 Task: Explore Airbnb accommodation in Showot, Uzbekistan from 12th December, 2023 to 16th December, 2023 for 8 adults. Place can be private room with 8 bedrooms having 8 beds and 8 bathrooms. Property type can be hotel. Amenities needed are: wifi, TV, free parkinig on premises, gym, breakfast.
Action: Mouse moved to (526, 99)
Screenshot: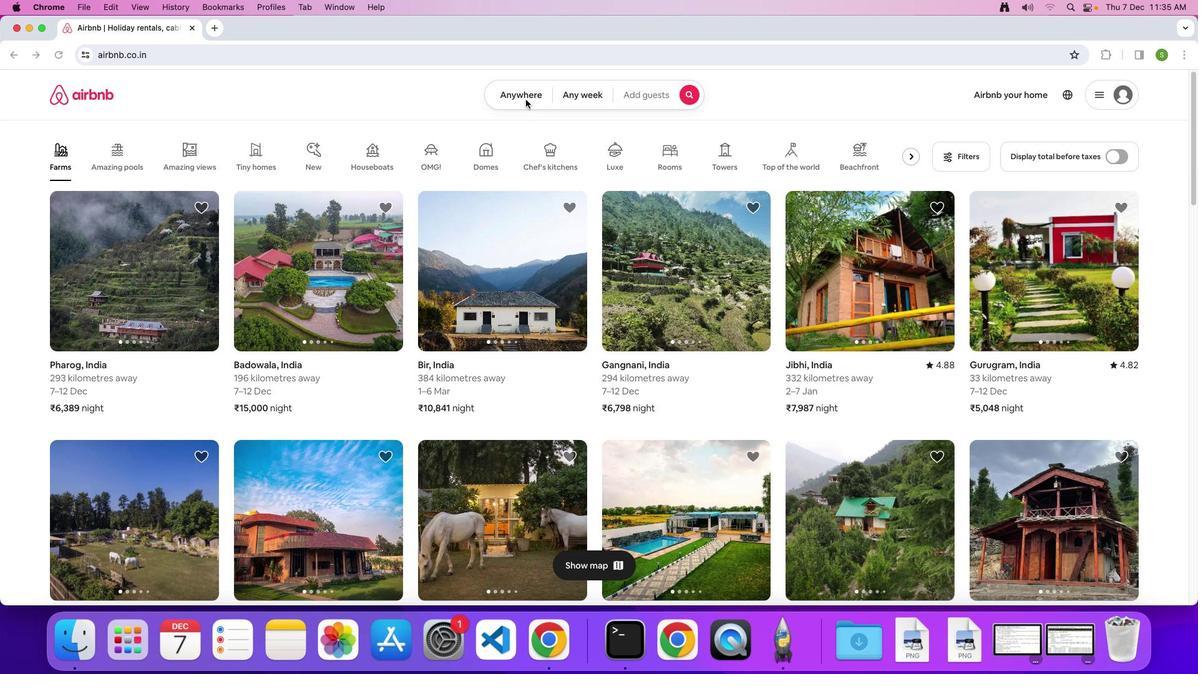 
Action: Mouse pressed left at (526, 99)
Screenshot: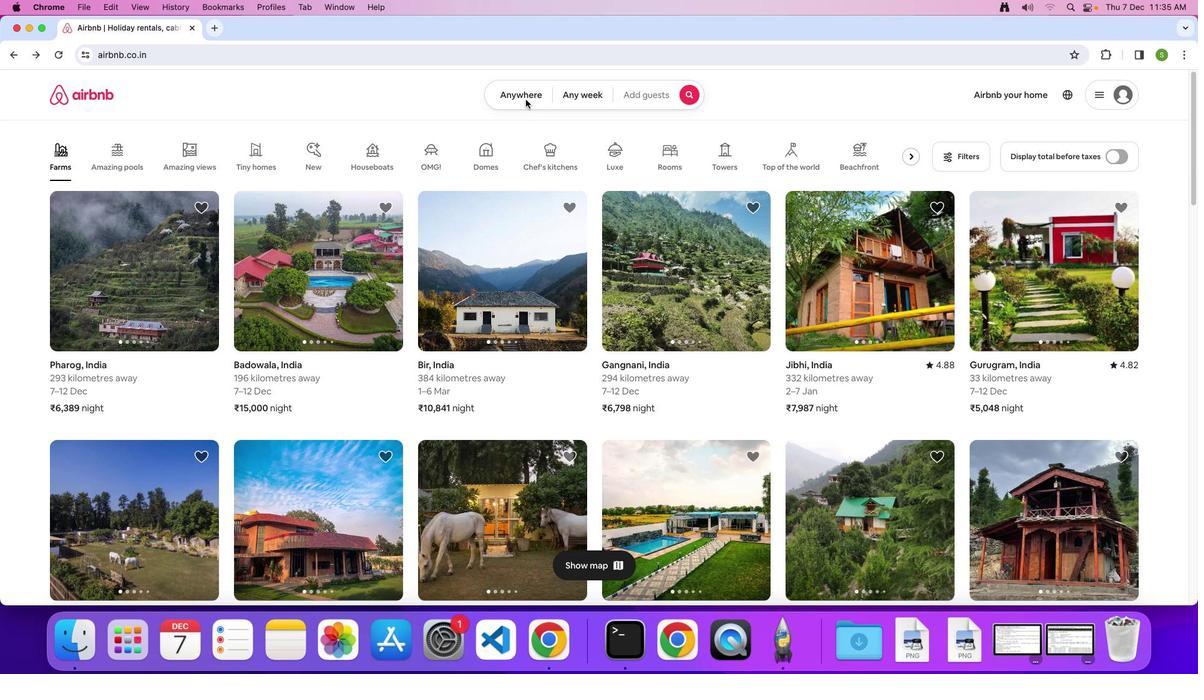 
Action: Mouse moved to (526, 97)
Screenshot: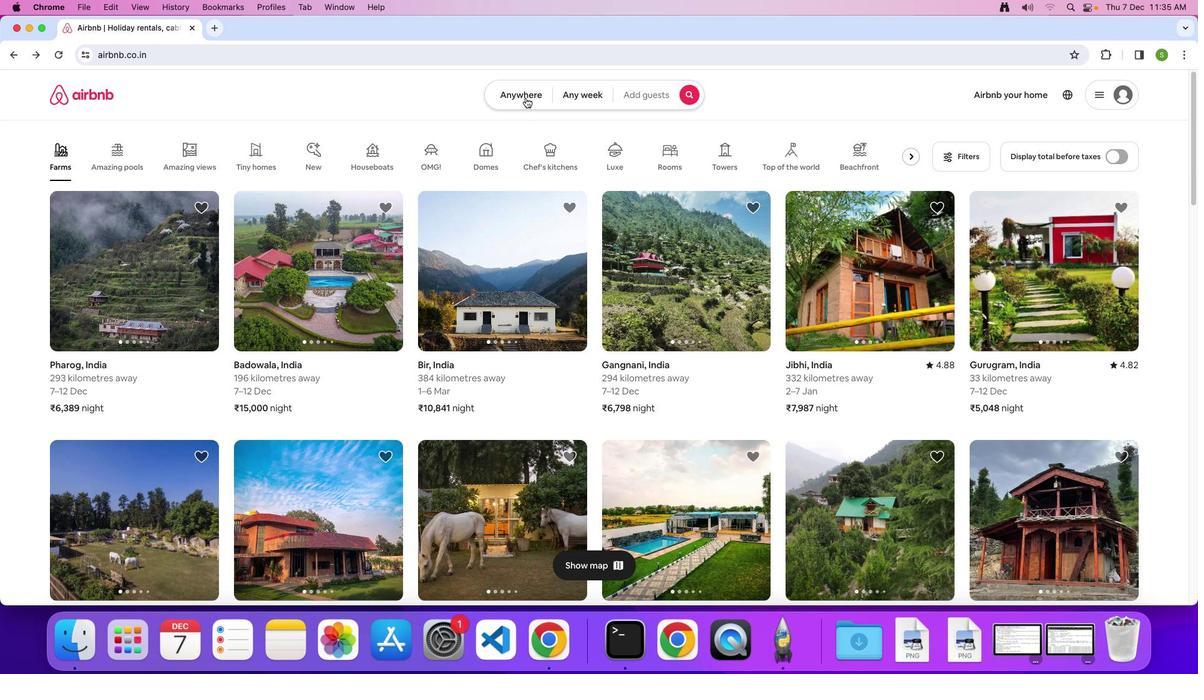 
Action: Mouse pressed left at (526, 97)
Screenshot: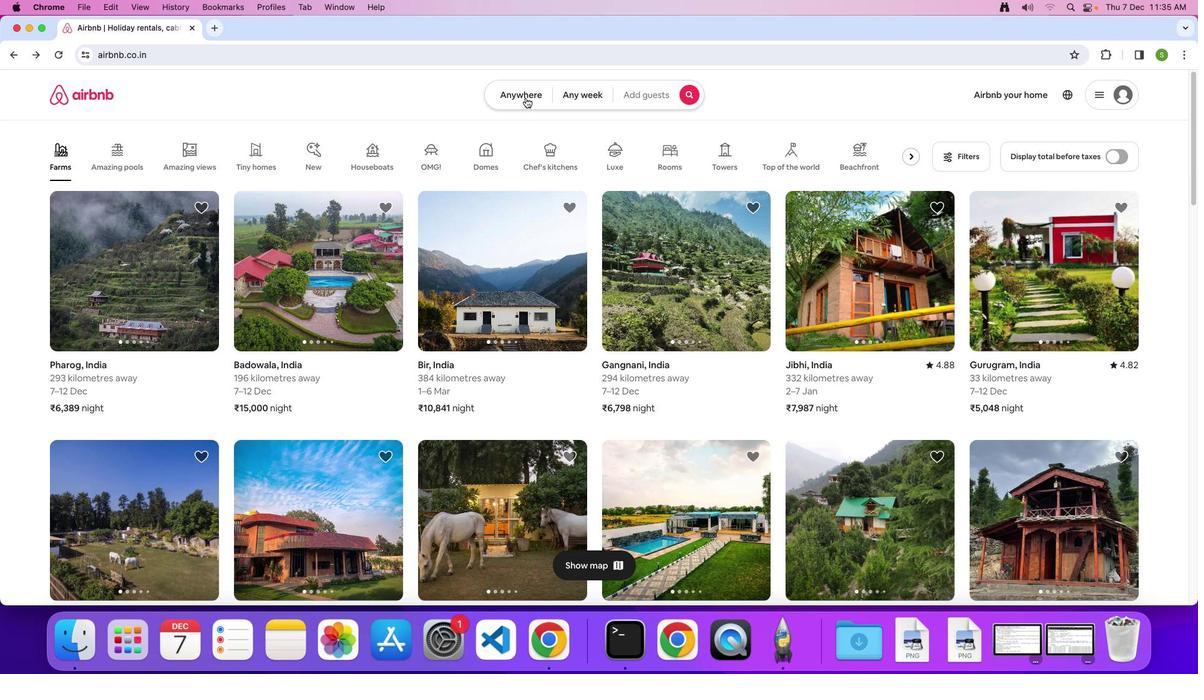 
Action: Mouse moved to (441, 139)
Screenshot: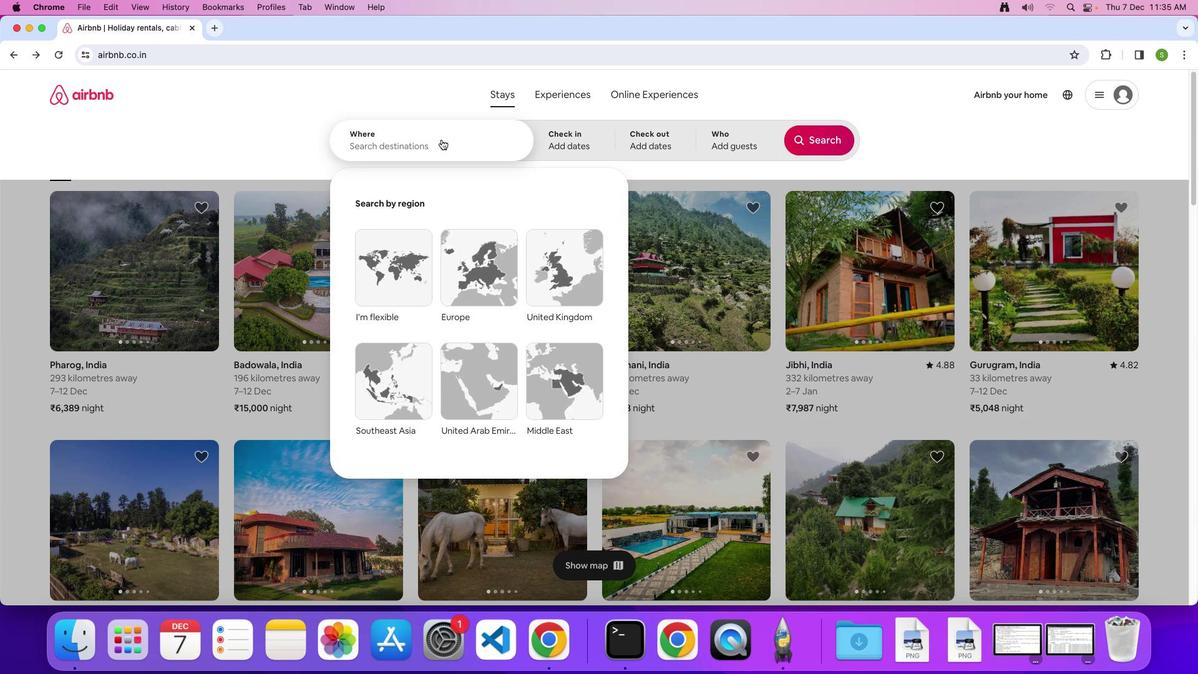 
Action: Mouse pressed left at (441, 139)
Screenshot: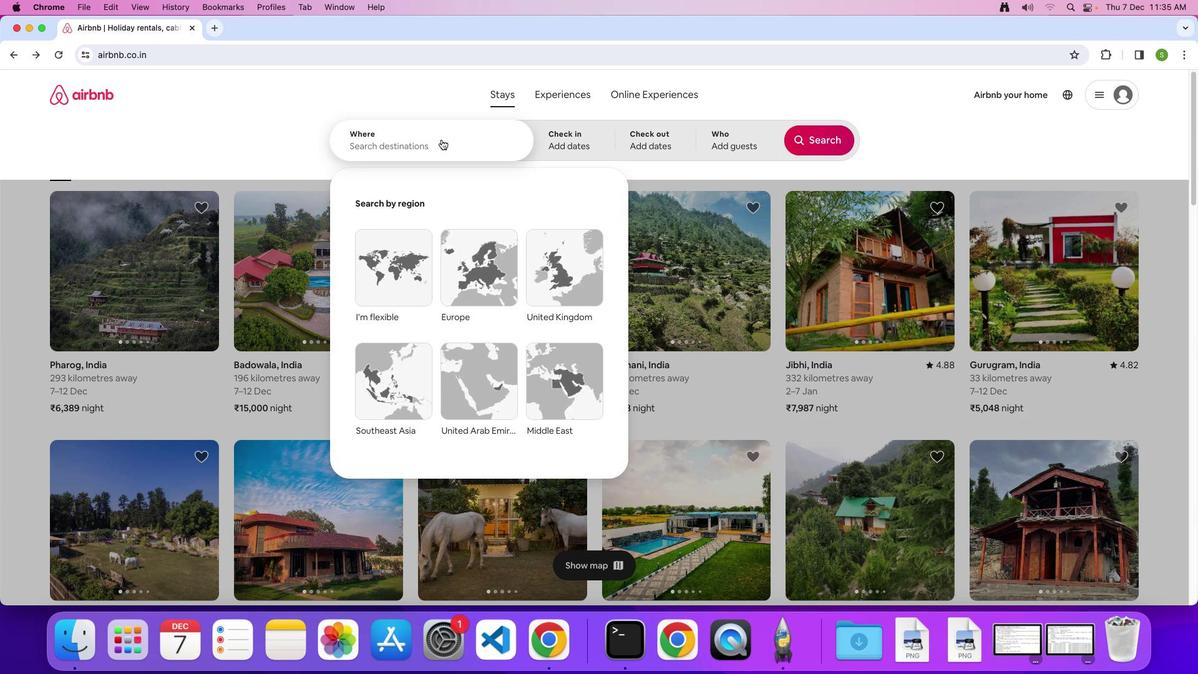
Action: Key pressed 'S'Key.caps_lock'h''o''w''o''t'','Key.spaceKey.shift'U''z''b''e''k''i''s''t''a''n'Key.enter
Screenshot: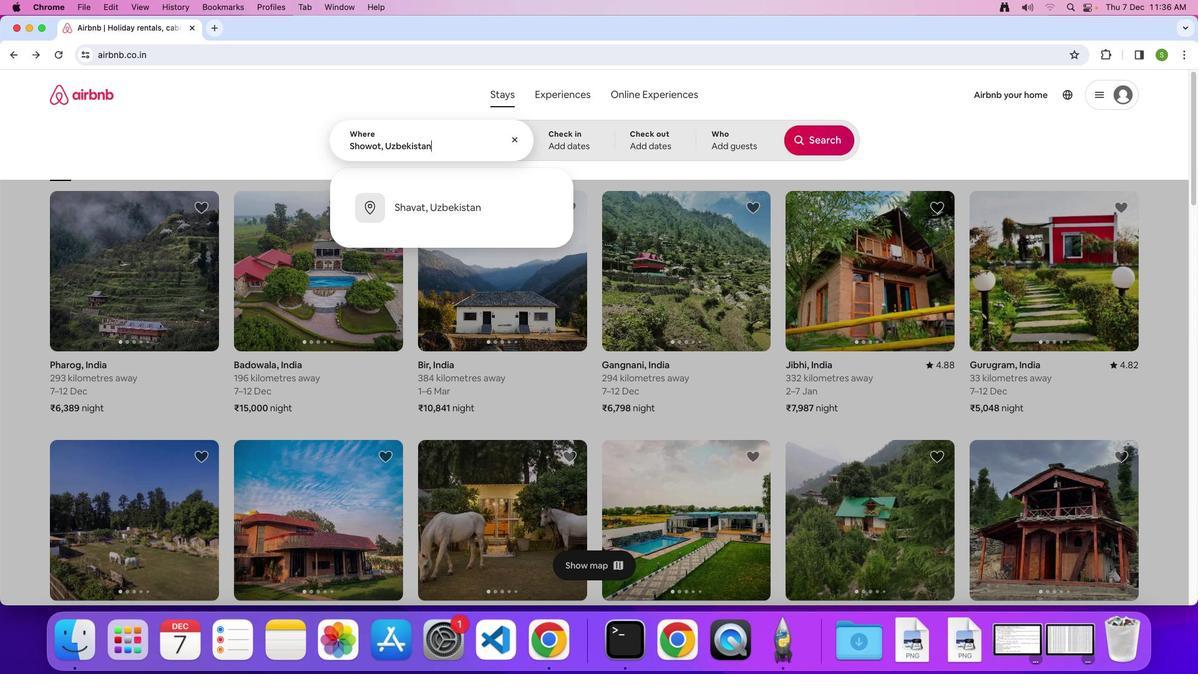 
Action: Mouse moved to (445, 356)
Screenshot: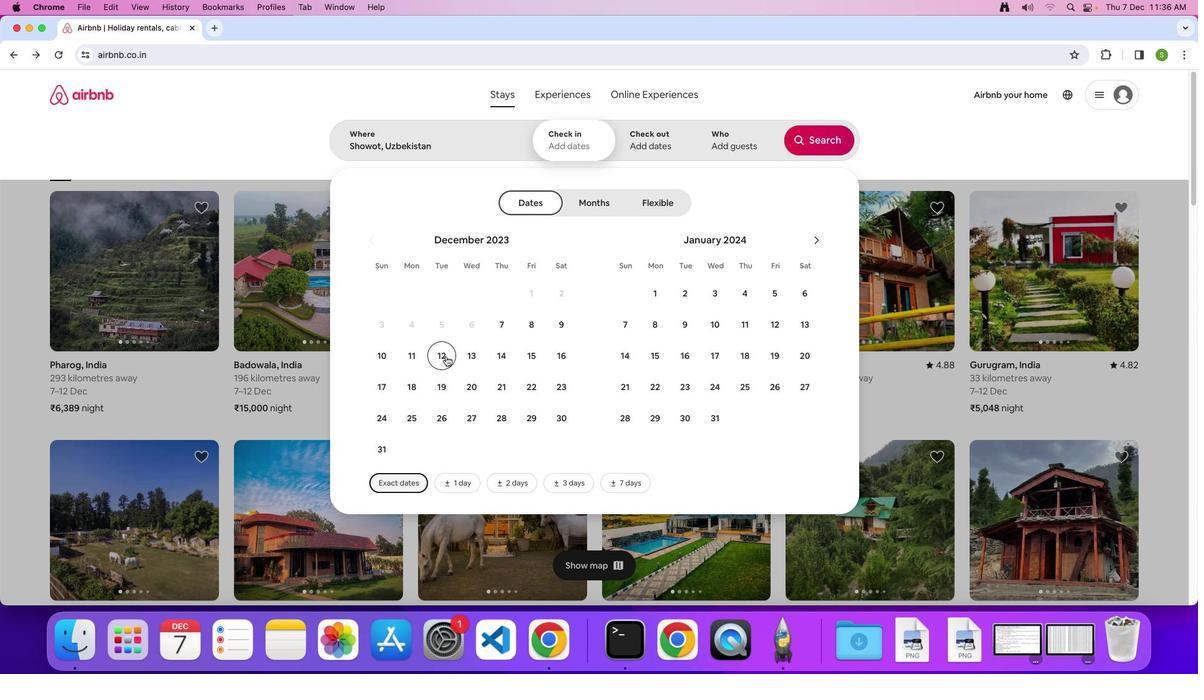 
Action: Mouse pressed left at (445, 356)
Screenshot: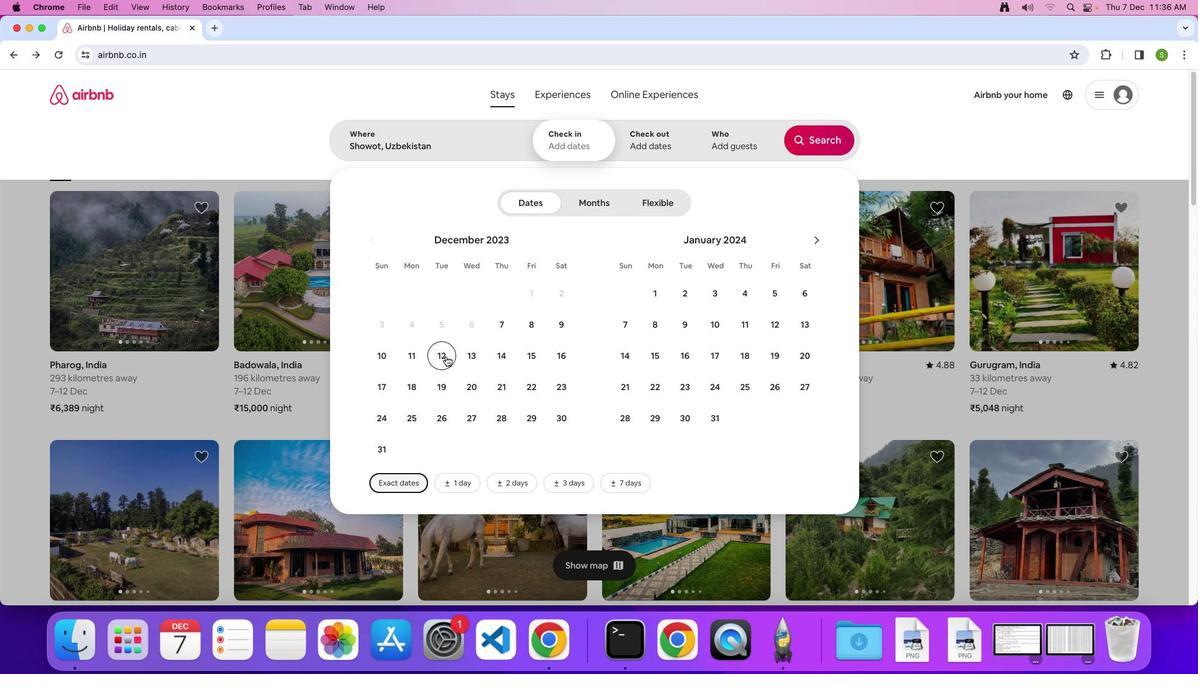 
Action: Mouse moved to (568, 361)
Screenshot: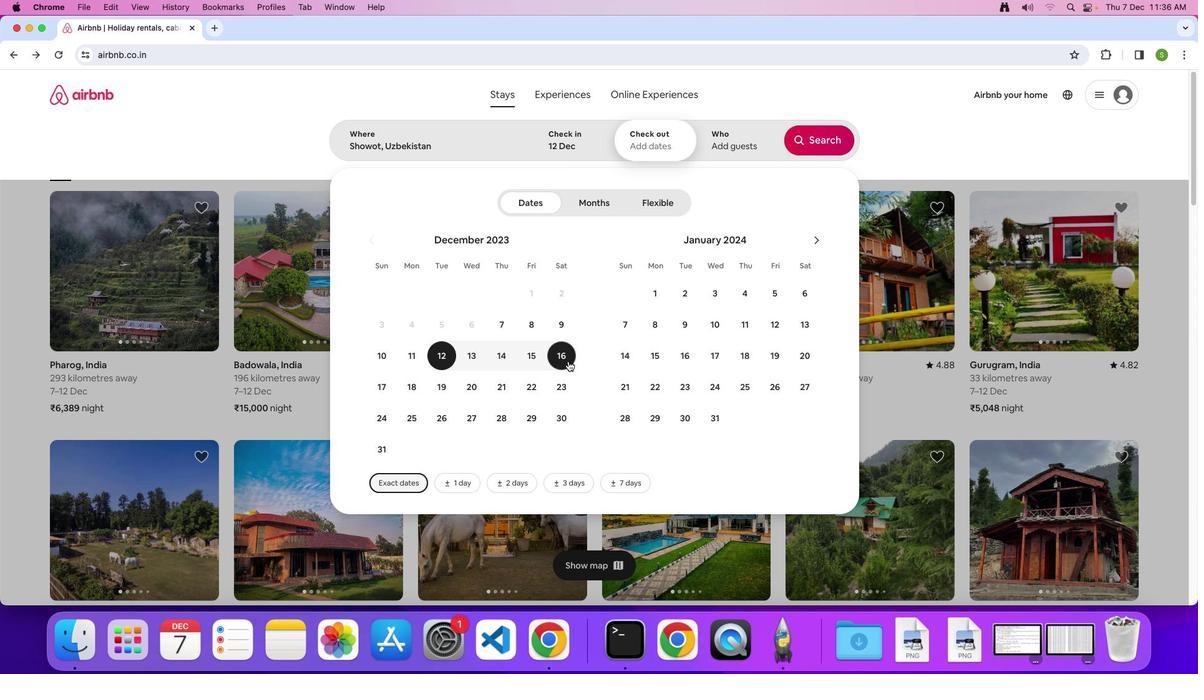 
Action: Mouse pressed left at (568, 361)
Screenshot: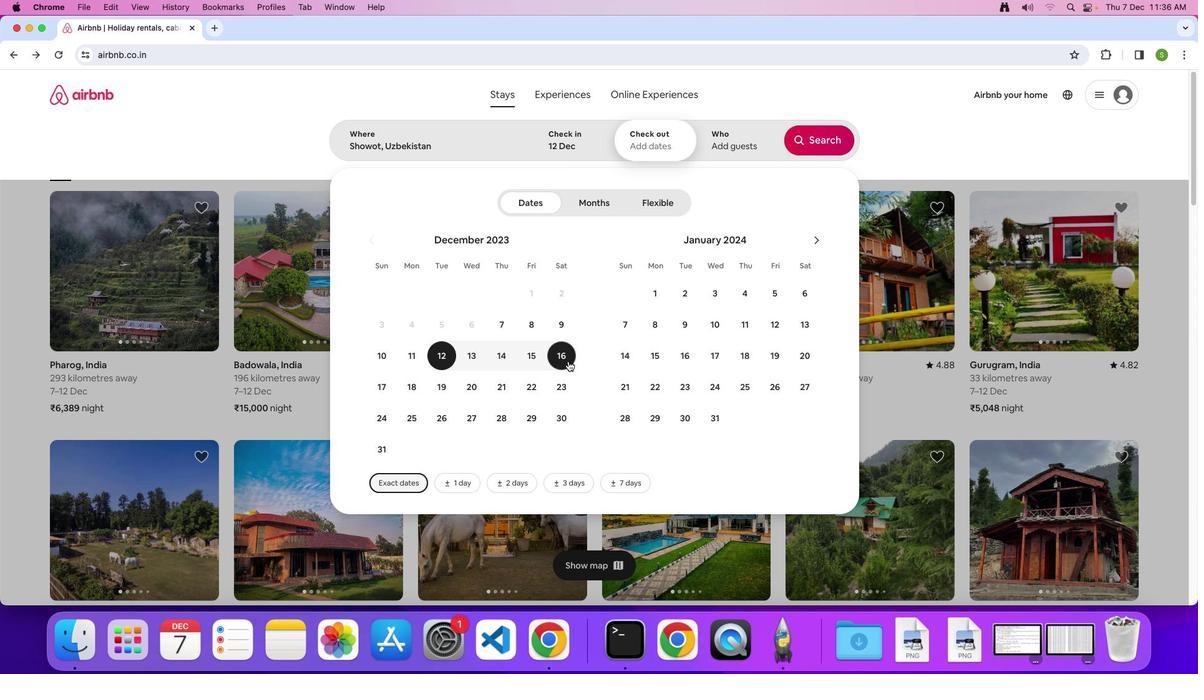 
Action: Mouse moved to (734, 144)
Screenshot: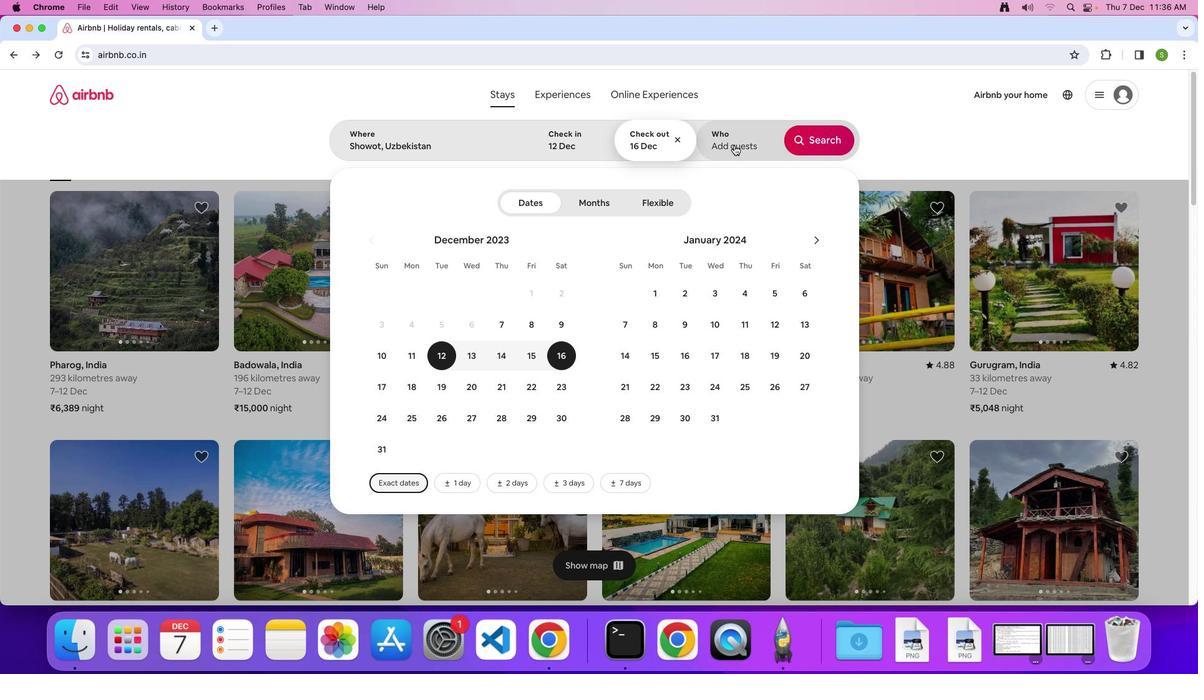 
Action: Mouse pressed left at (734, 144)
Screenshot: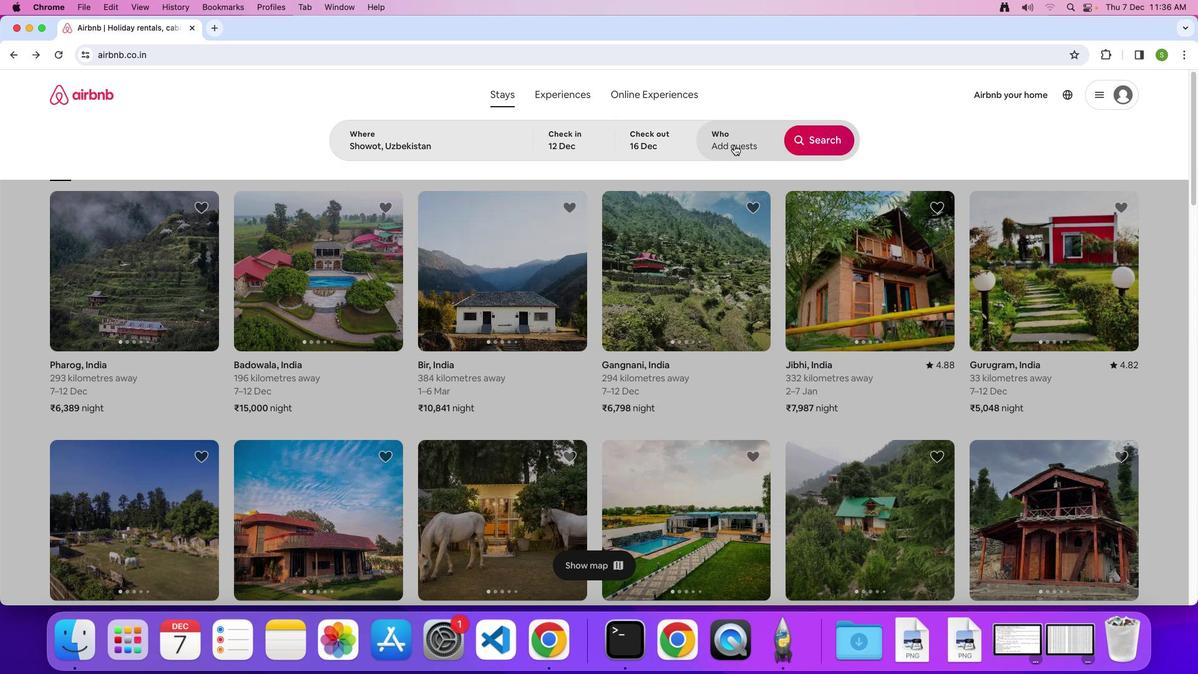 
Action: Mouse moved to (823, 205)
Screenshot: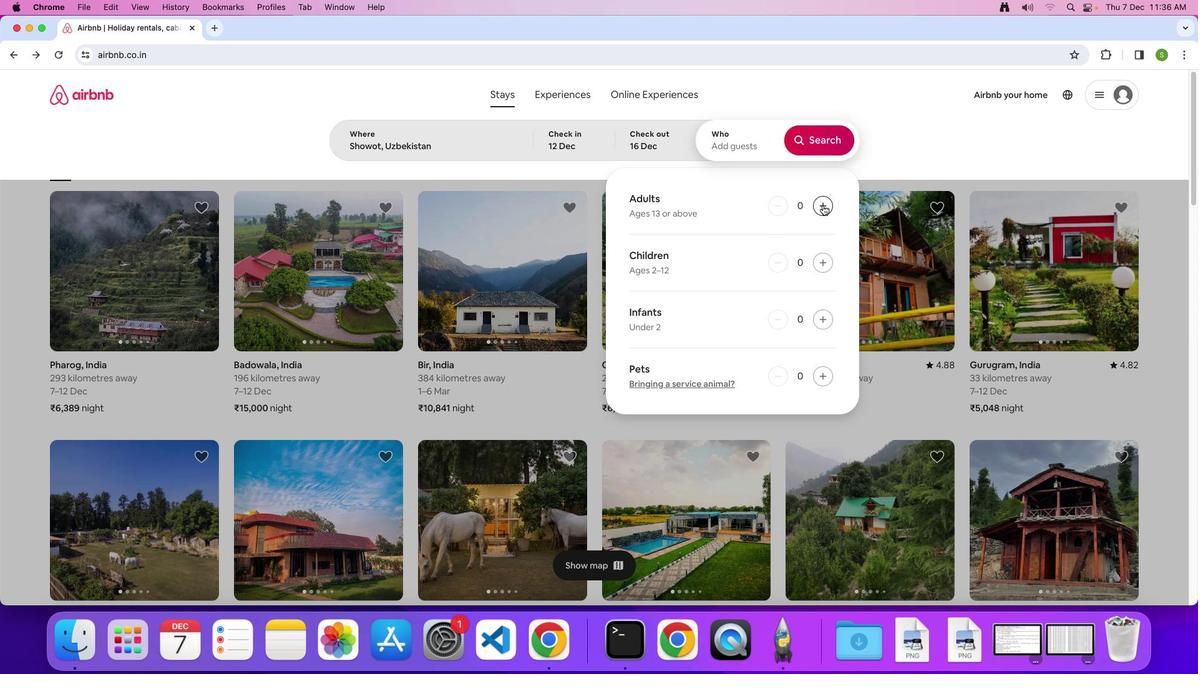 
Action: Mouse pressed left at (823, 205)
Screenshot: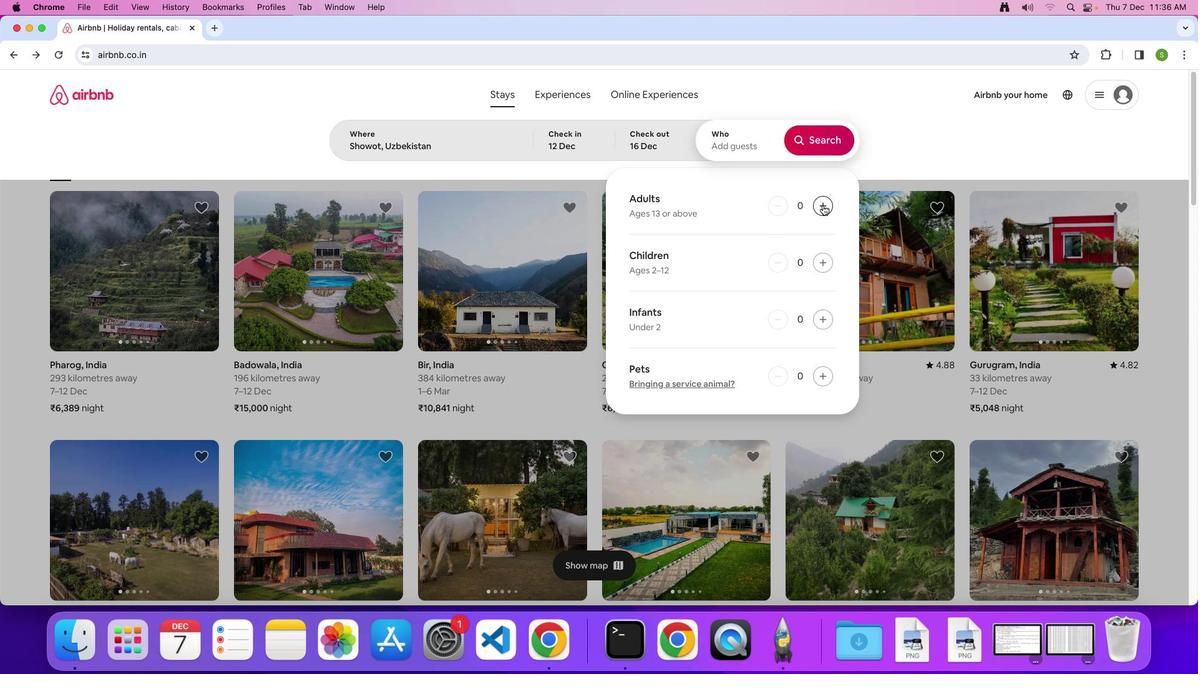 
Action: Mouse pressed left at (823, 205)
Screenshot: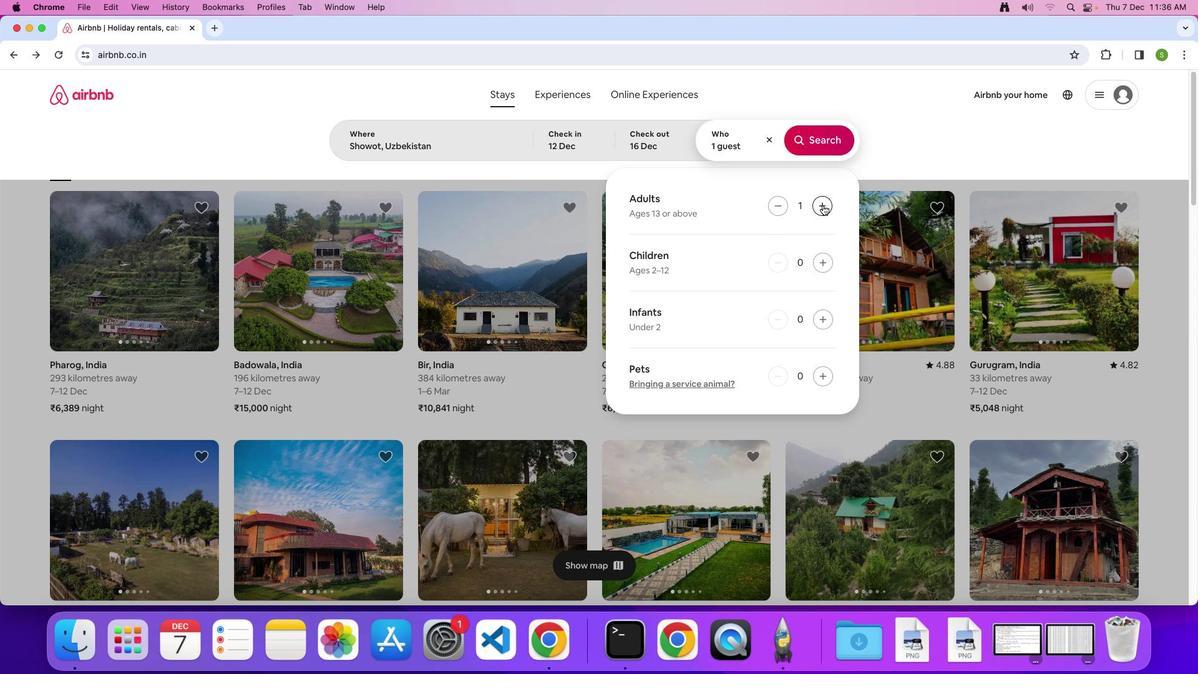 
Action: Mouse pressed left at (823, 205)
Screenshot: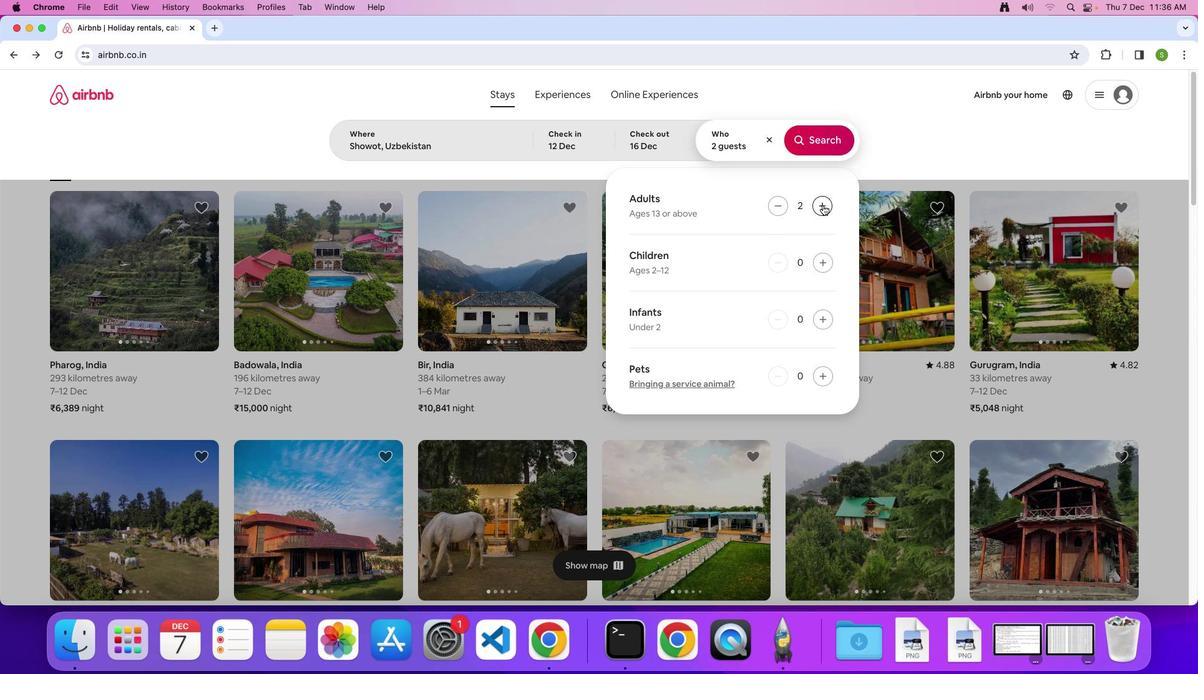 
Action: Mouse pressed left at (823, 205)
Screenshot: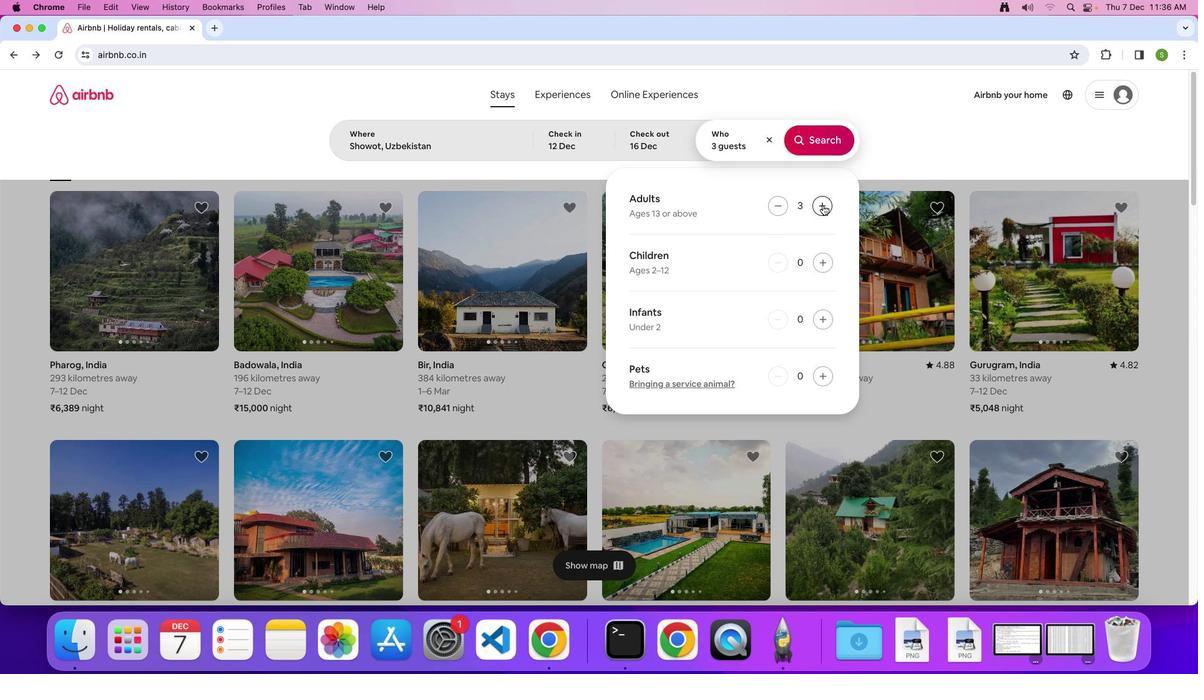 
Action: Mouse pressed left at (823, 205)
Screenshot: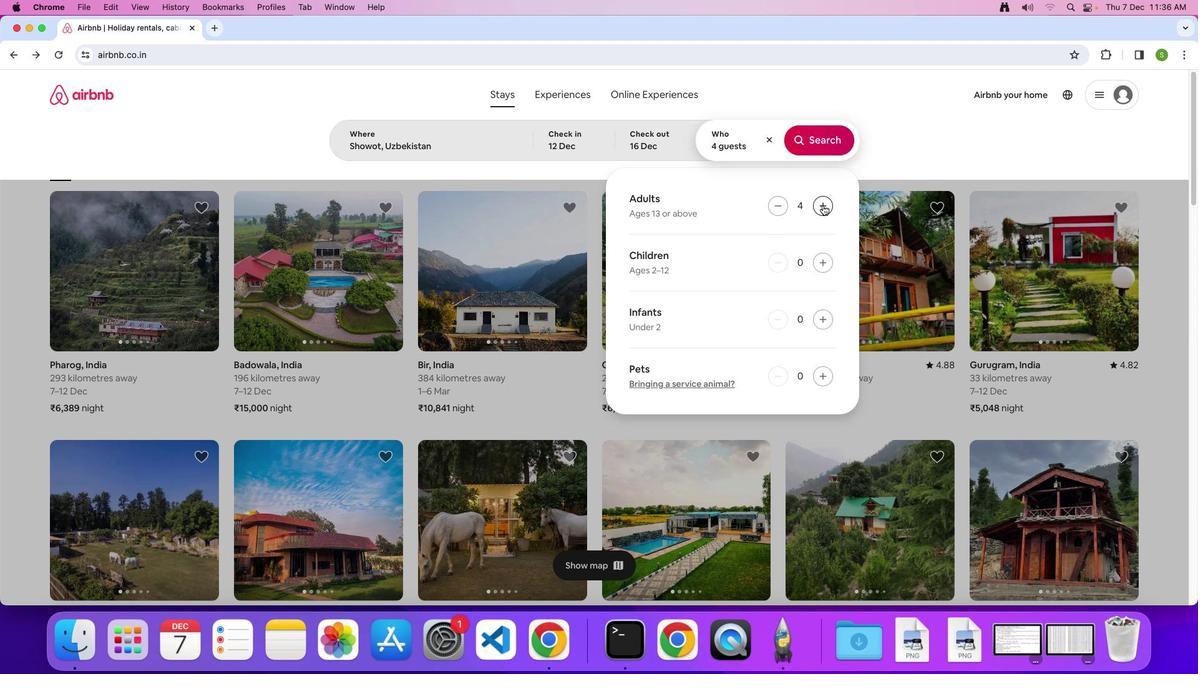 
Action: Mouse pressed left at (823, 205)
Screenshot: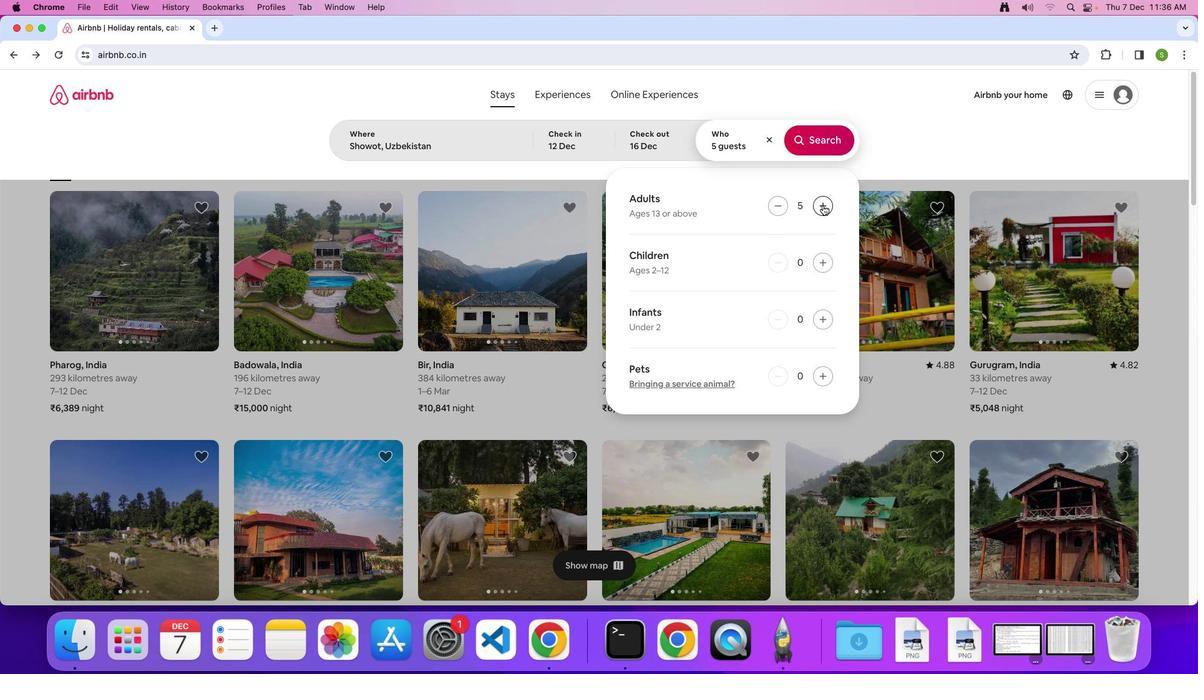 
Action: Mouse pressed left at (823, 205)
Screenshot: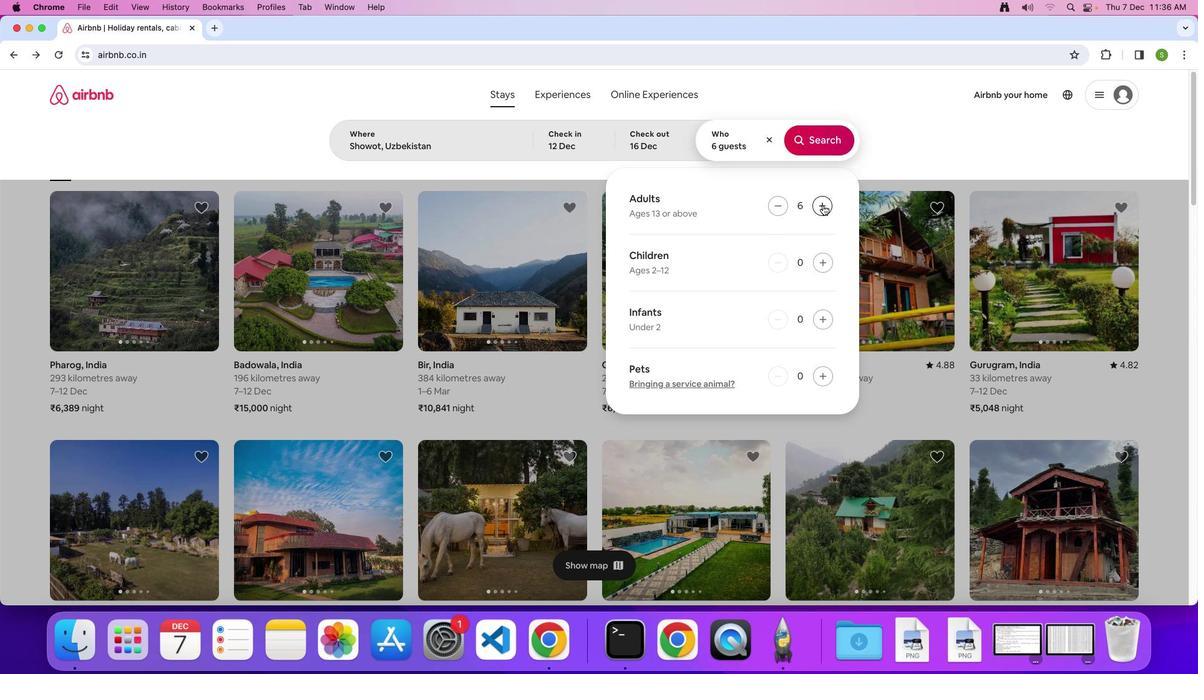 
Action: Mouse pressed left at (823, 205)
Screenshot: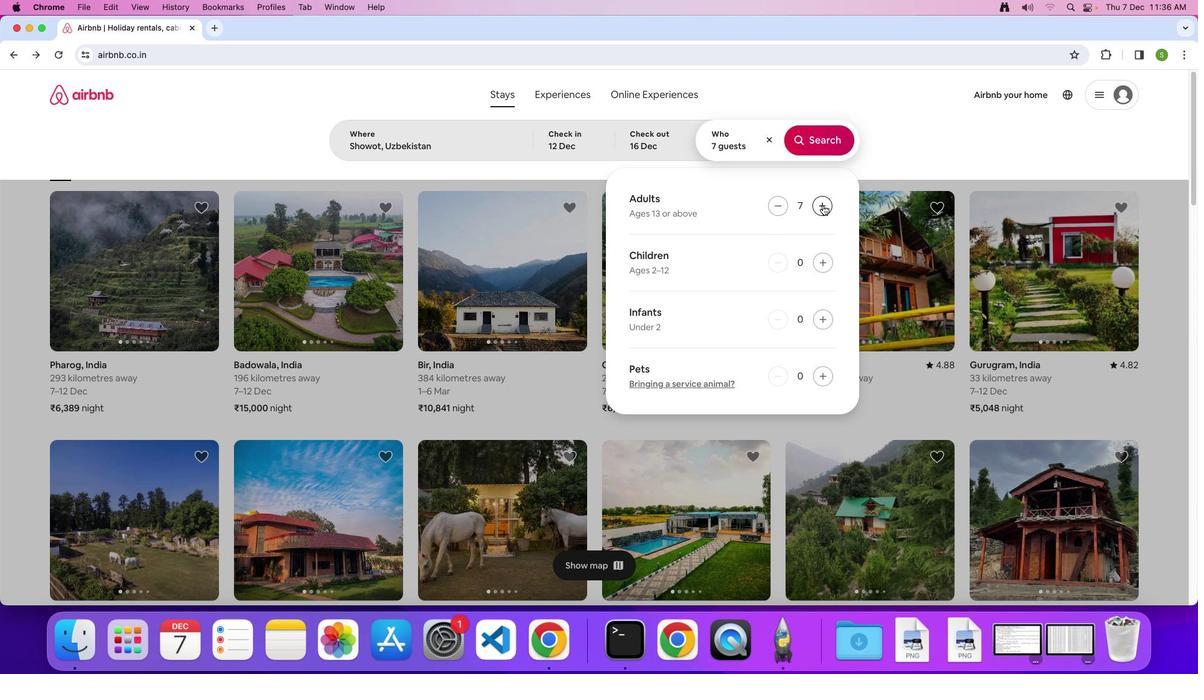 
Action: Mouse moved to (823, 138)
Screenshot: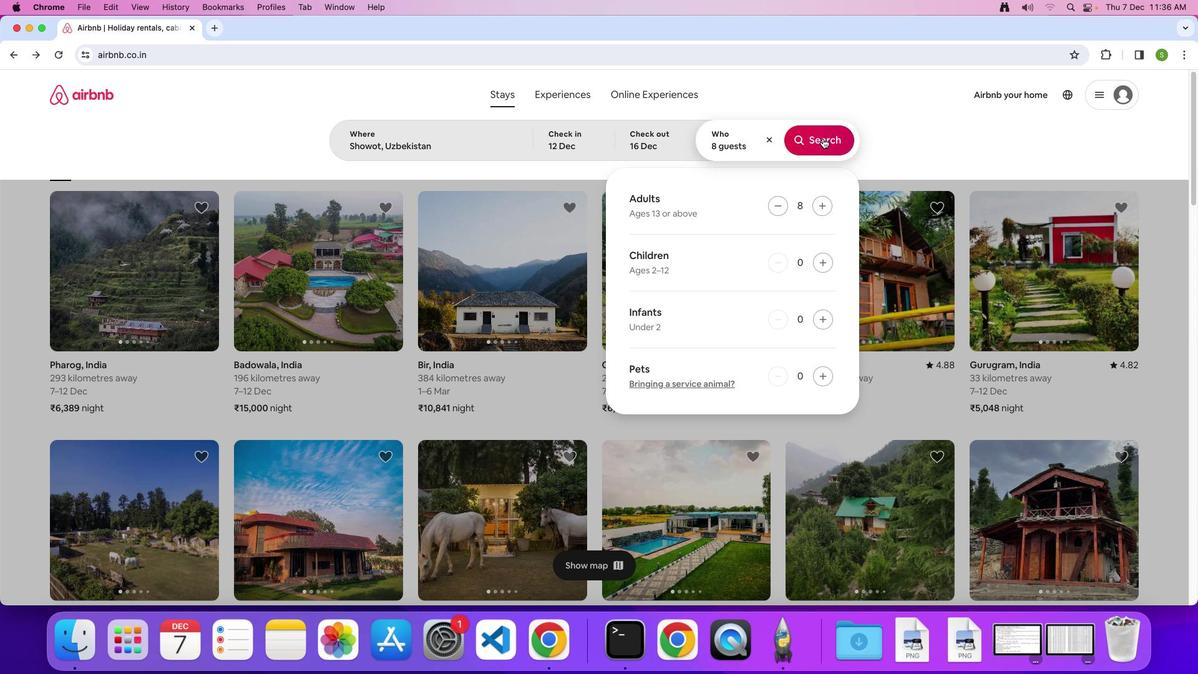 
Action: Mouse pressed left at (823, 138)
Screenshot: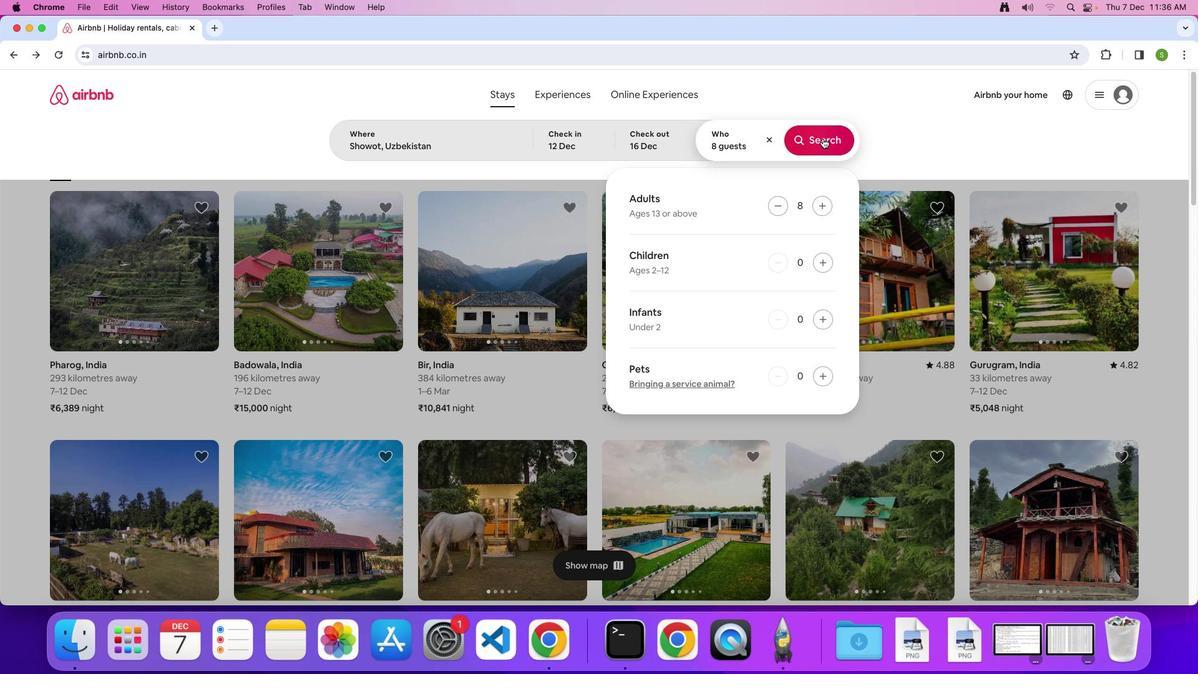 
Action: Mouse moved to (1002, 151)
Screenshot: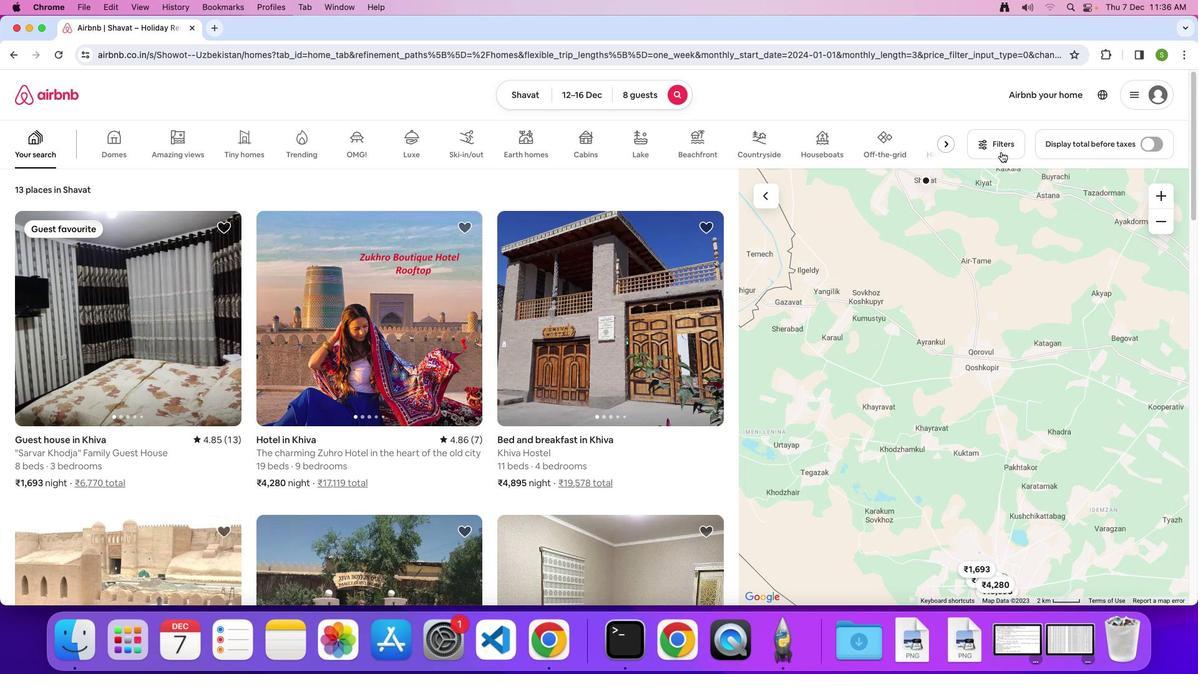 
Action: Mouse pressed left at (1002, 151)
Screenshot: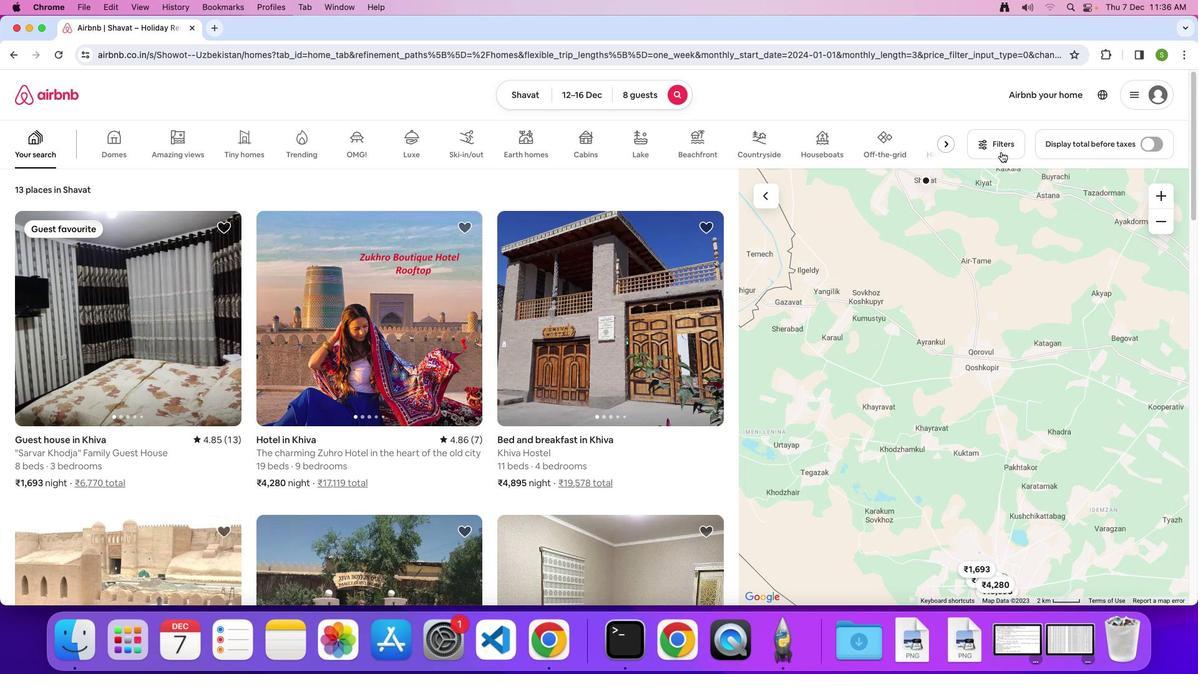 
Action: Mouse moved to (584, 226)
Screenshot: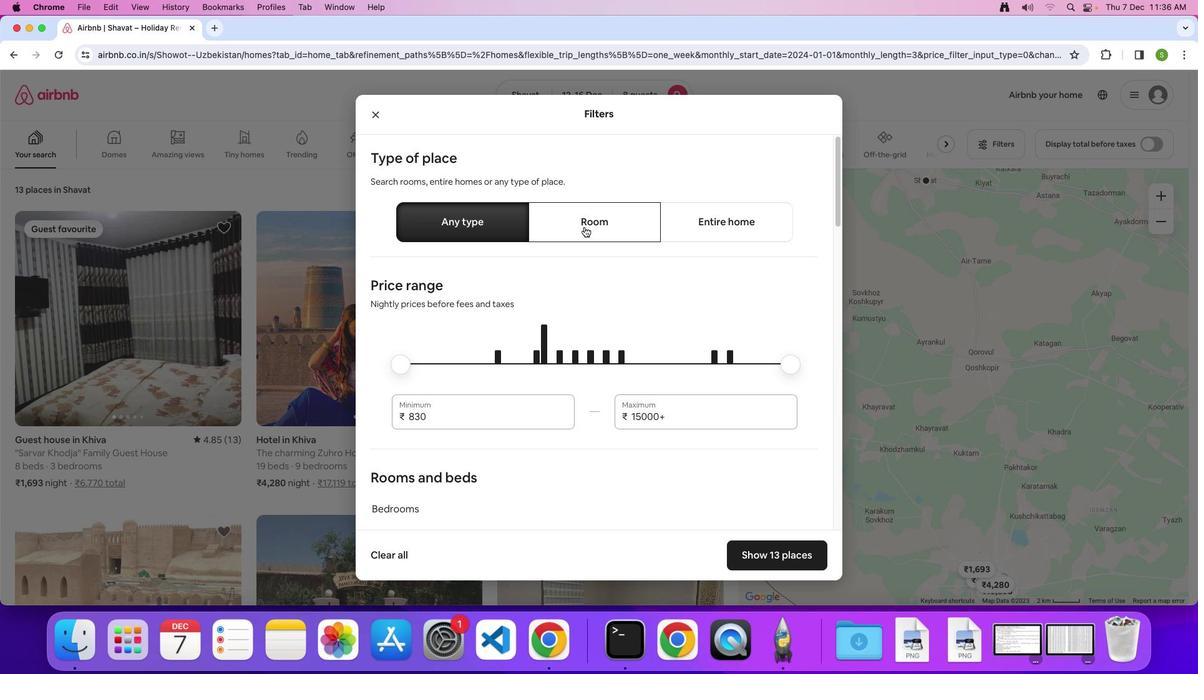 
Action: Mouse pressed left at (584, 226)
Screenshot: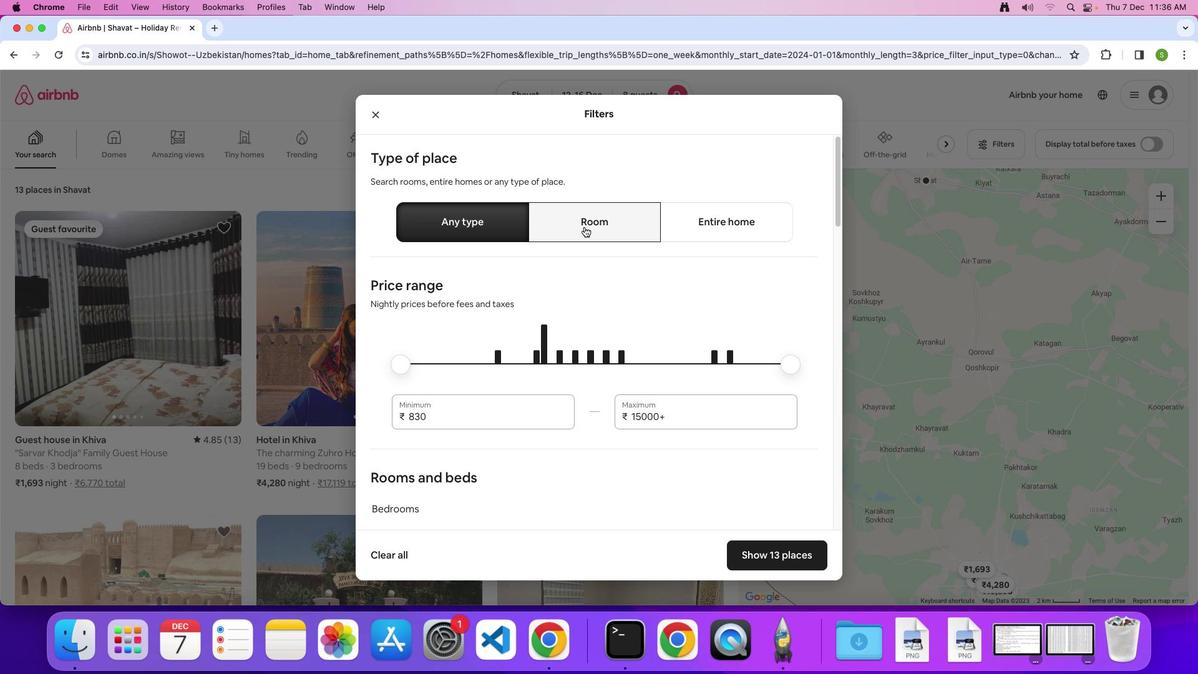 
Action: Mouse moved to (566, 387)
Screenshot: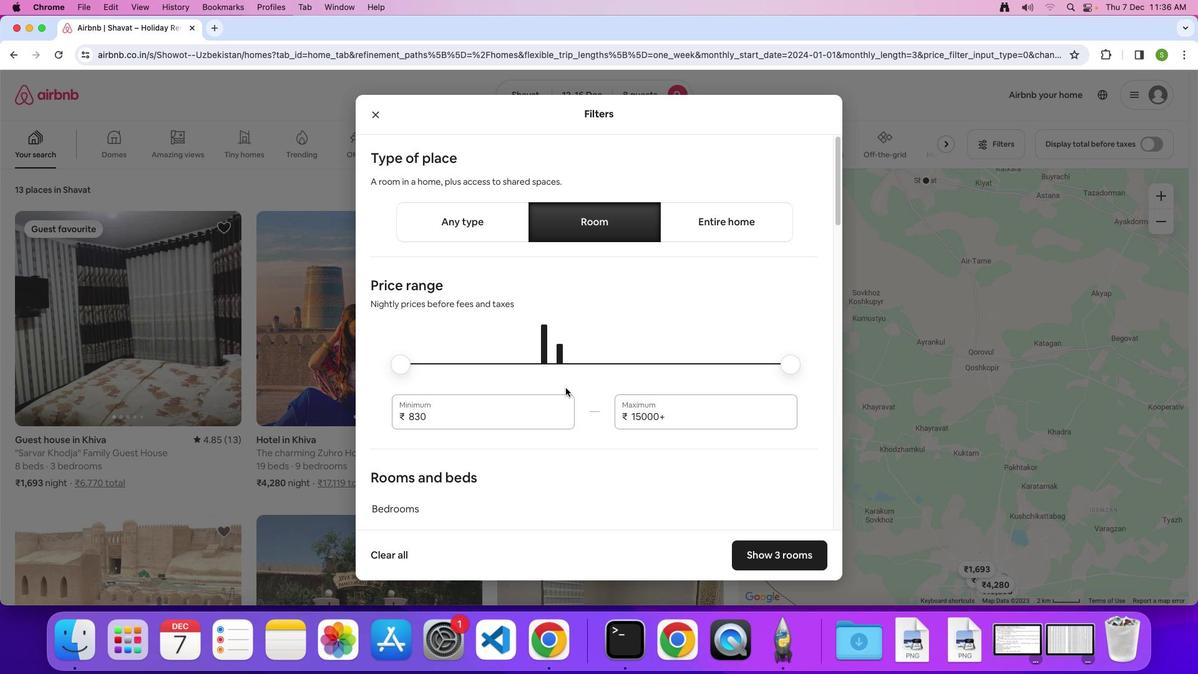 
Action: Mouse scrolled (566, 387) with delta (0, 0)
Screenshot: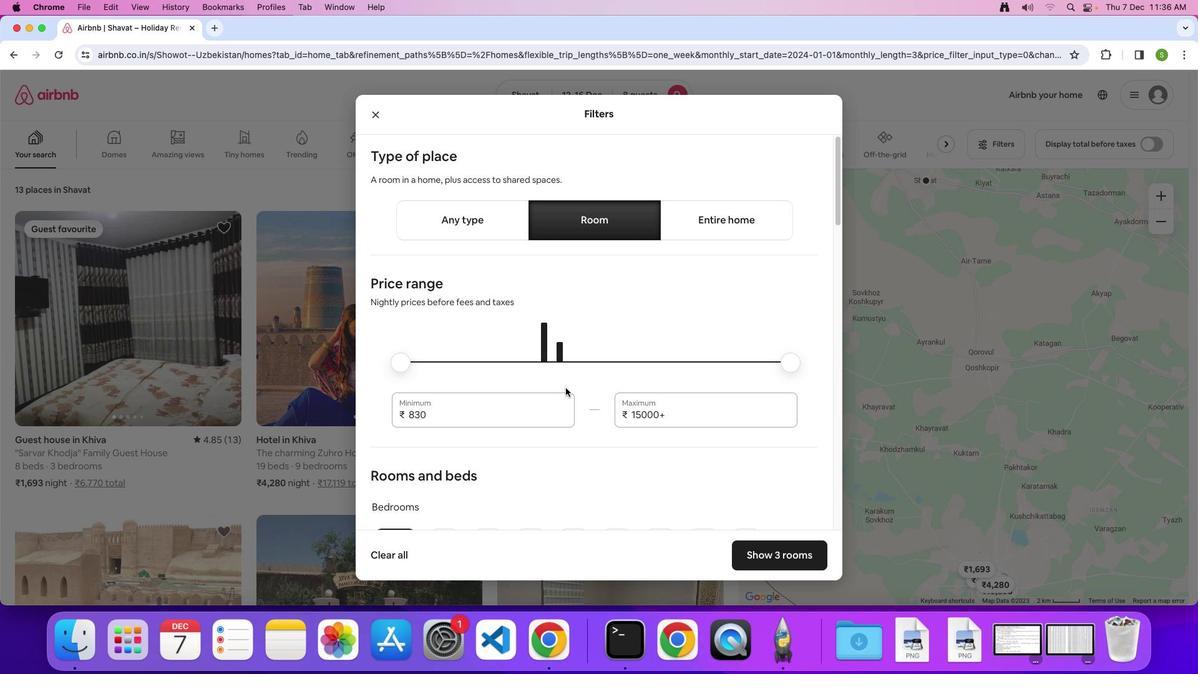 
Action: Mouse scrolled (566, 387) with delta (0, 0)
Screenshot: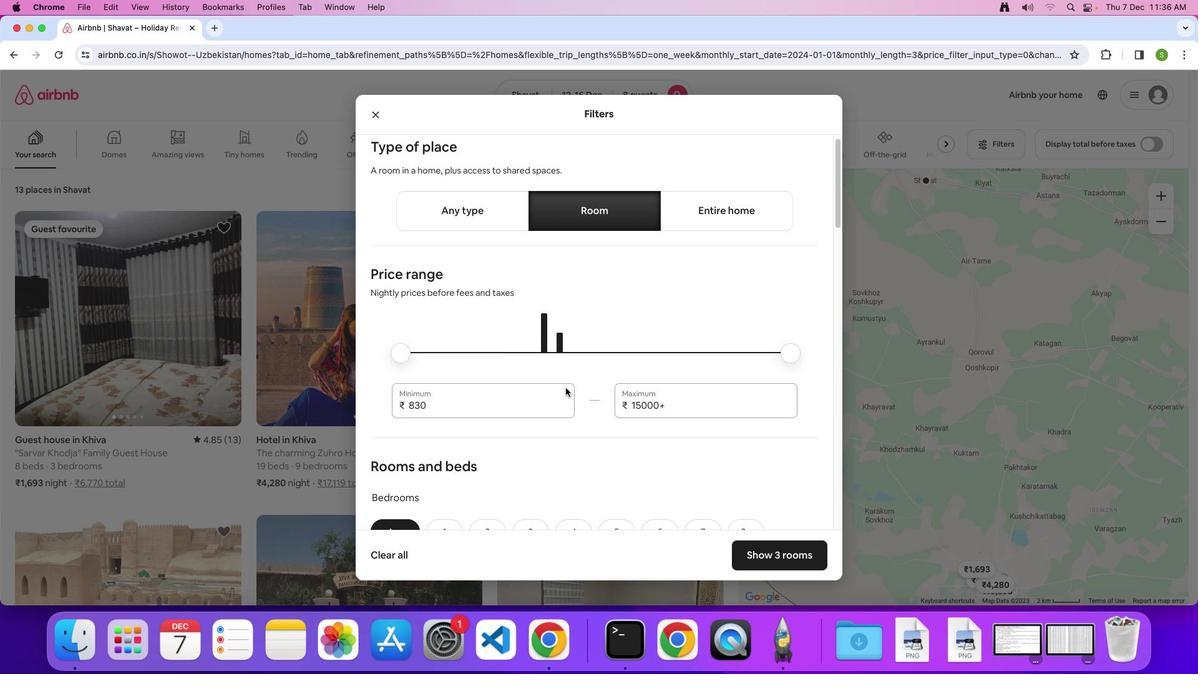 
Action: Mouse scrolled (566, 387) with delta (0, 0)
Screenshot: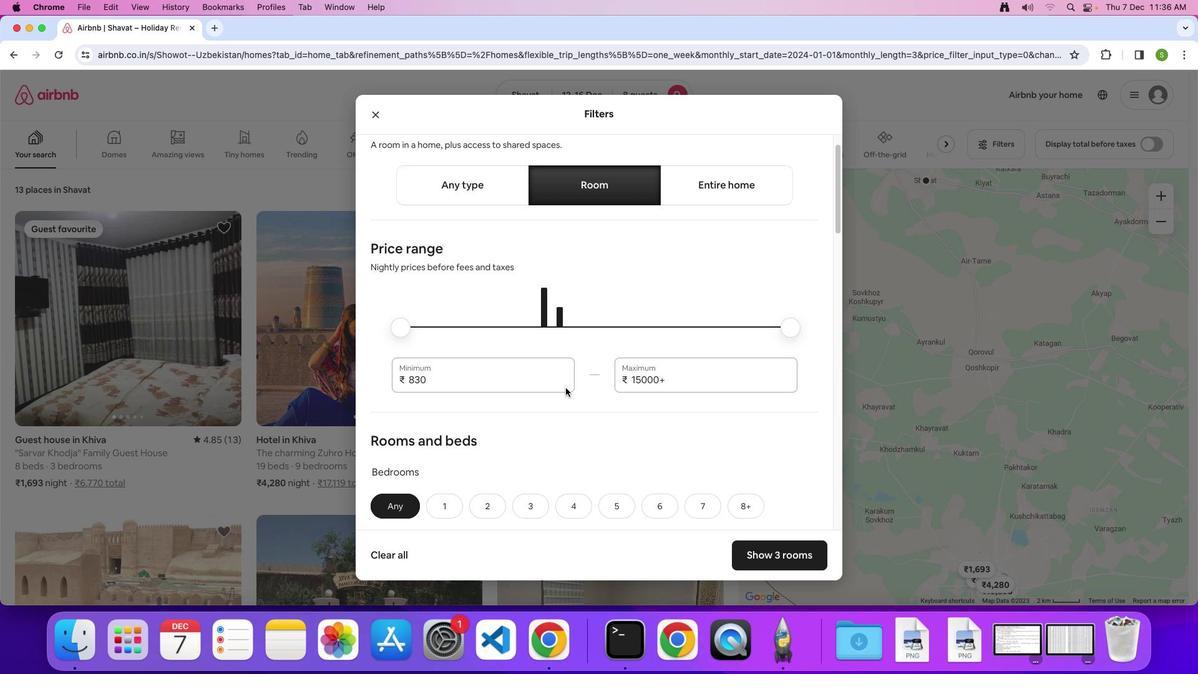 
Action: Mouse scrolled (566, 387) with delta (0, 0)
Screenshot: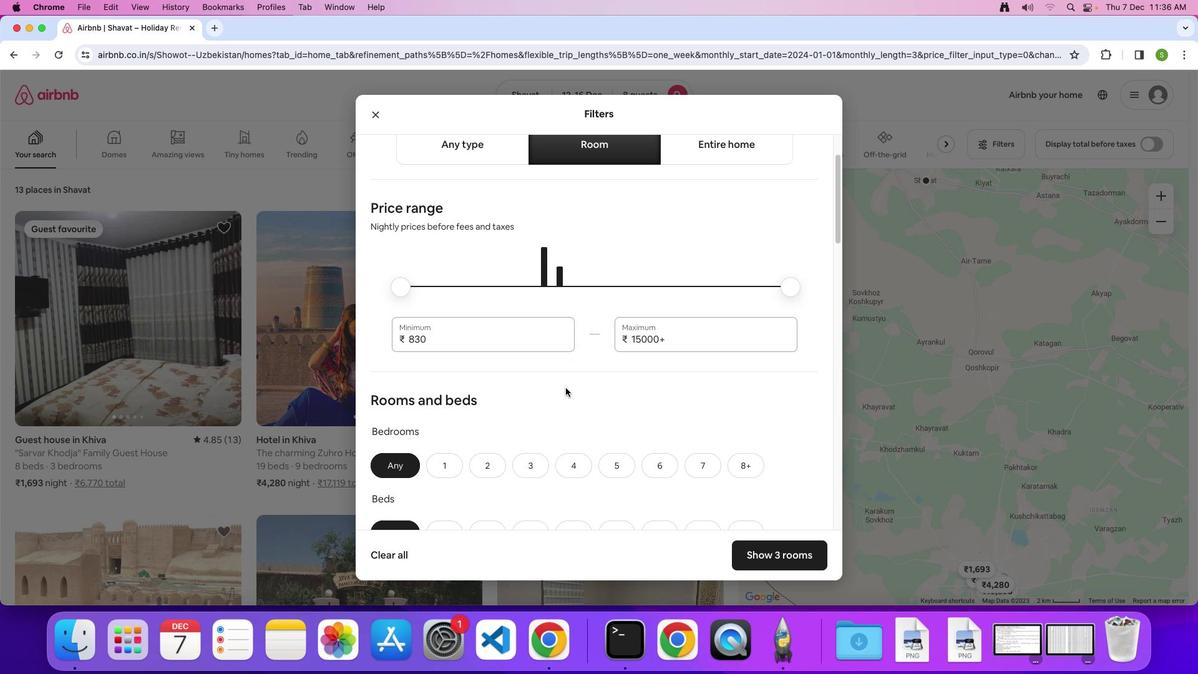 
Action: Mouse scrolled (566, 387) with delta (0, 0)
Screenshot: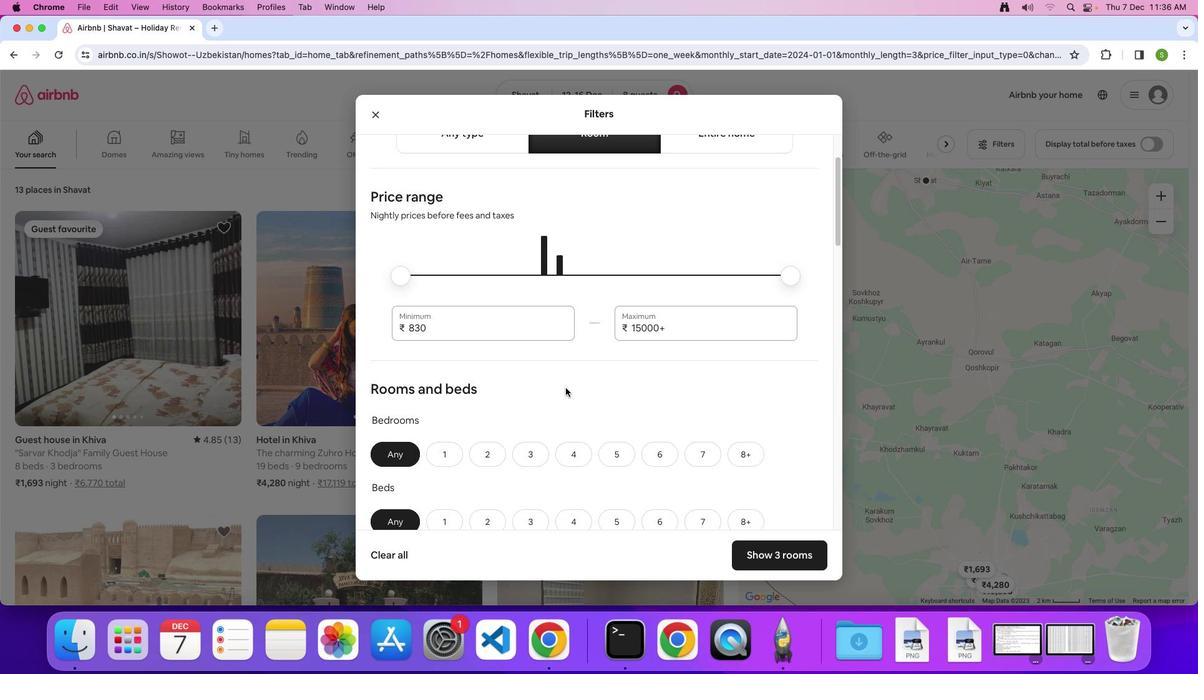 
Action: Mouse scrolled (566, 387) with delta (0, 0)
Screenshot: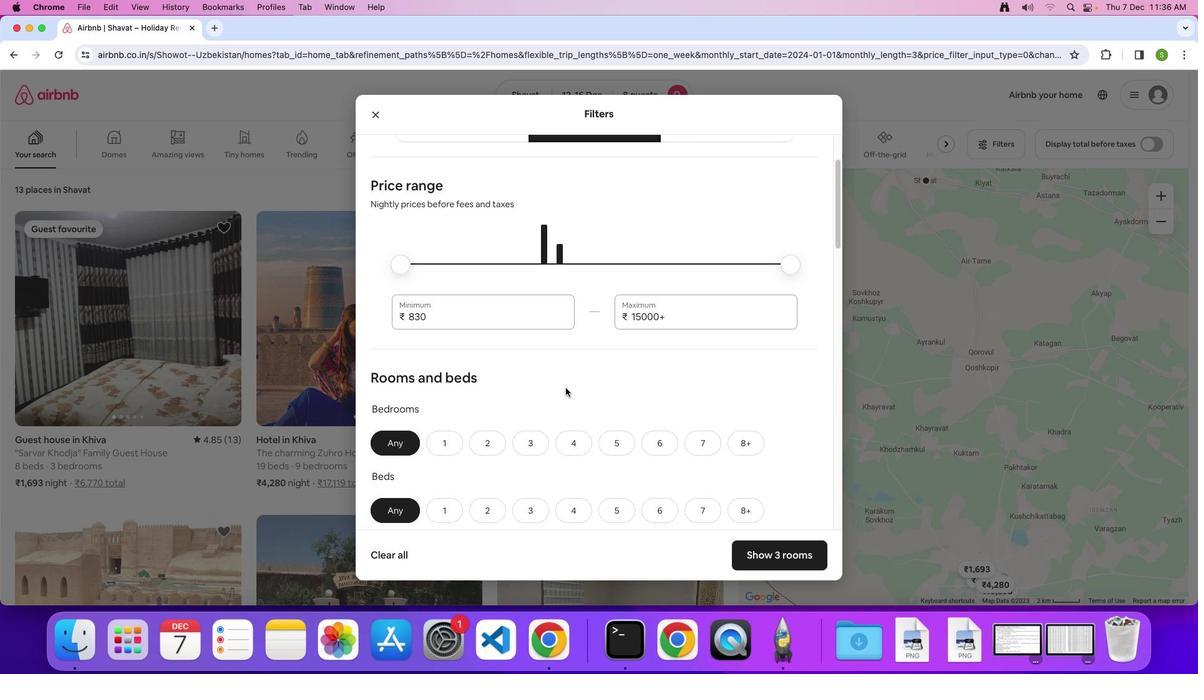 
Action: Mouse scrolled (566, 387) with delta (0, 0)
Screenshot: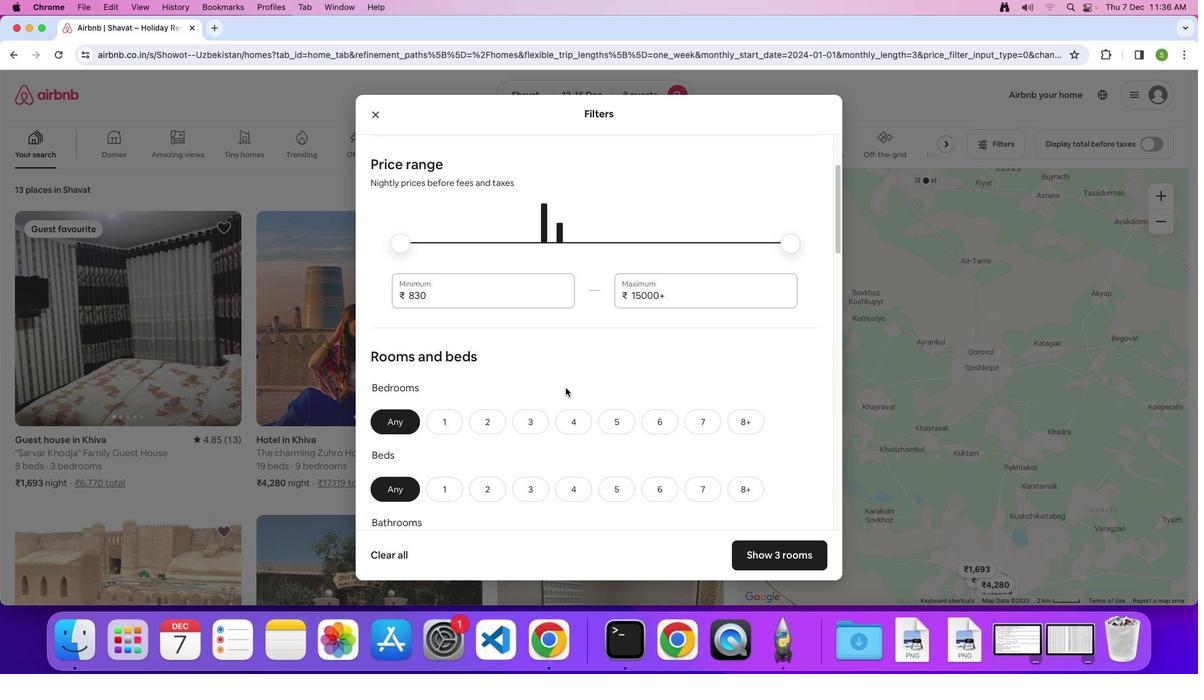 
Action: Mouse scrolled (566, 387) with delta (0, -1)
Screenshot: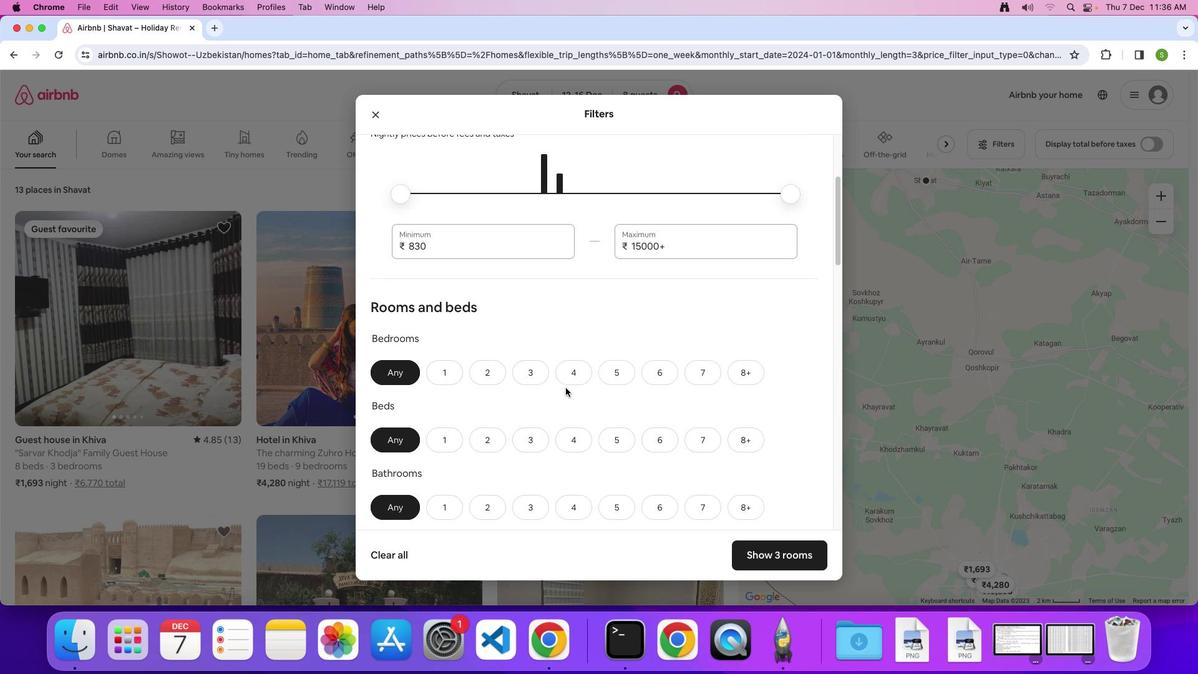 
Action: Mouse moved to (736, 340)
Screenshot: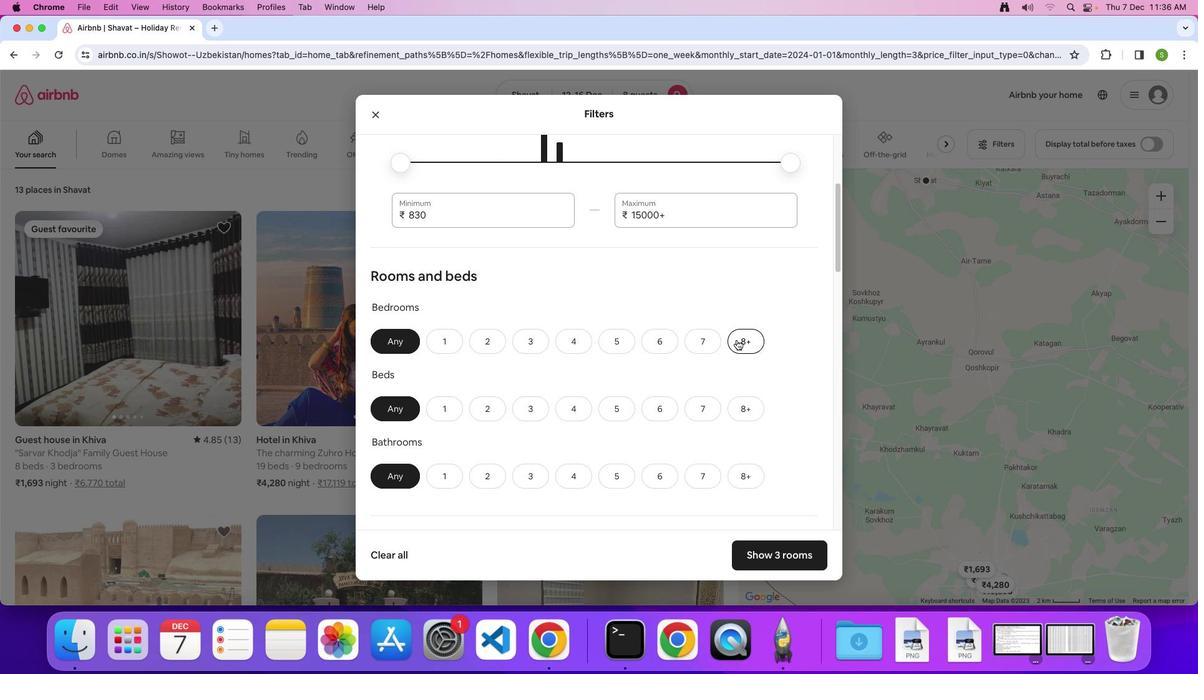 
Action: Mouse pressed left at (736, 340)
Screenshot: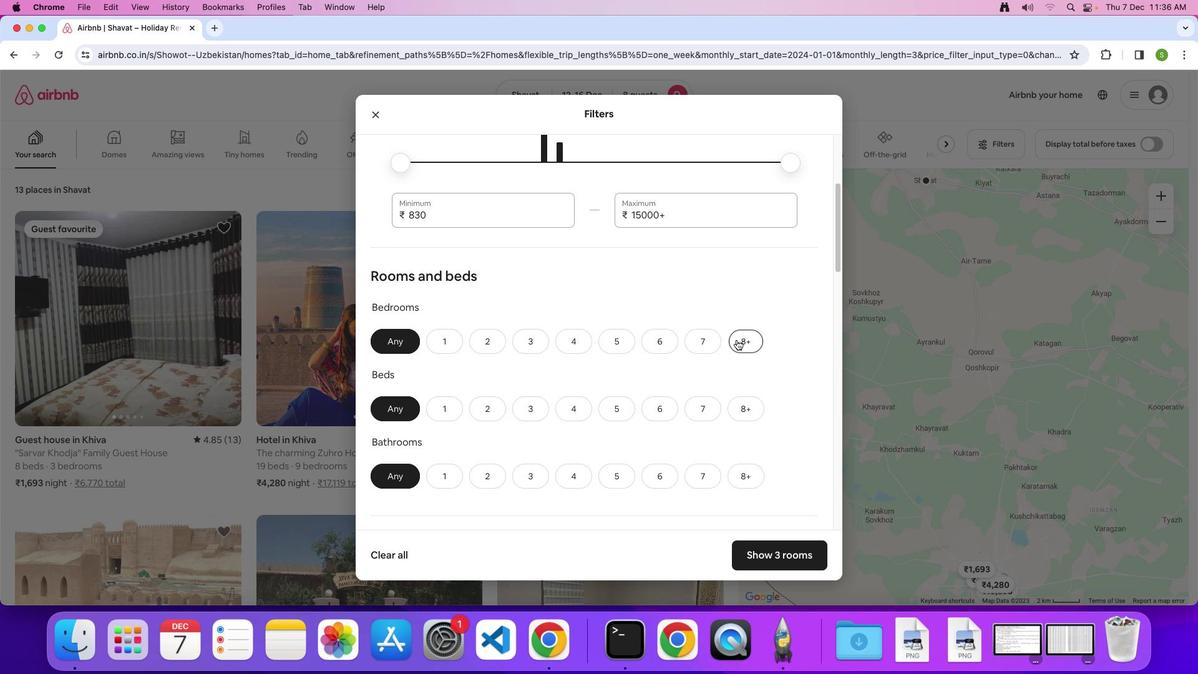 
Action: Mouse moved to (732, 408)
Screenshot: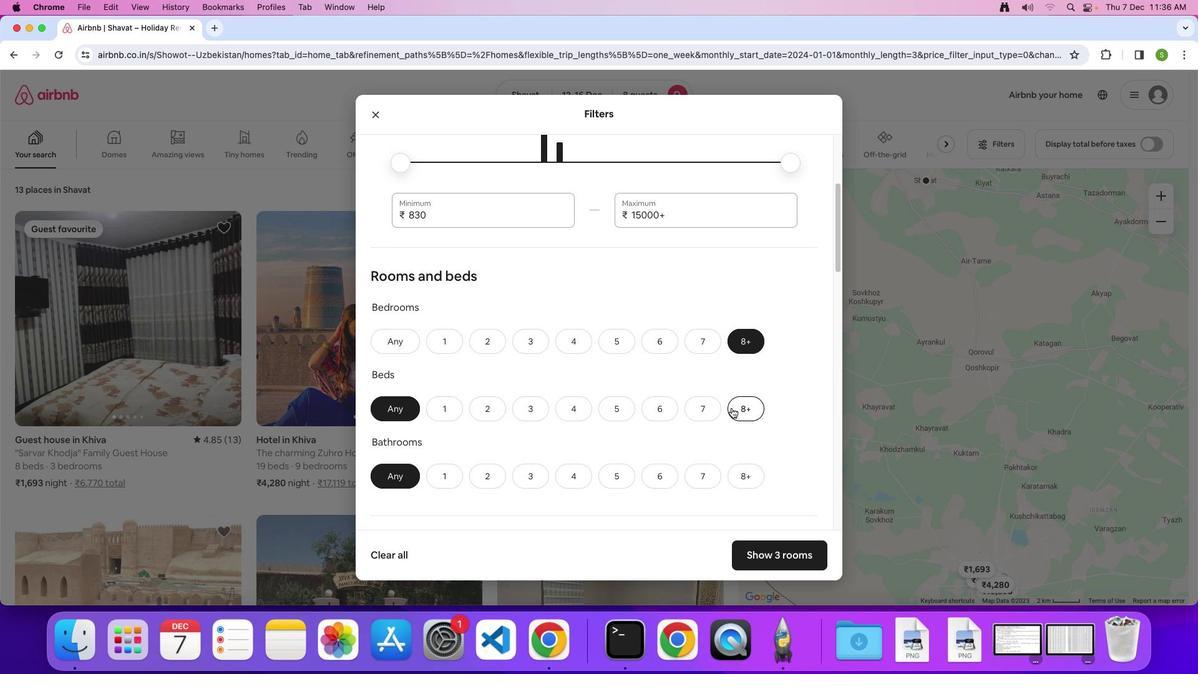 
Action: Mouse pressed left at (732, 408)
Screenshot: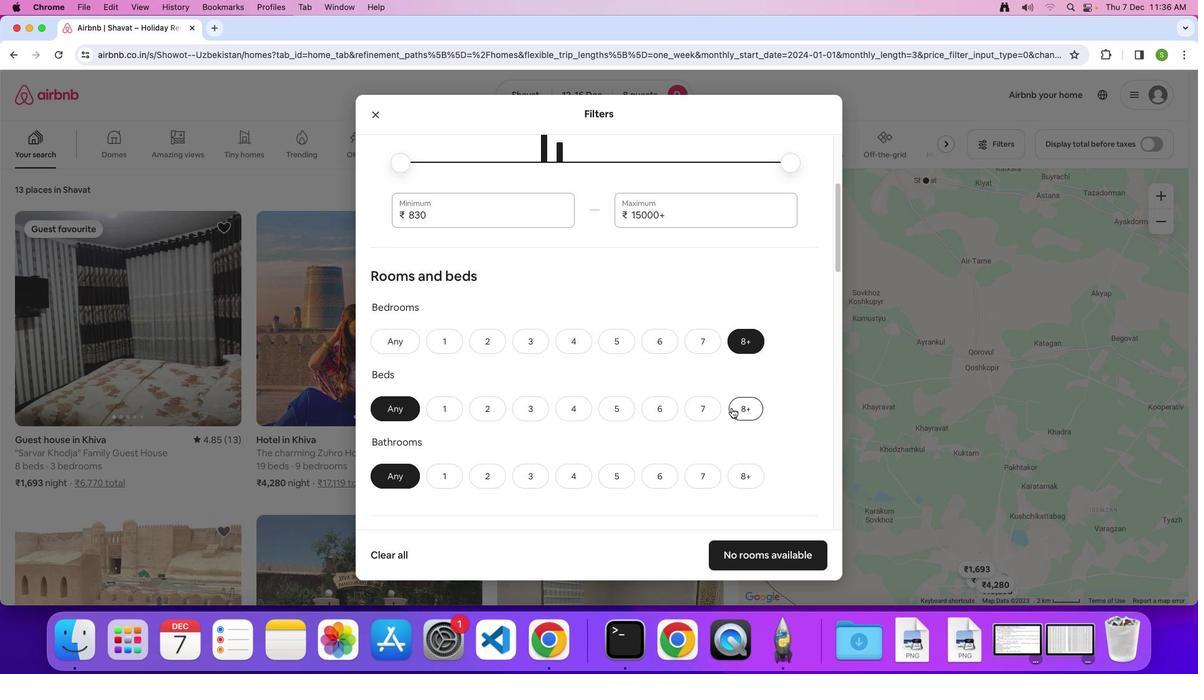 
Action: Mouse moved to (615, 399)
Screenshot: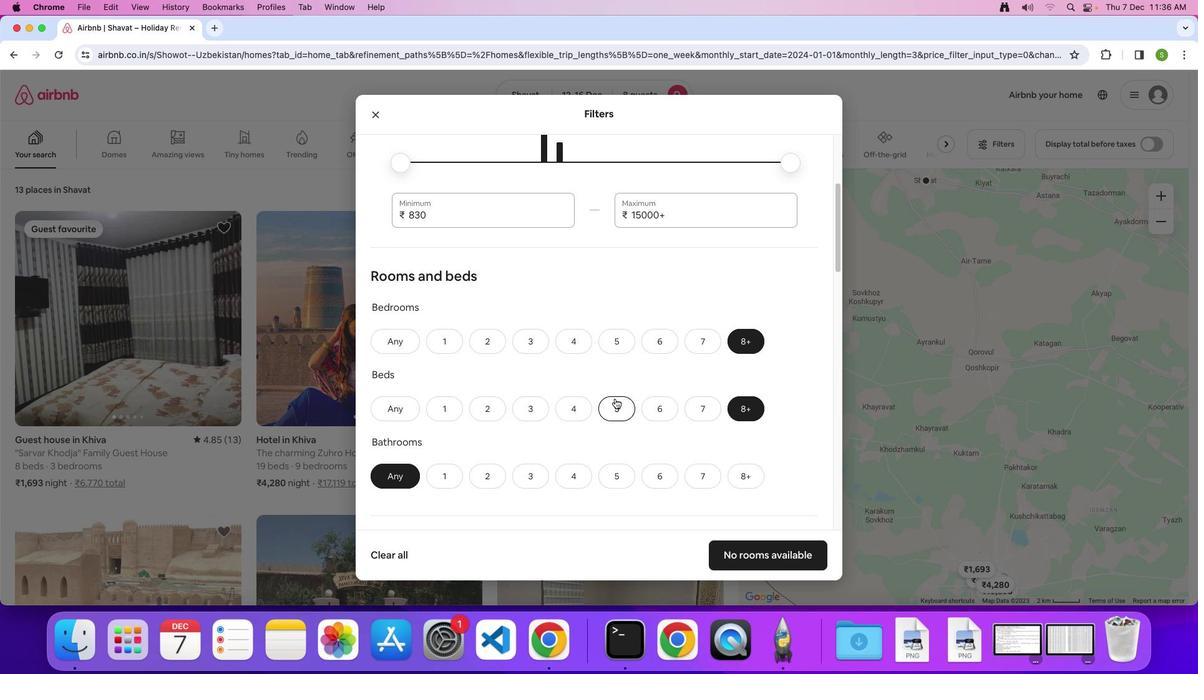 
Action: Mouse scrolled (615, 399) with delta (0, 0)
Screenshot: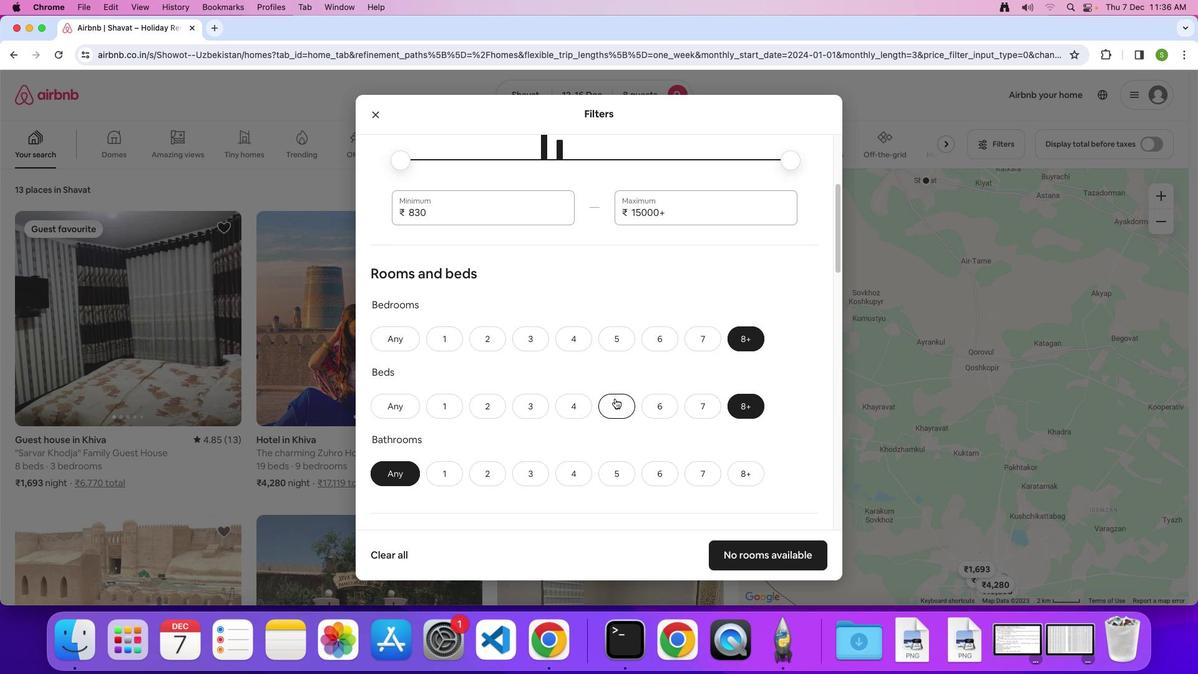 
Action: Mouse scrolled (615, 399) with delta (0, 0)
Screenshot: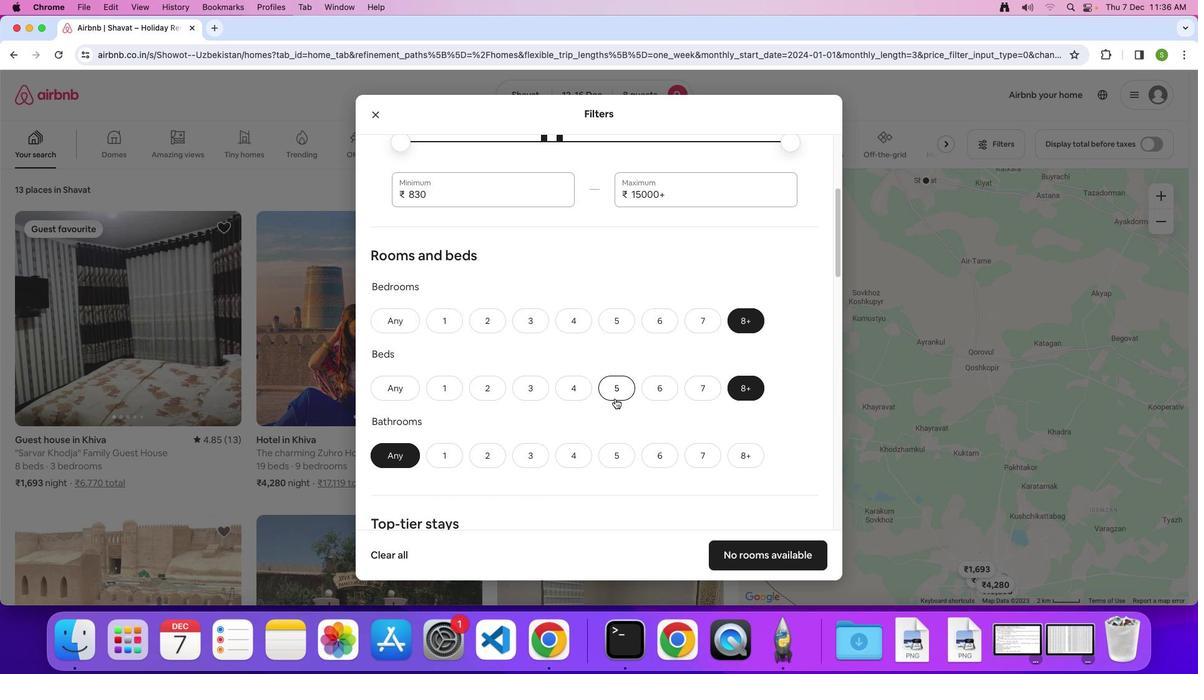 
Action: Mouse scrolled (615, 399) with delta (0, -1)
Screenshot: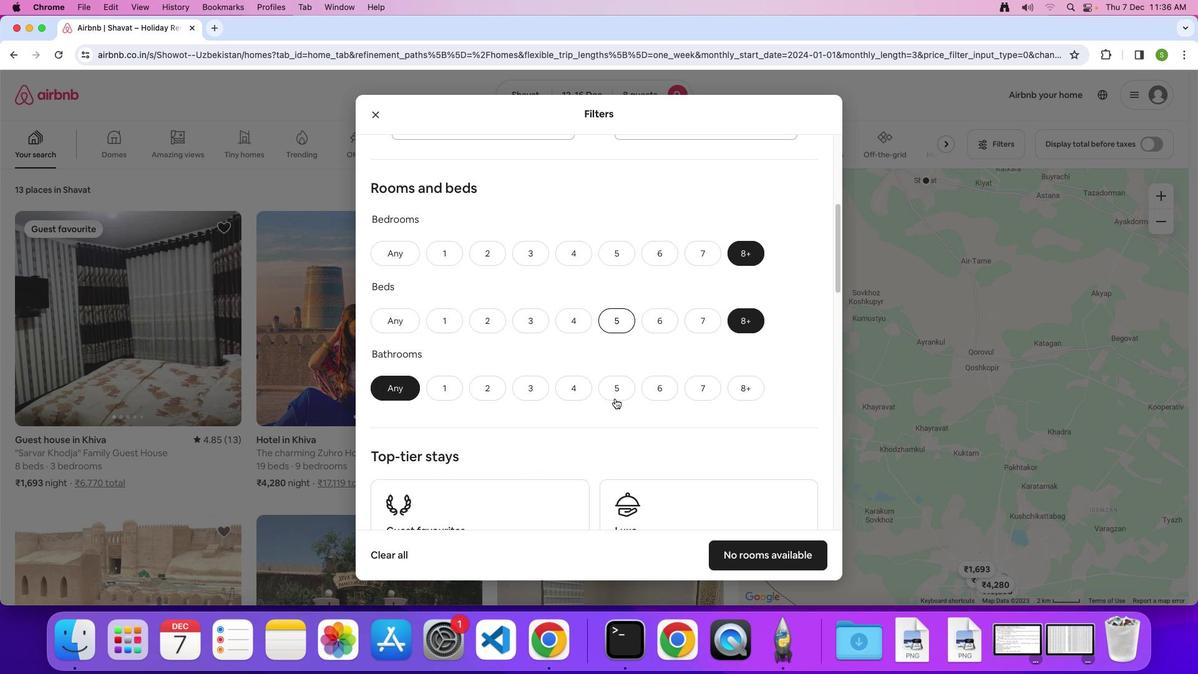 
Action: Mouse scrolled (615, 399) with delta (0, 0)
Screenshot: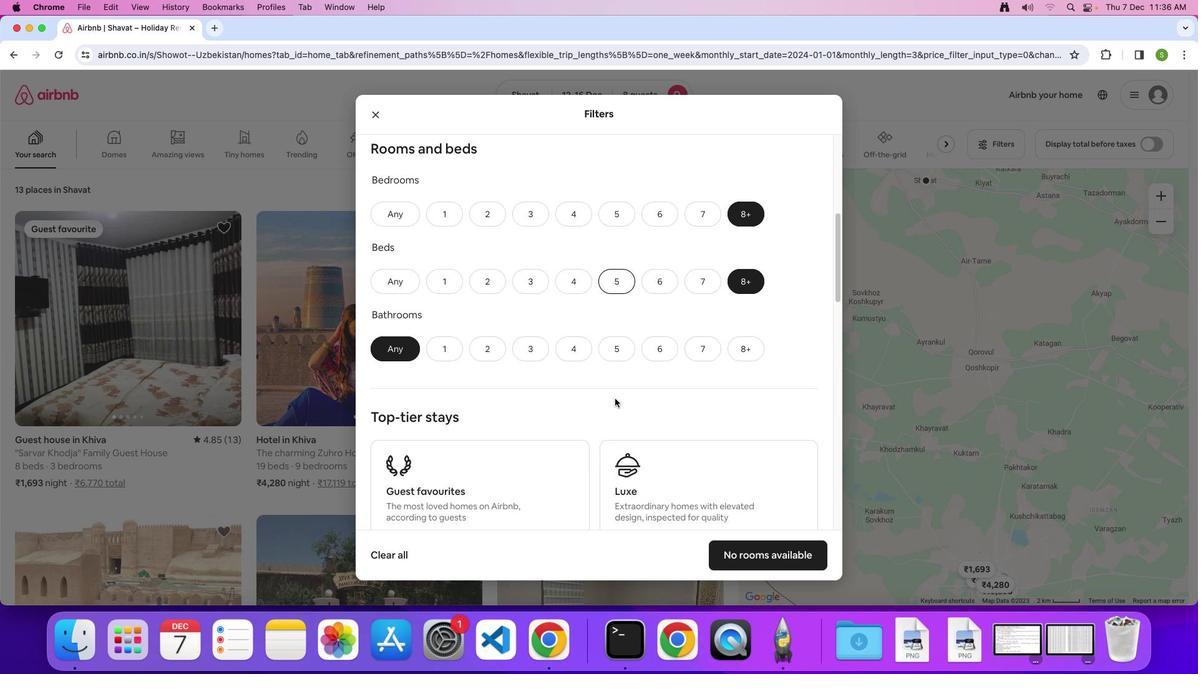 
Action: Mouse scrolled (615, 399) with delta (0, 0)
Screenshot: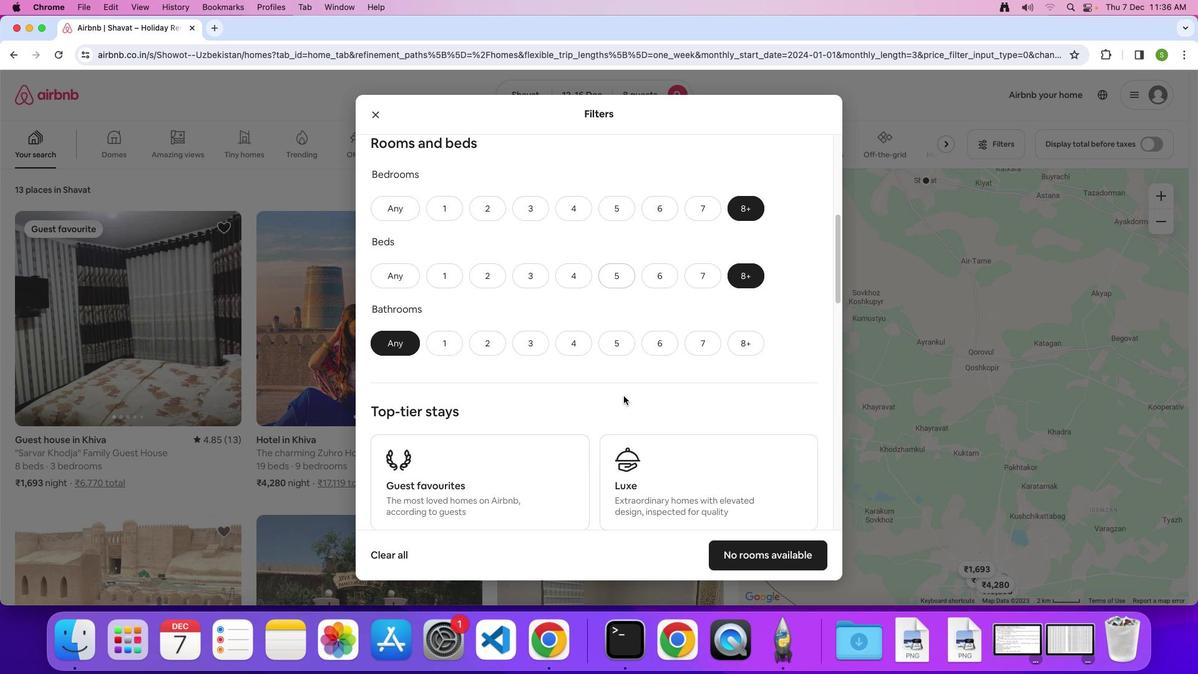 
Action: Mouse moved to (758, 339)
Screenshot: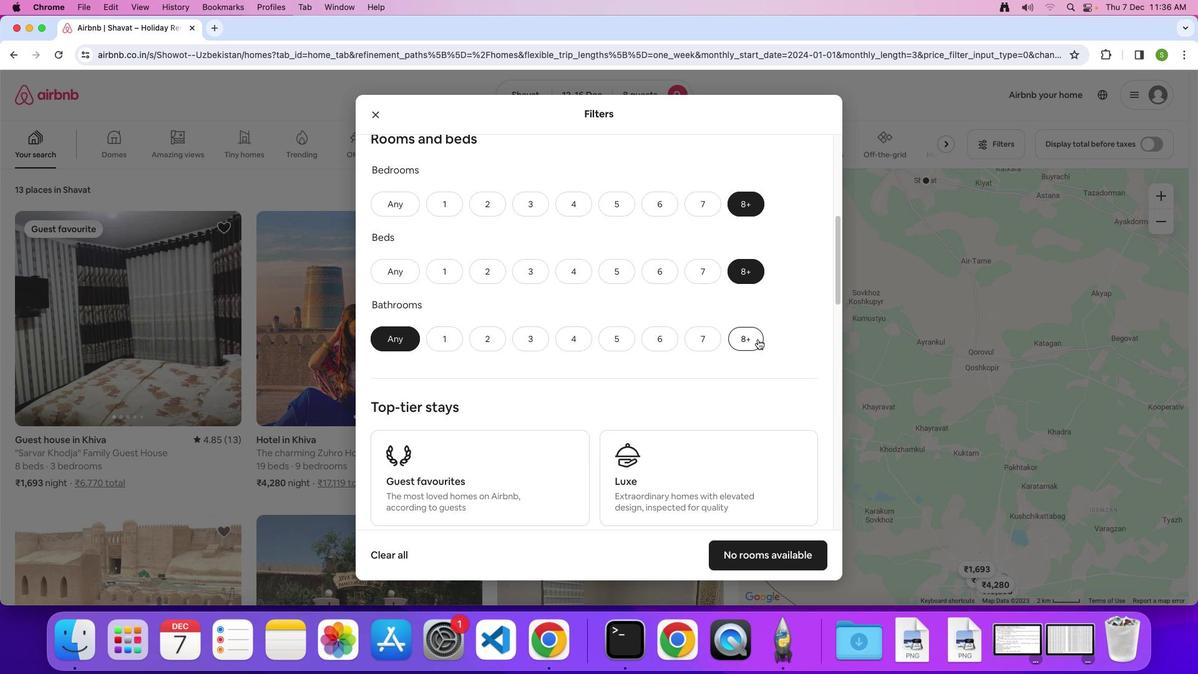 
Action: Mouse pressed left at (758, 339)
Screenshot: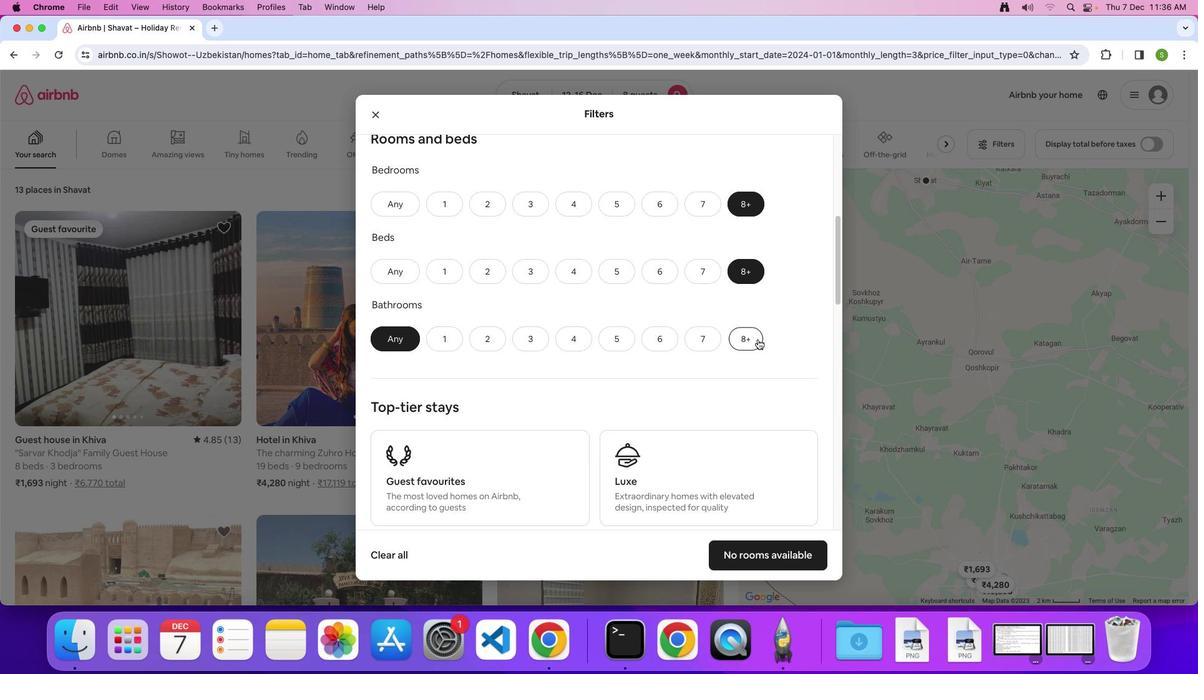 
Action: Mouse moved to (618, 370)
Screenshot: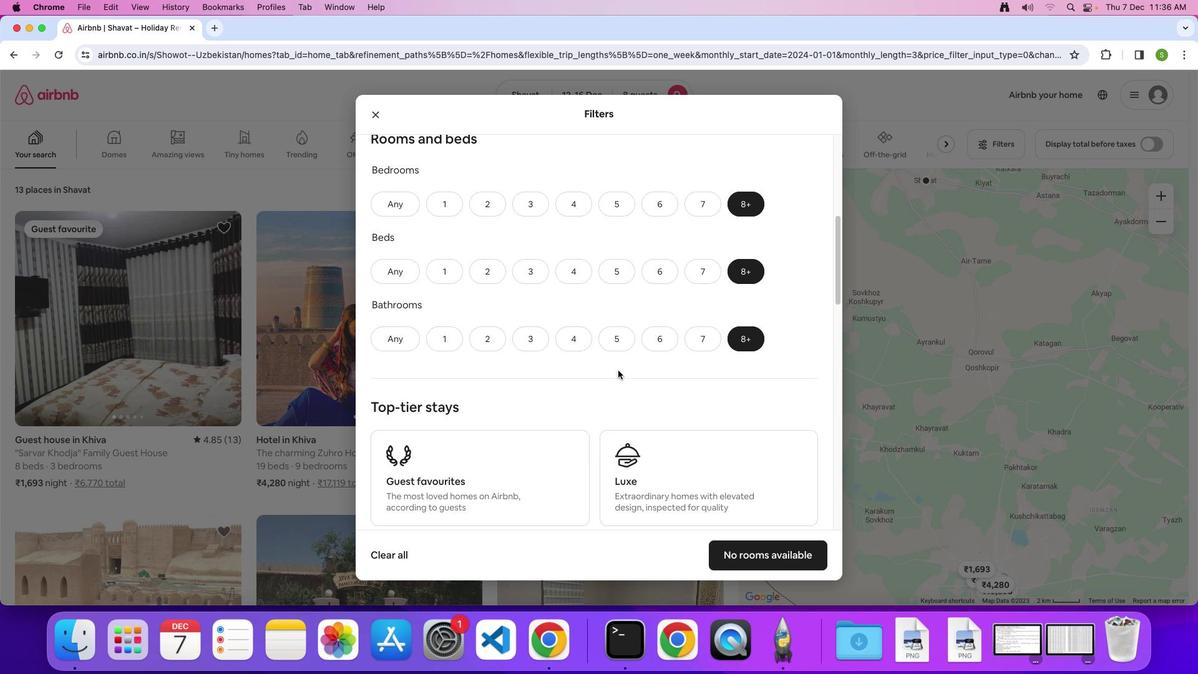 
Action: Mouse scrolled (618, 370) with delta (0, 0)
Screenshot: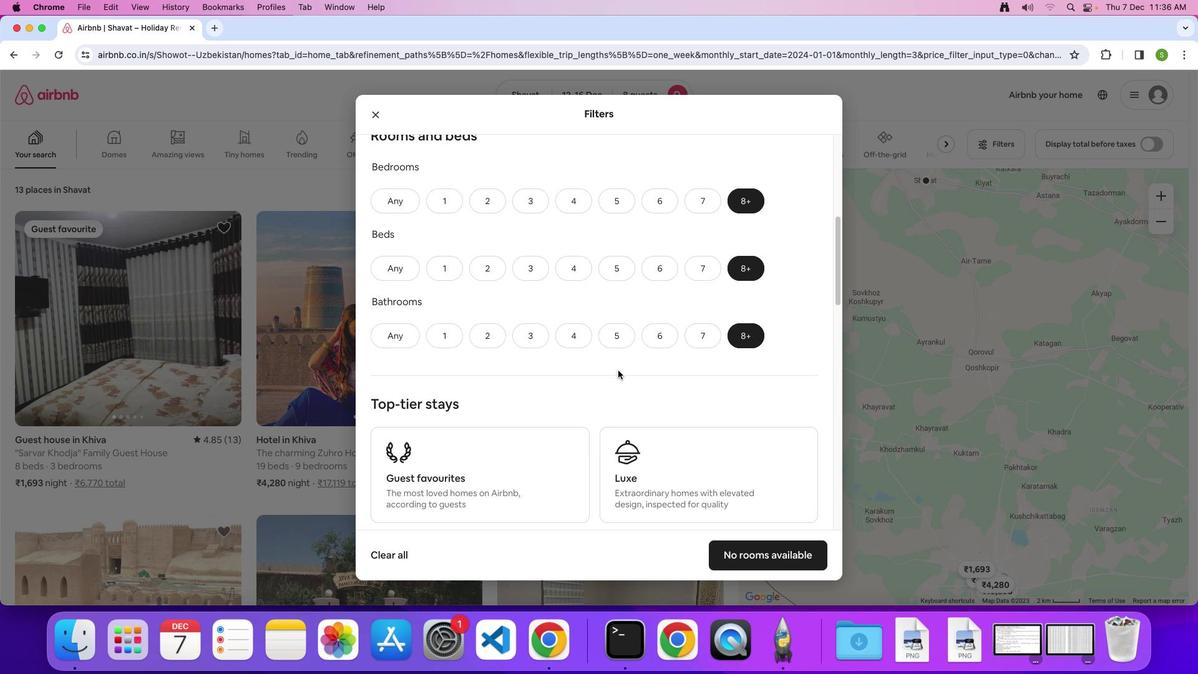 
Action: Mouse scrolled (618, 370) with delta (0, 0)
Screenshot: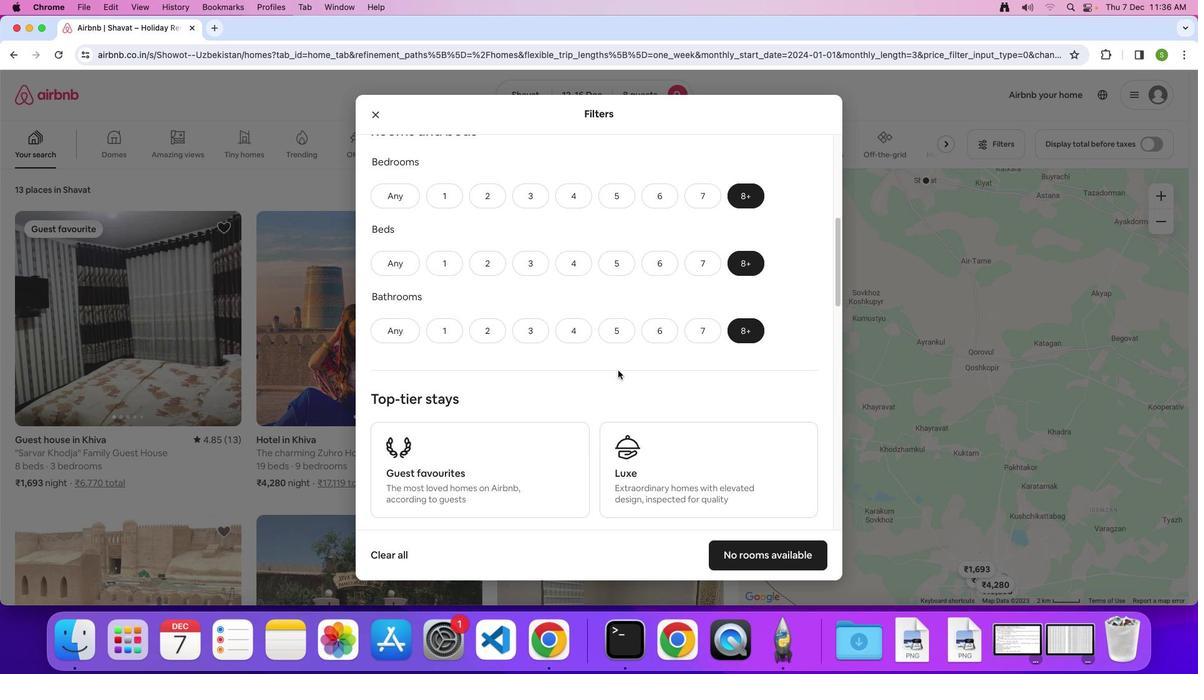 
Action: Mouse scrolled (618, 370) with delta (0, 0)
Screenshot: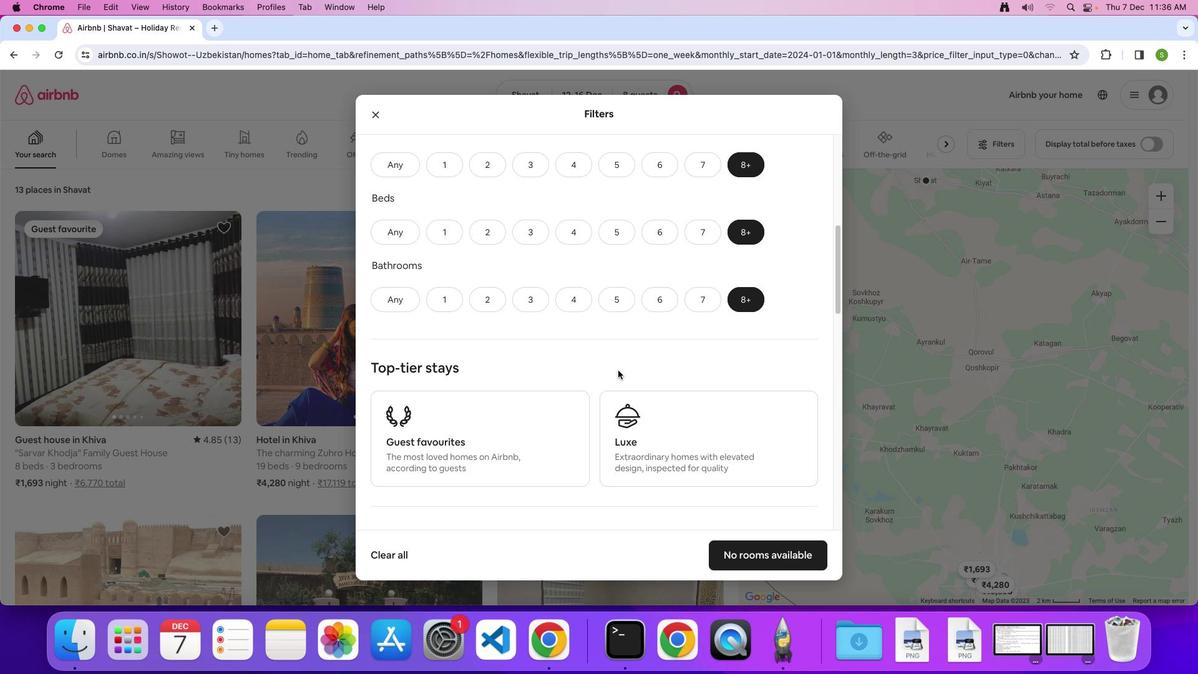 
Action: Mouse scrolled (618, 370) with delta (0, 0)
Screenshot: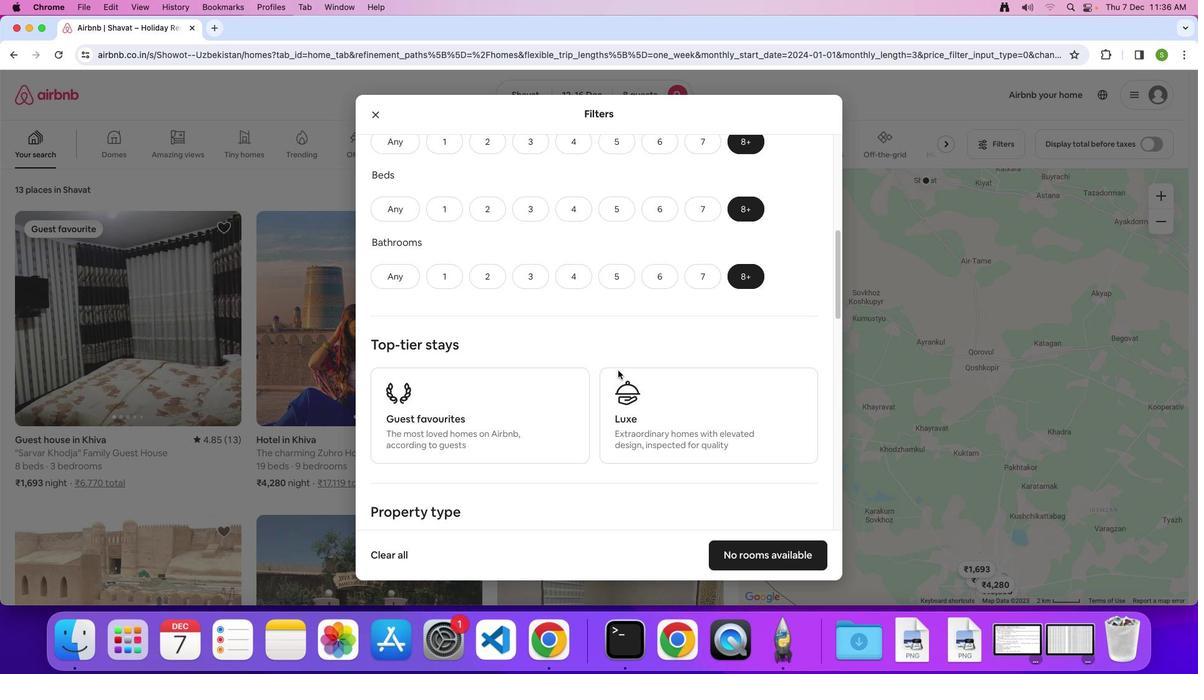 
Action: Mouse scrolled (618, 370) with delta (0, 0)
Screenshot: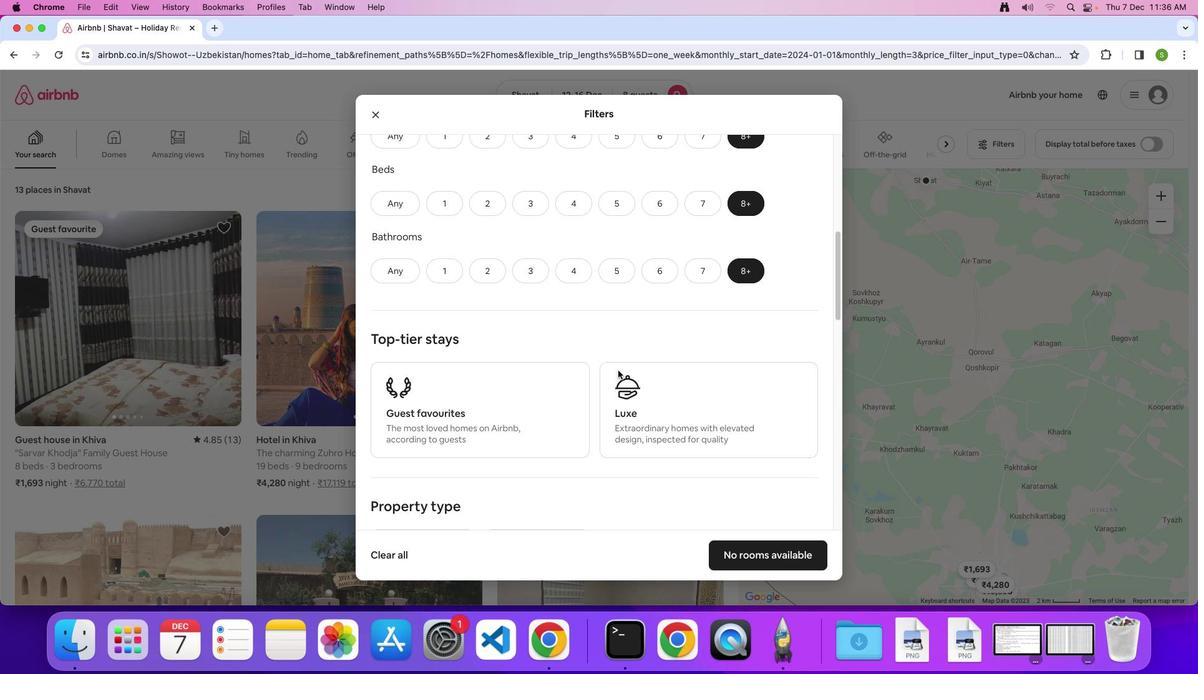 
Action: Mouse scrolled (618, 370) with delta (0, 0)
Screenshot: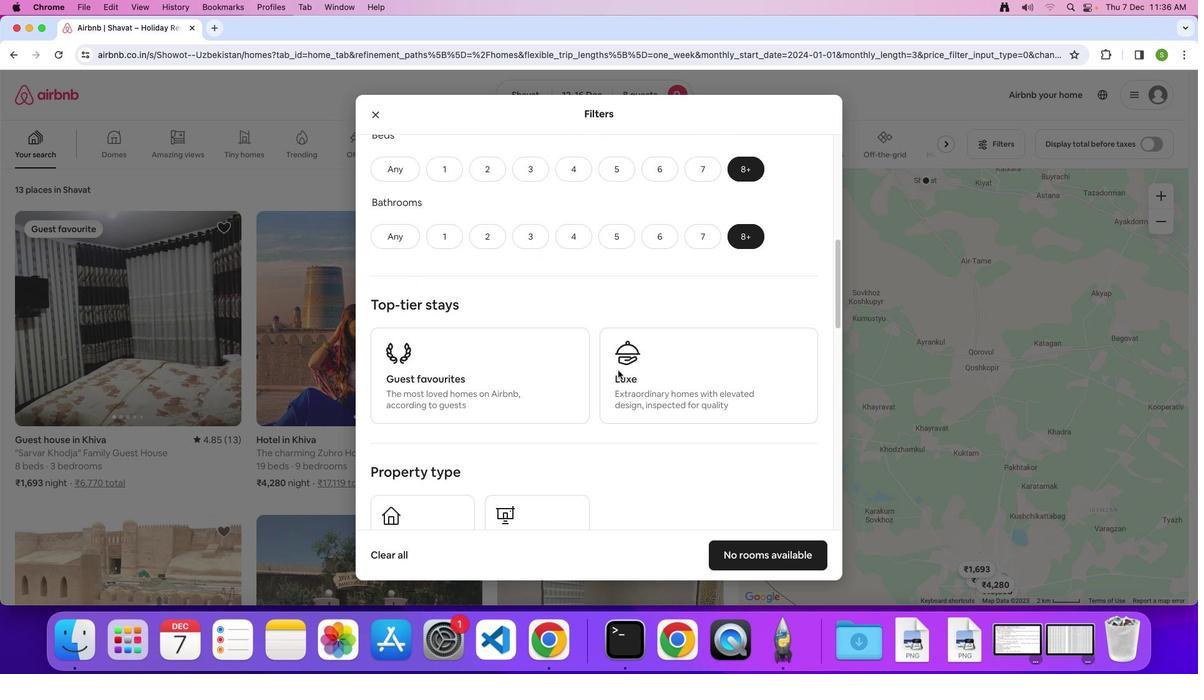 
Action: Mouse scrolled (618, 370) with delta (0, 0)
Screenshot: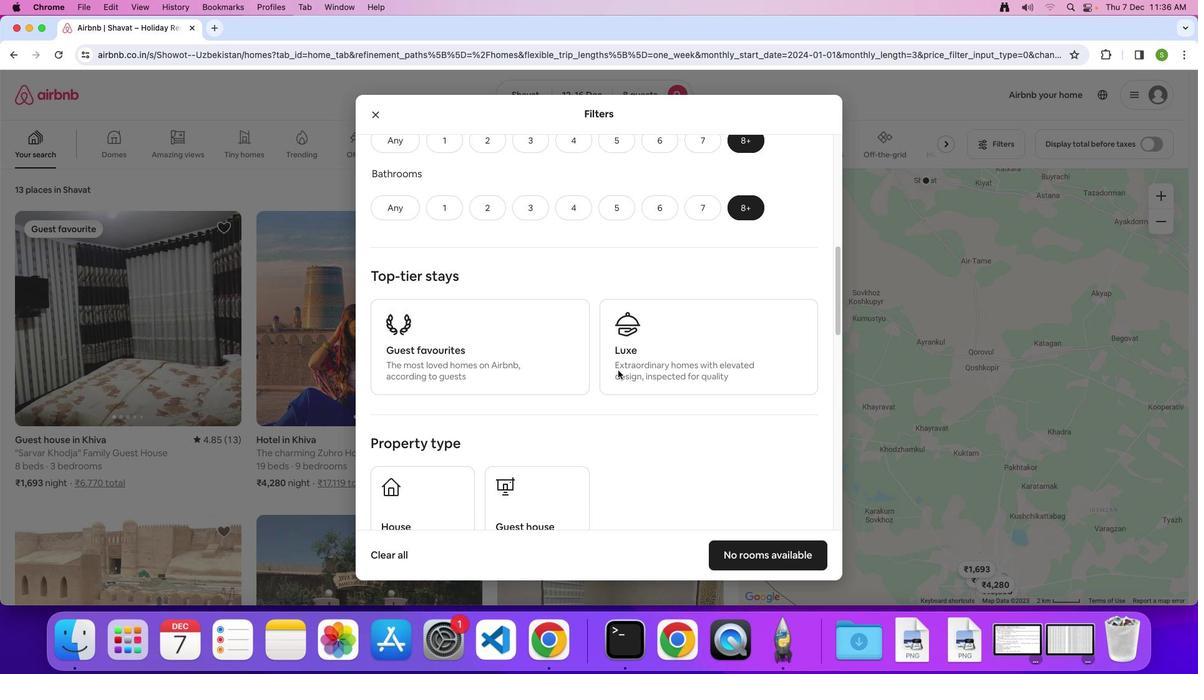 
Action: Mouse scrolled (618, 370) with delta (0, 0)
Screenshot: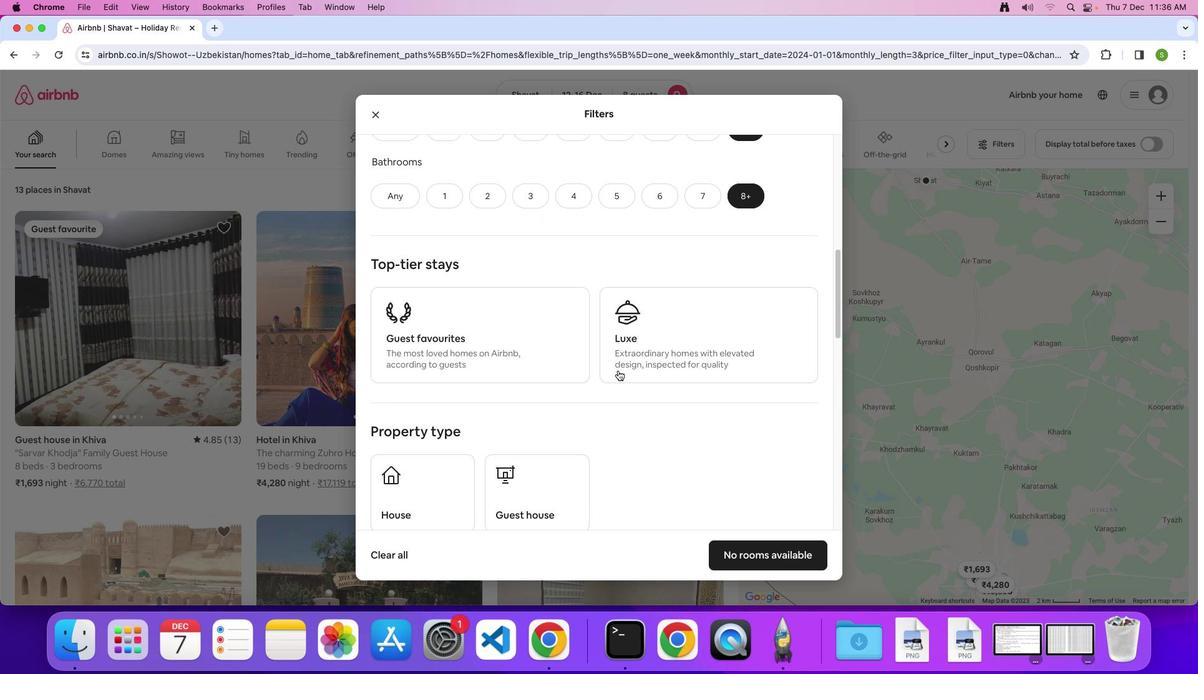 
Action: Mouse scrolled (618, 370) with delta (0, 0)
Screenshot: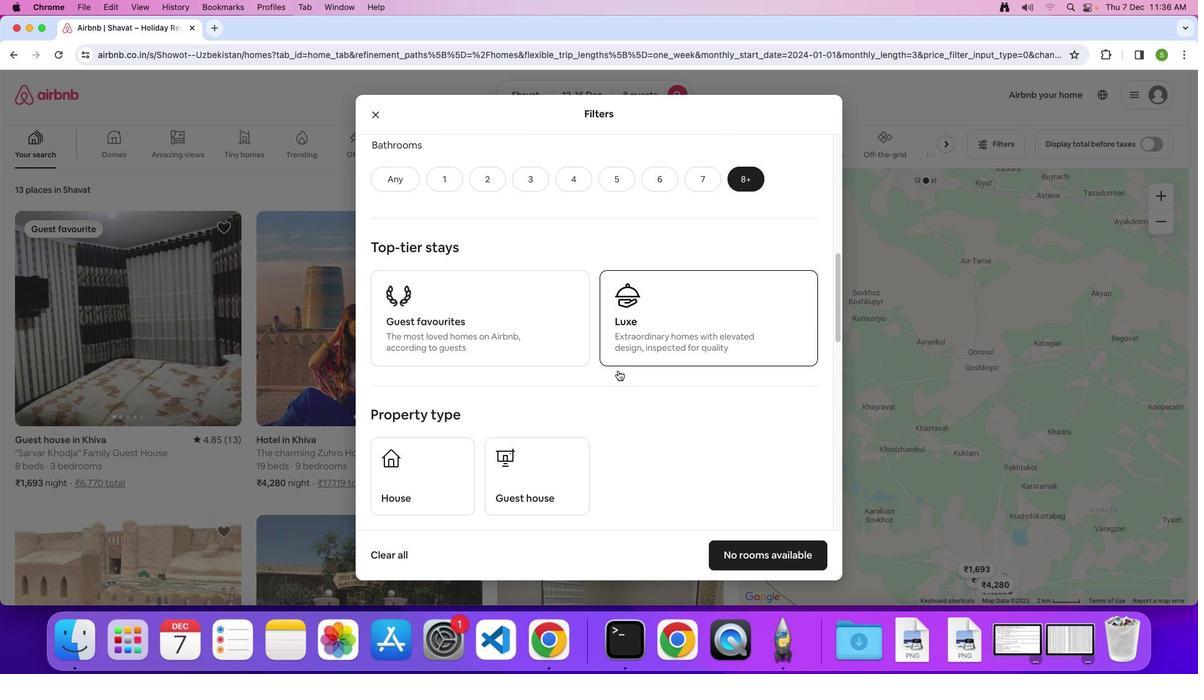 
Action: Mouse scrolled (618, 370) with delta (0, 0)
Screenshot: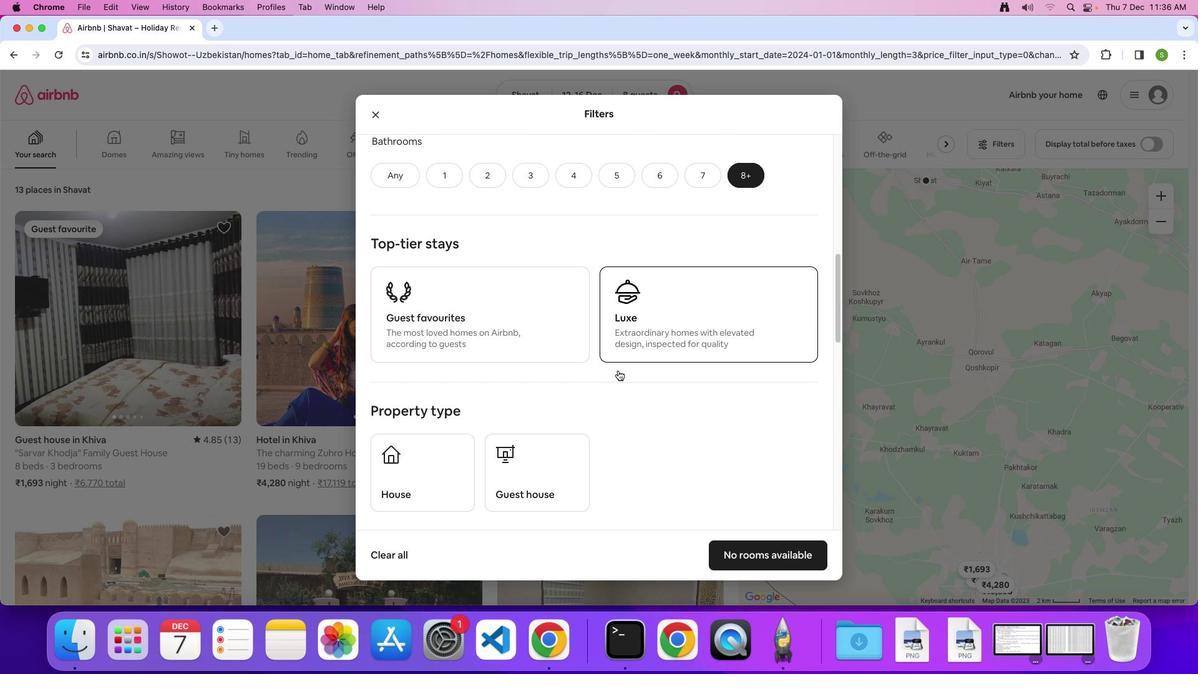 
Action: Mouse scrolled (618, 370) with delta (0, 0)
Screenshot: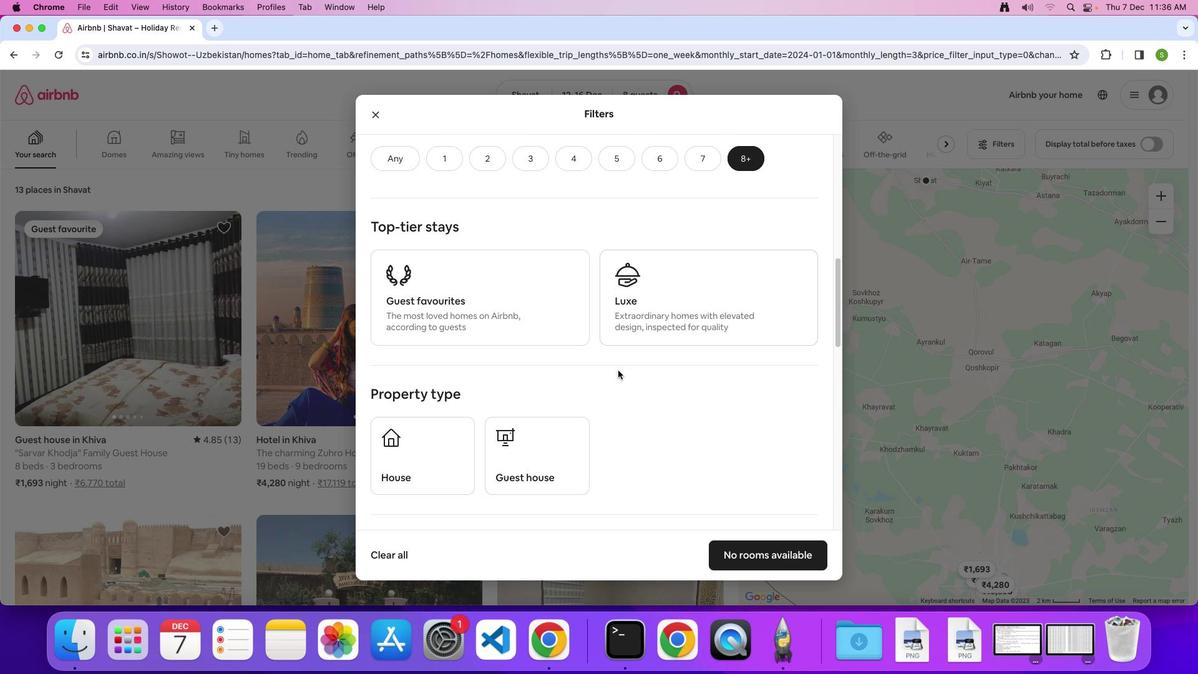 
Action: Mouse scrolled (618, 370) with delta (0, 0)
Screenshot: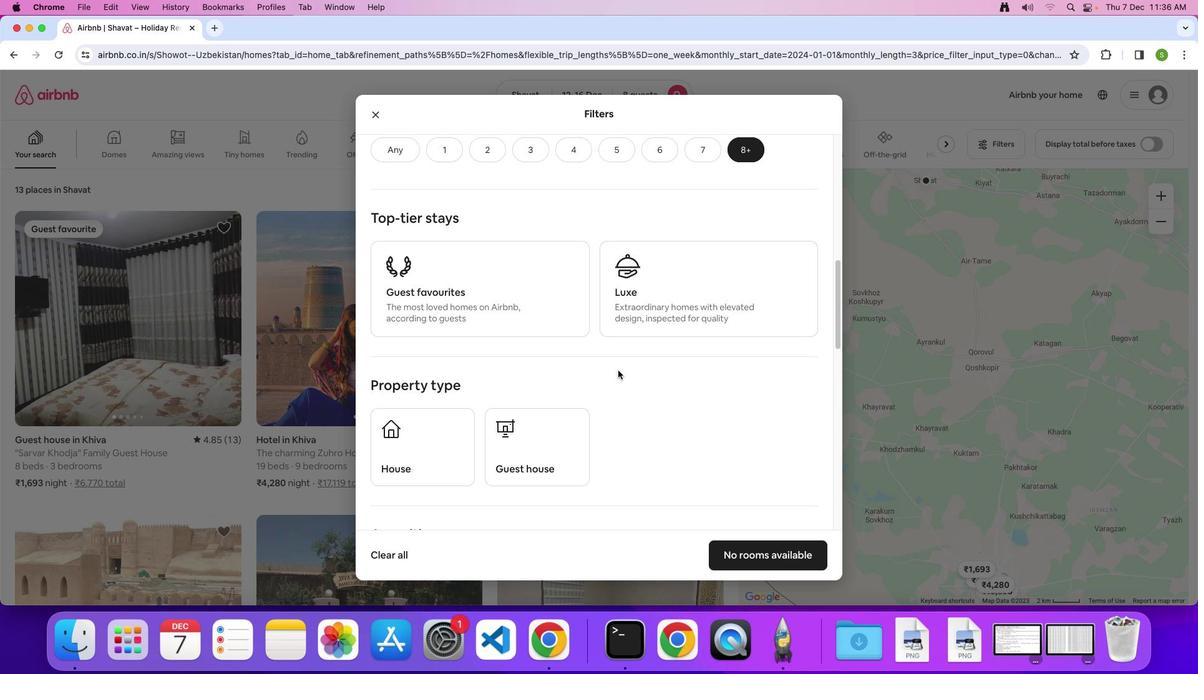 
Action: Mouse scrolled (618, 370) with delta (0, 0)
Screenshot: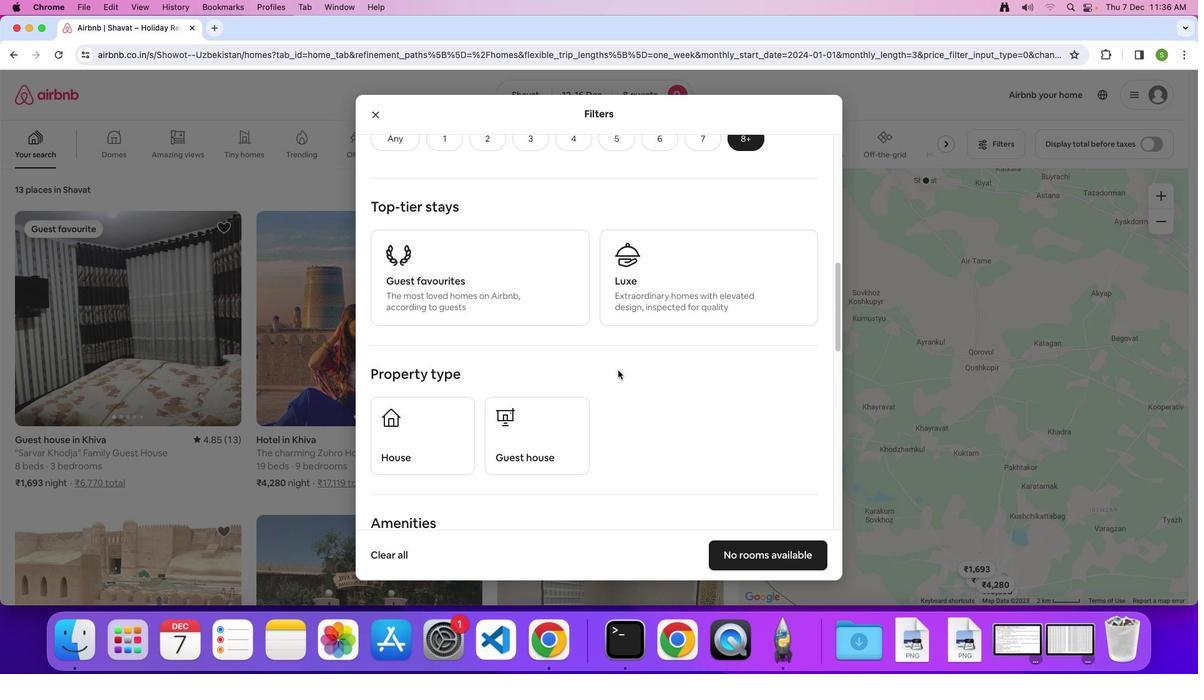 
Action: Mouse scrolled (618, 370) with delta (0, 0)
Screenshot: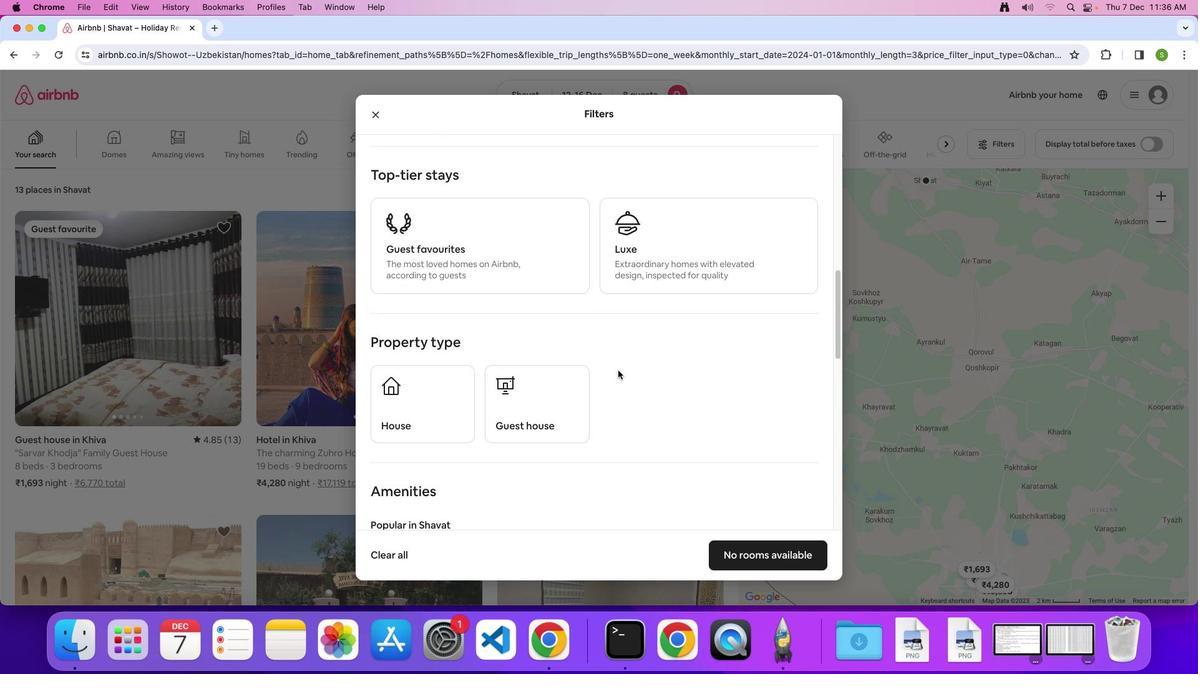 
Action: Mouse scrolled (618, 370) with delta (0, 0)
Screenshot: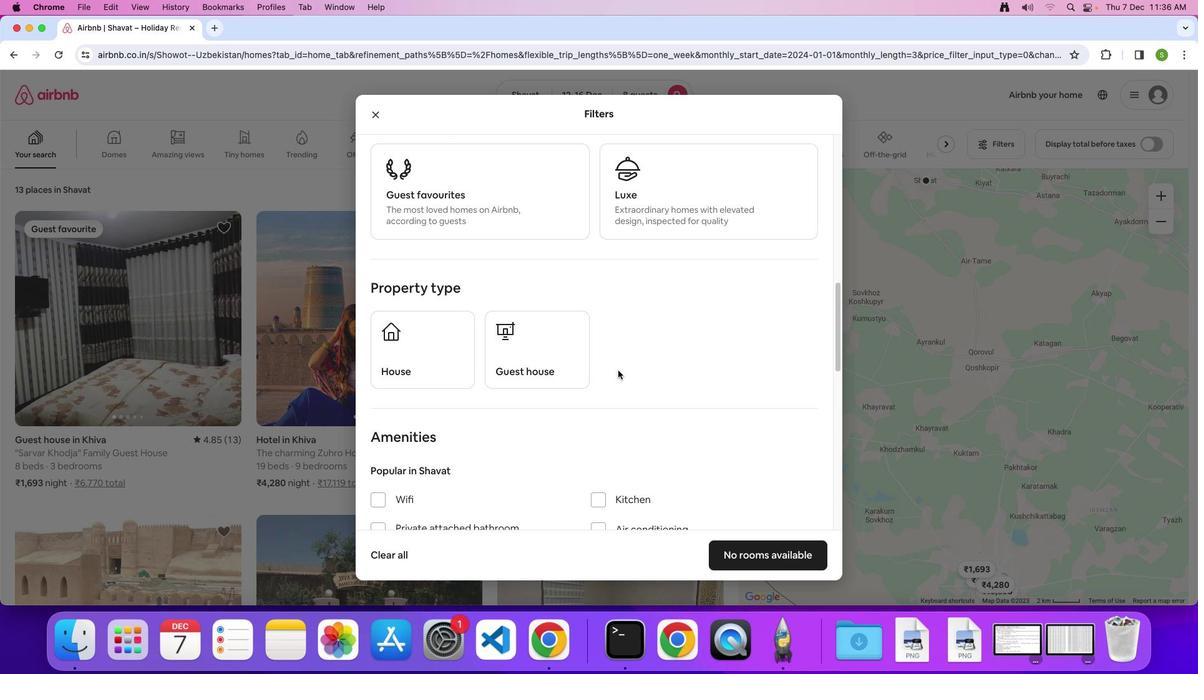 
Action: Mouse scrolled (618, 370) with delta (0, 0)
Screenshot: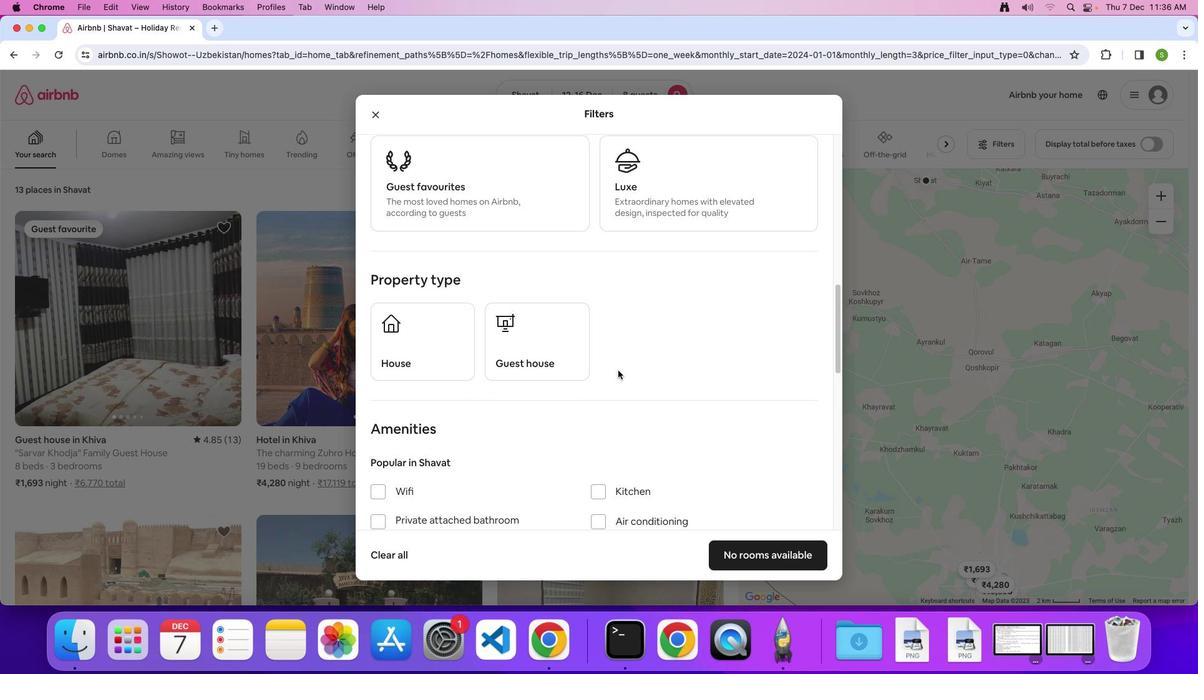 
Action: Mouse scrolled (618, 370) with delta (0, 0)
Screenshot: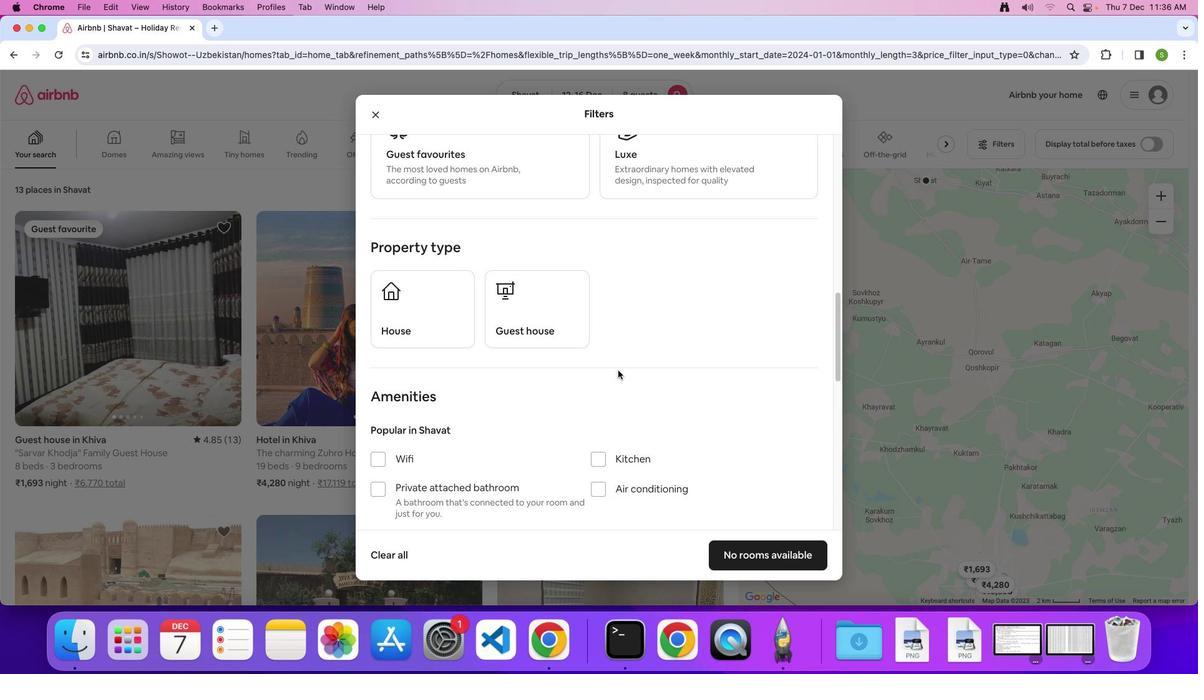
Action: Mouse scrolled (618, 370) with delta (0, 0)
Screenshot: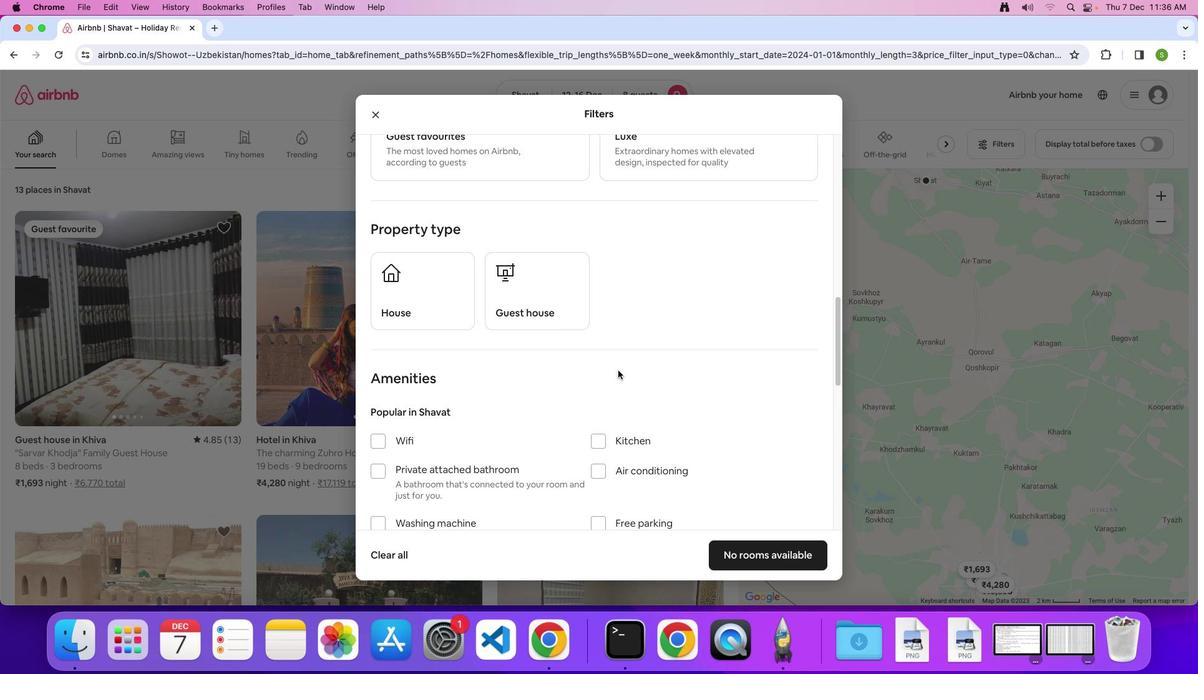 
Action: Mouse scrolled (618, 370) with delta (0, 0)
Screenshot: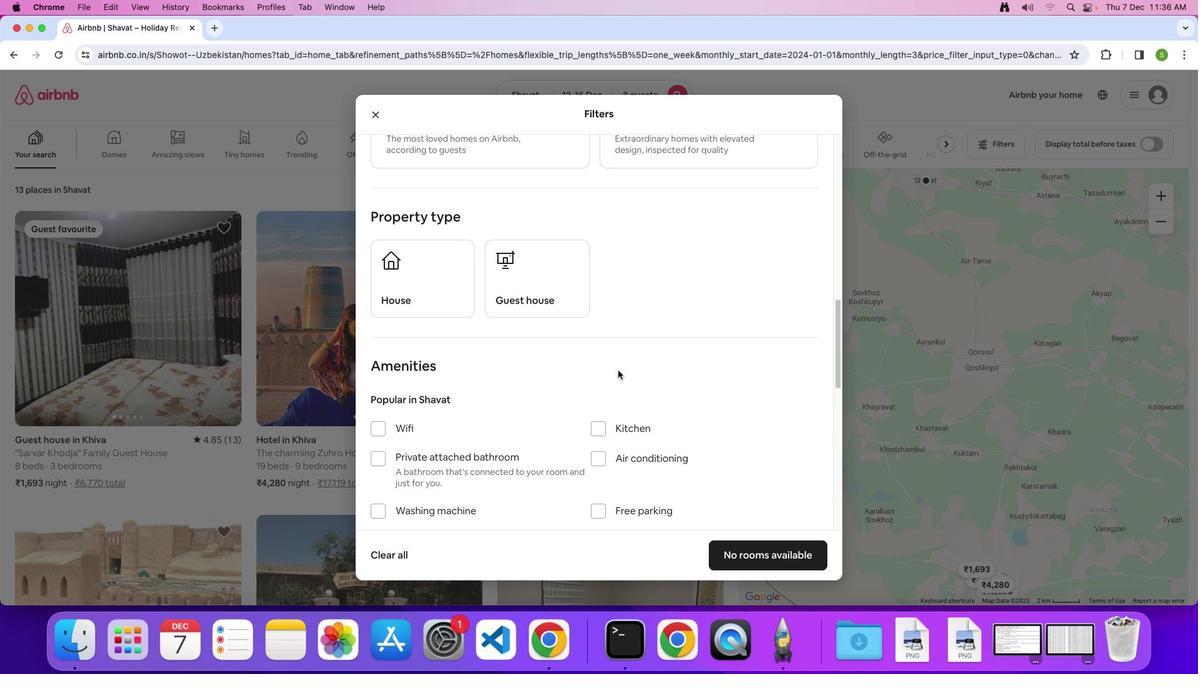 
Action: Mouse scrolled (618, 370) with delta (0, 0)
Screenshot: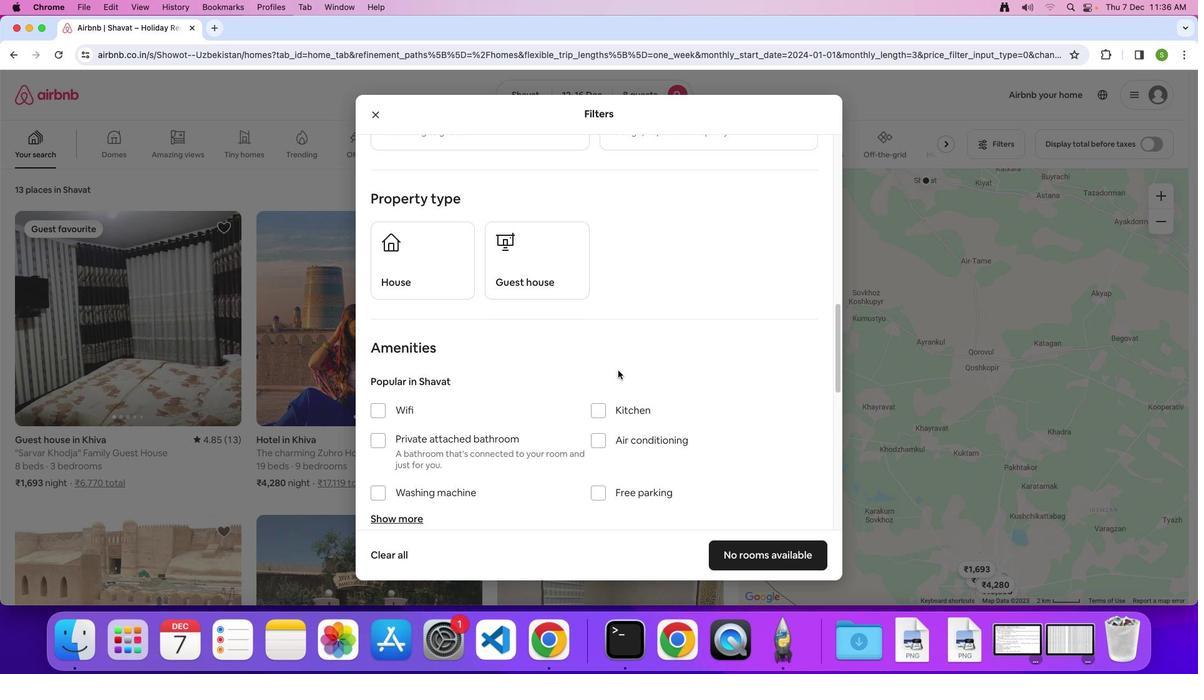 
Action: Mouse scrolled (618, 370) with delta (0, 0)
Screenshot: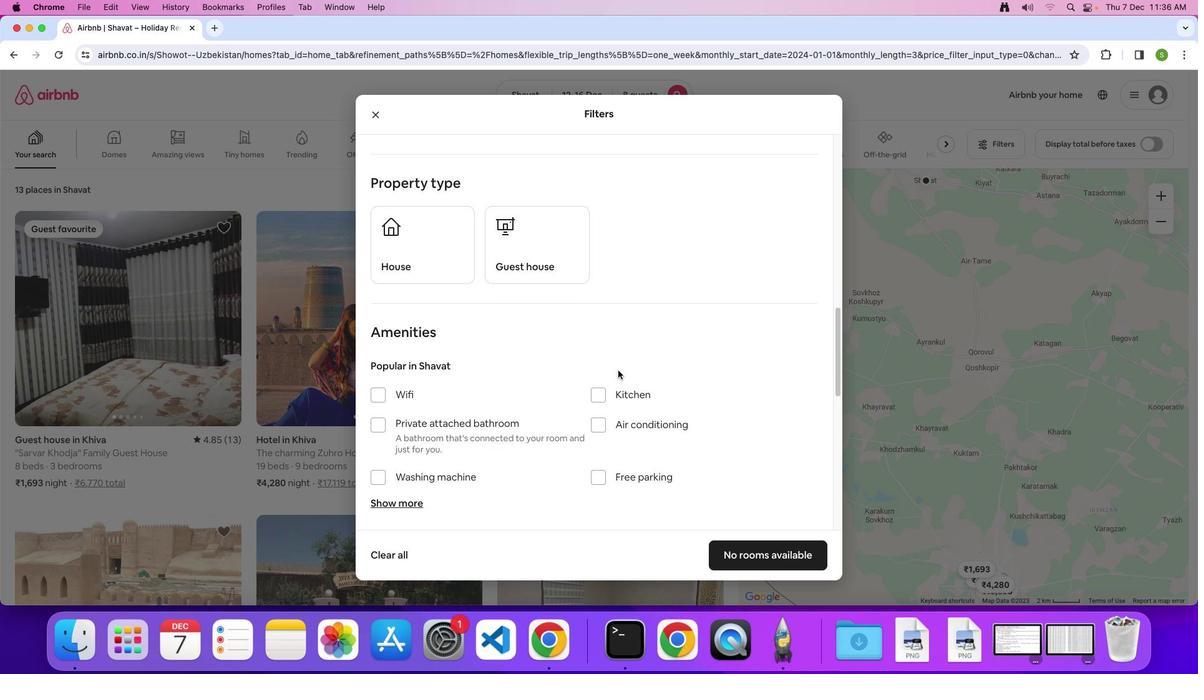 
Action: Mouse scrolled (618, 370) with delta (0, -1)
Screenshot: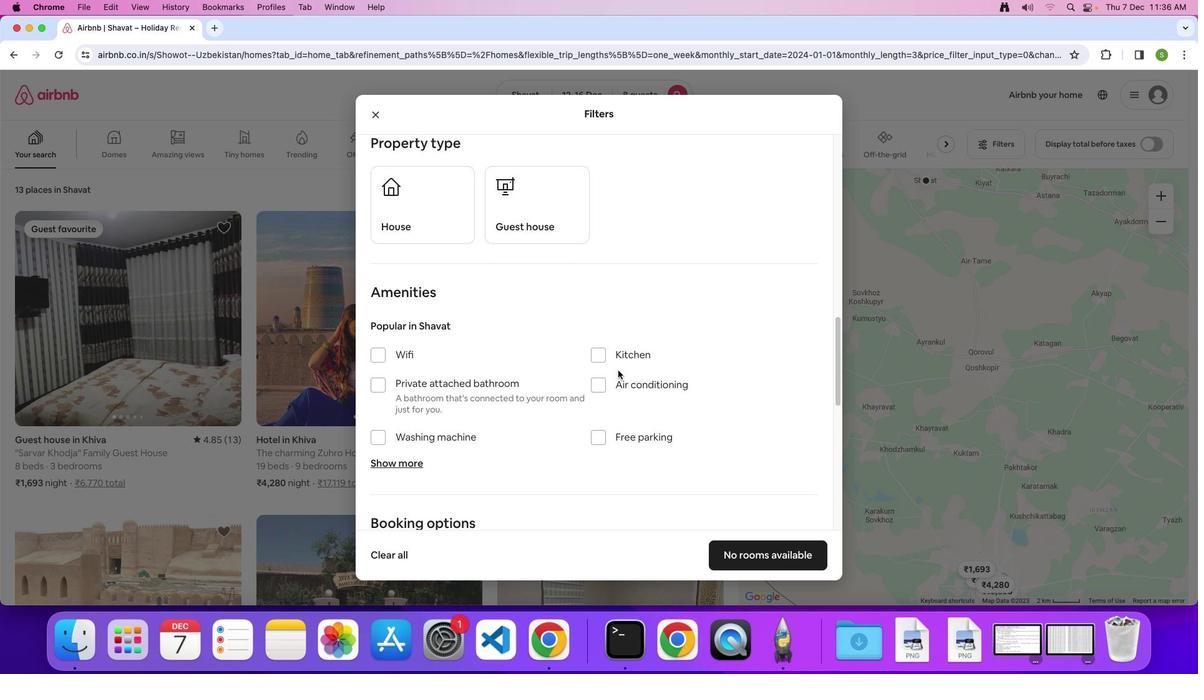 
Action: Mouse scrolled (618, 370) with delta (0, 0)
Screenshot: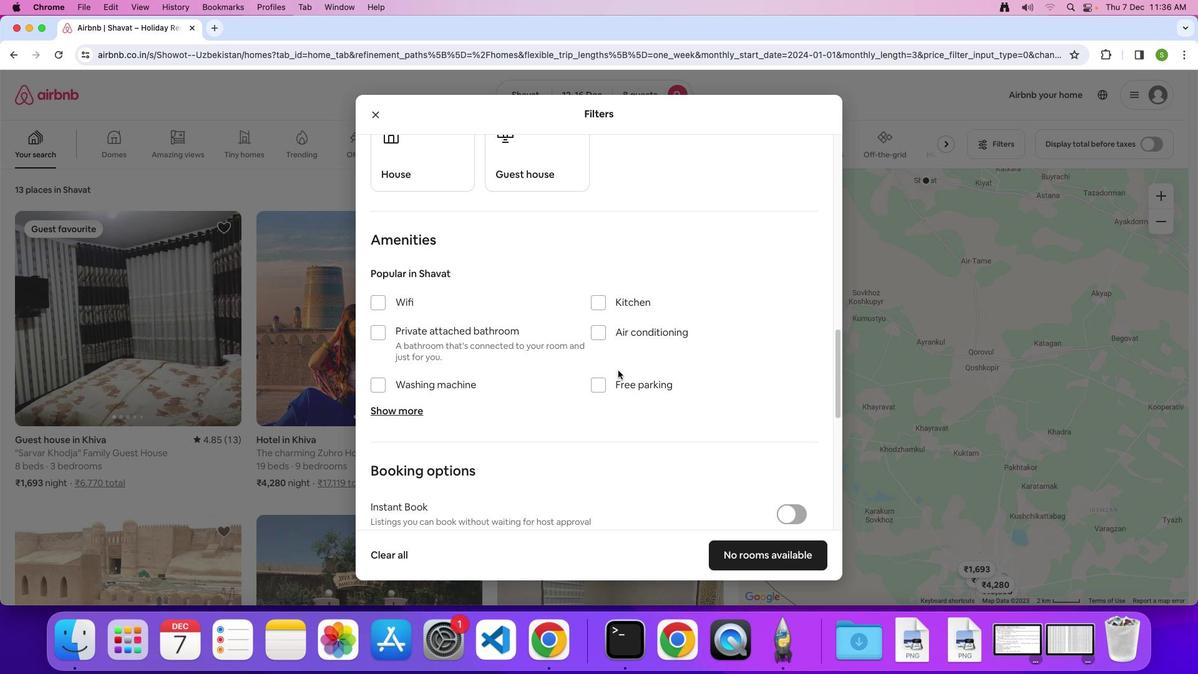 
Action: Mouse scrolled (618, 370) with delta (0, 0)
Screenshot: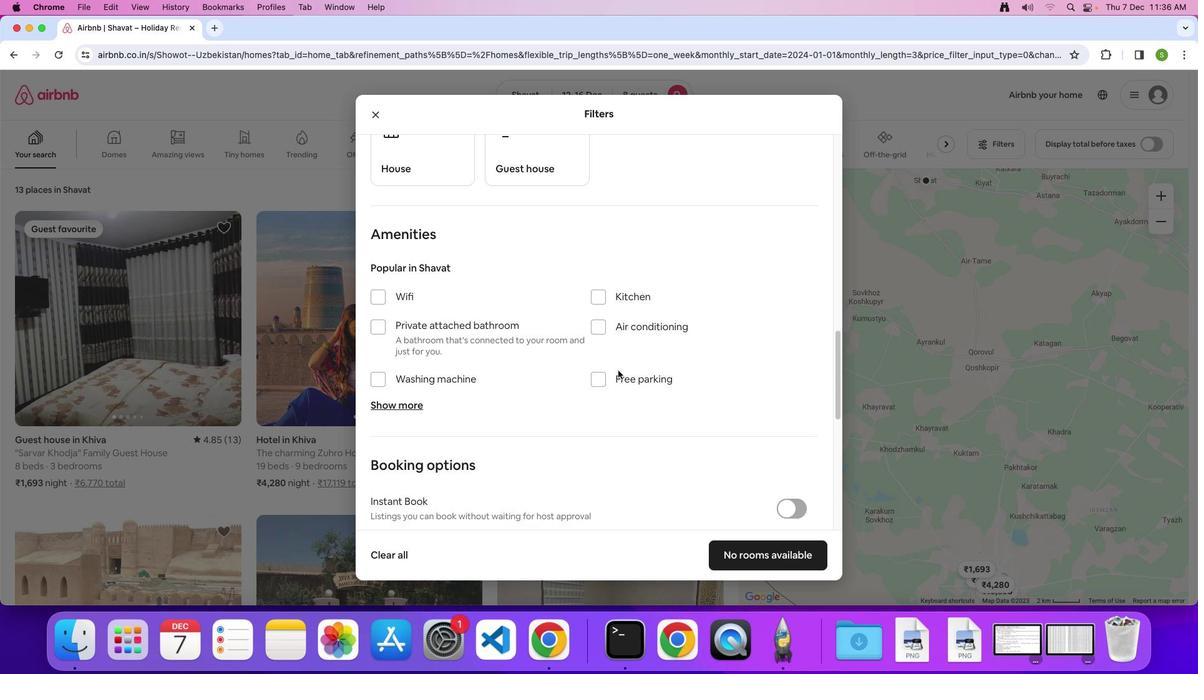 
Action: Mouse moved to (375, 282)
Screenshot: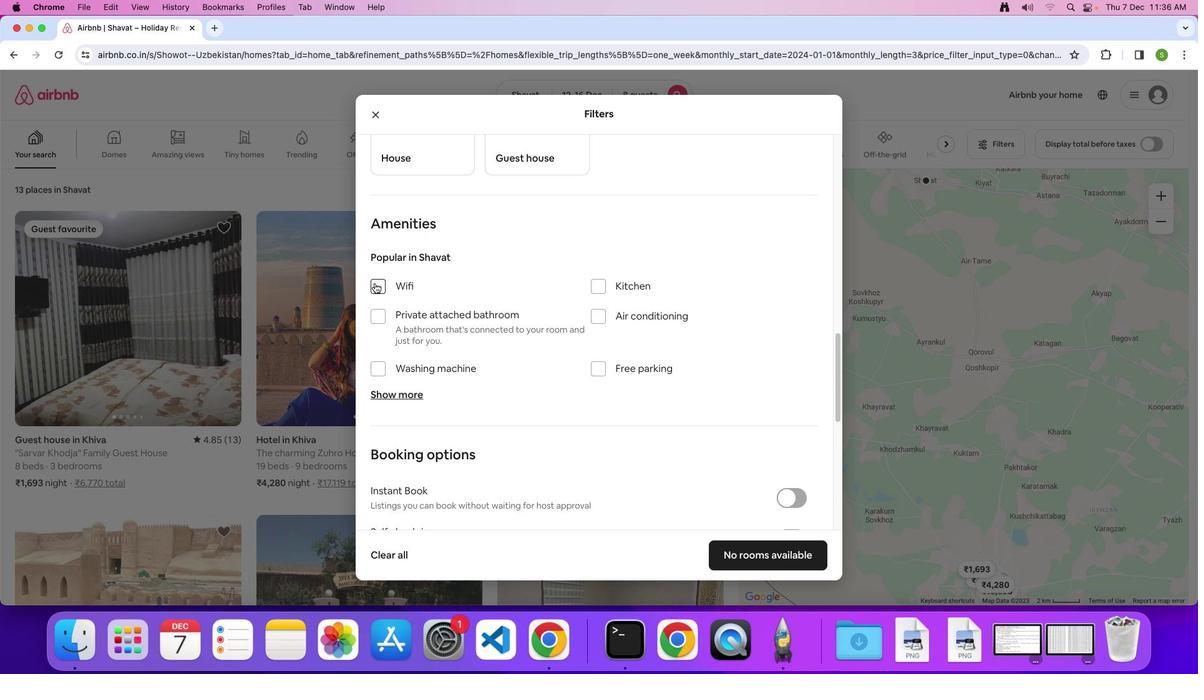 
Action: Mouse pressed left at (375, 282)
Screenshot: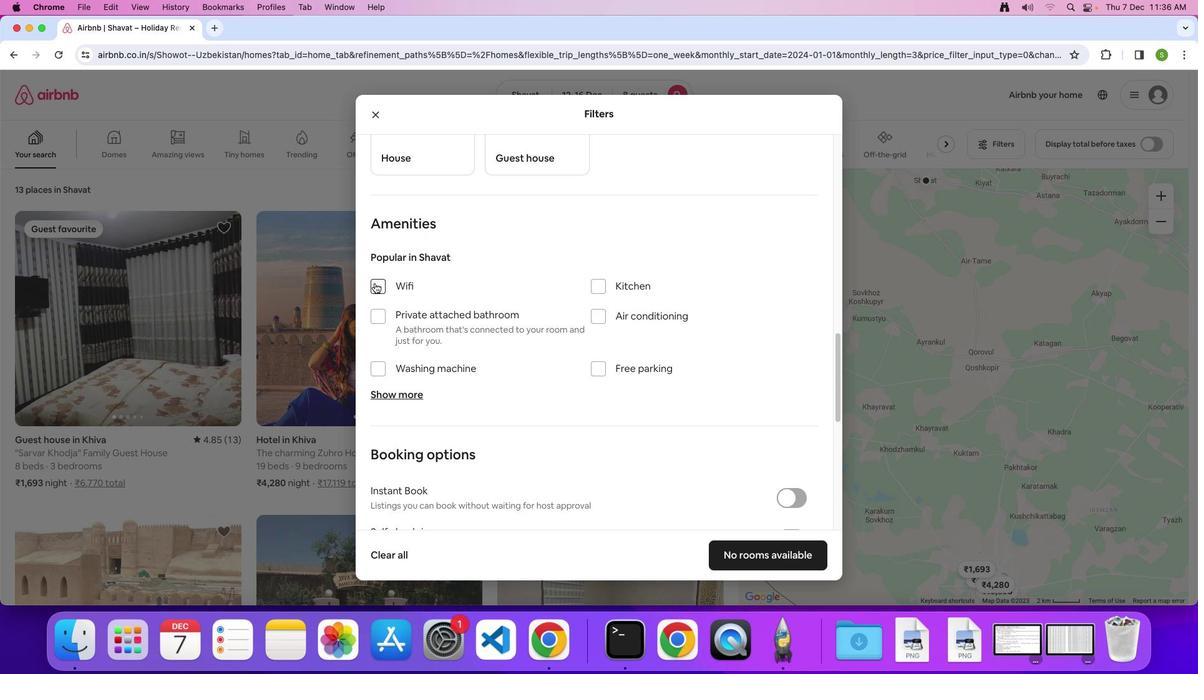 
Action: Mouse moved to (476, 327)
Screenshot: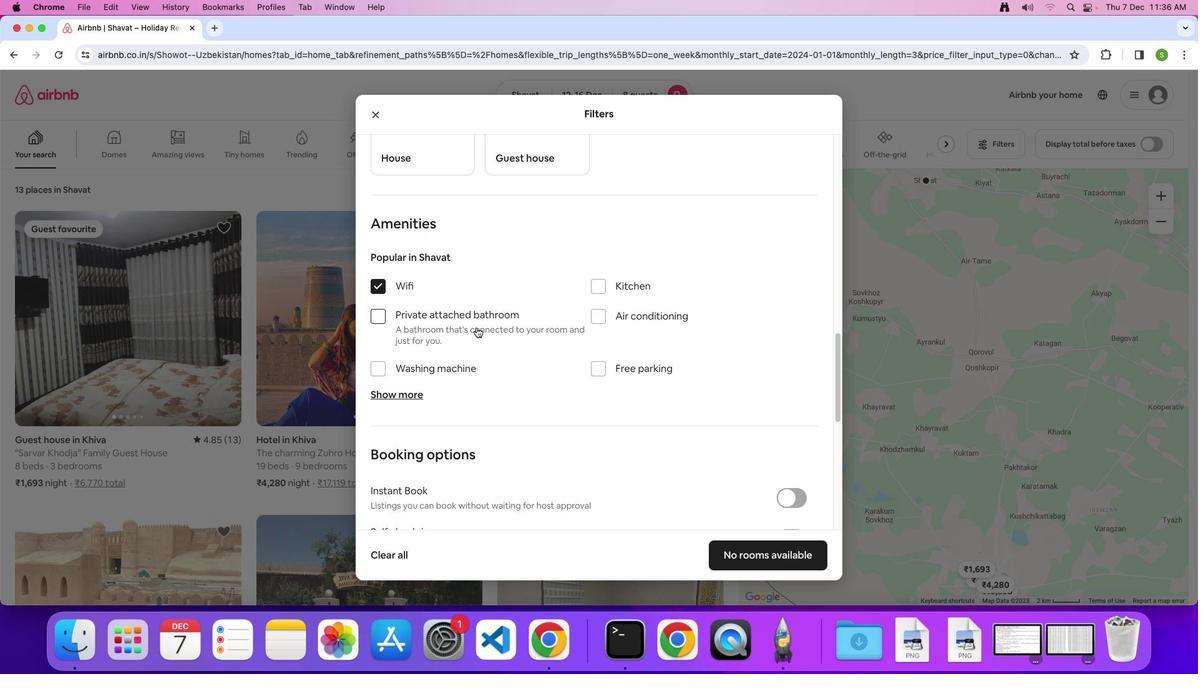 
Action: Mouse scrolled (476, 327) with delta (0, 0)
Screenshot: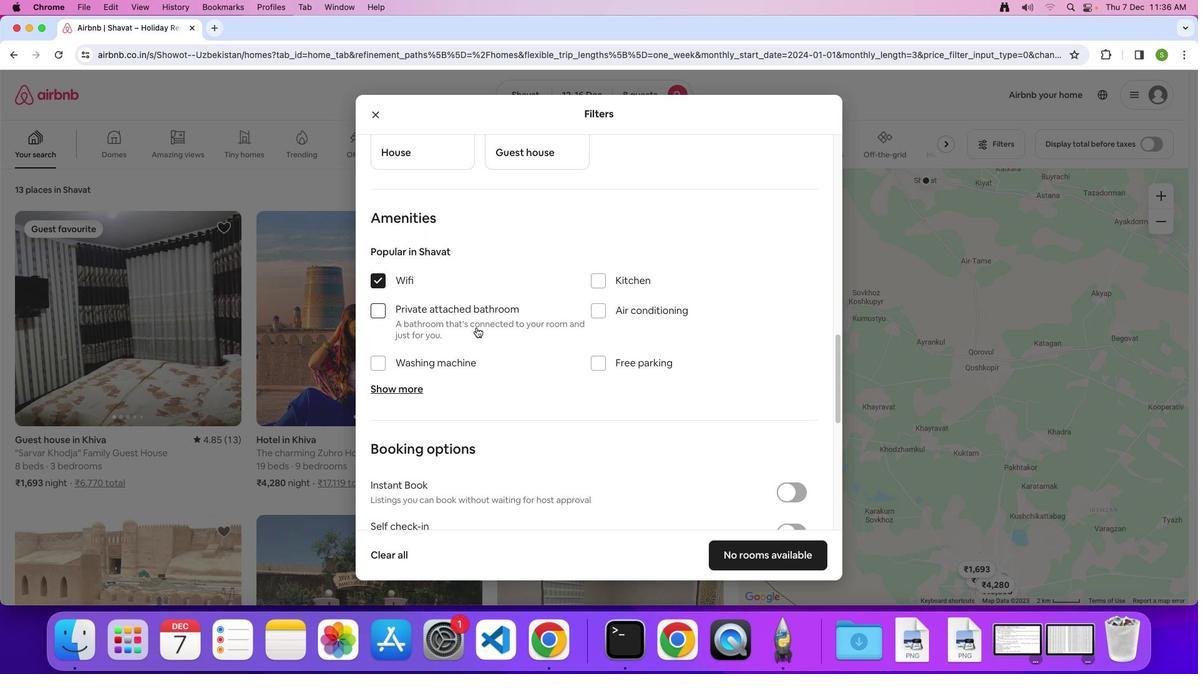 
Action: Mouse scrolled (476, 327) with delta (0, 0)
Screenshot: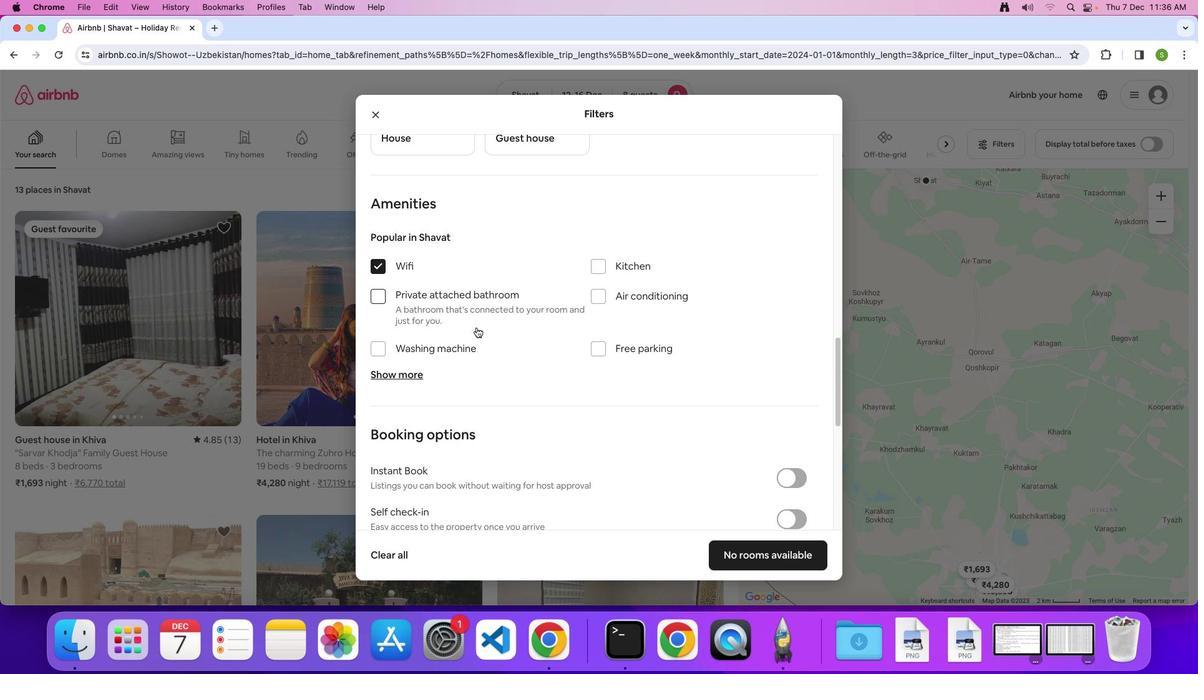 
Action: Mouse moved to (389, 366)
Screenshot: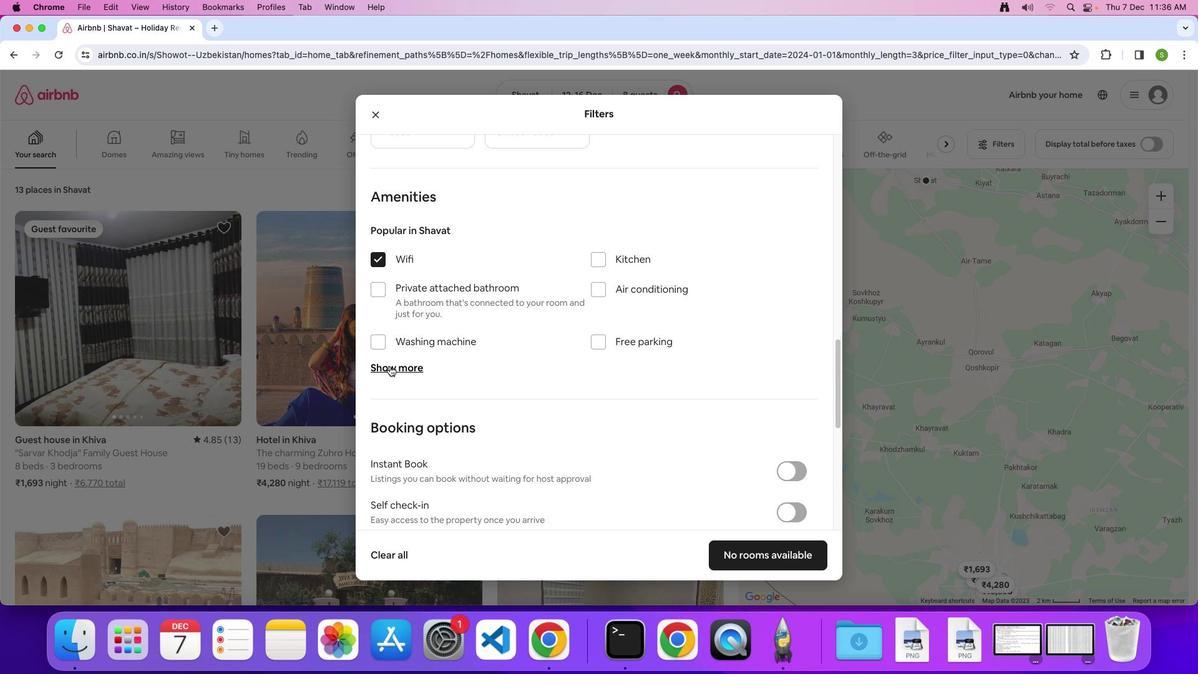 
Action: Mouse pressed left at (389, 366)
Screenshot: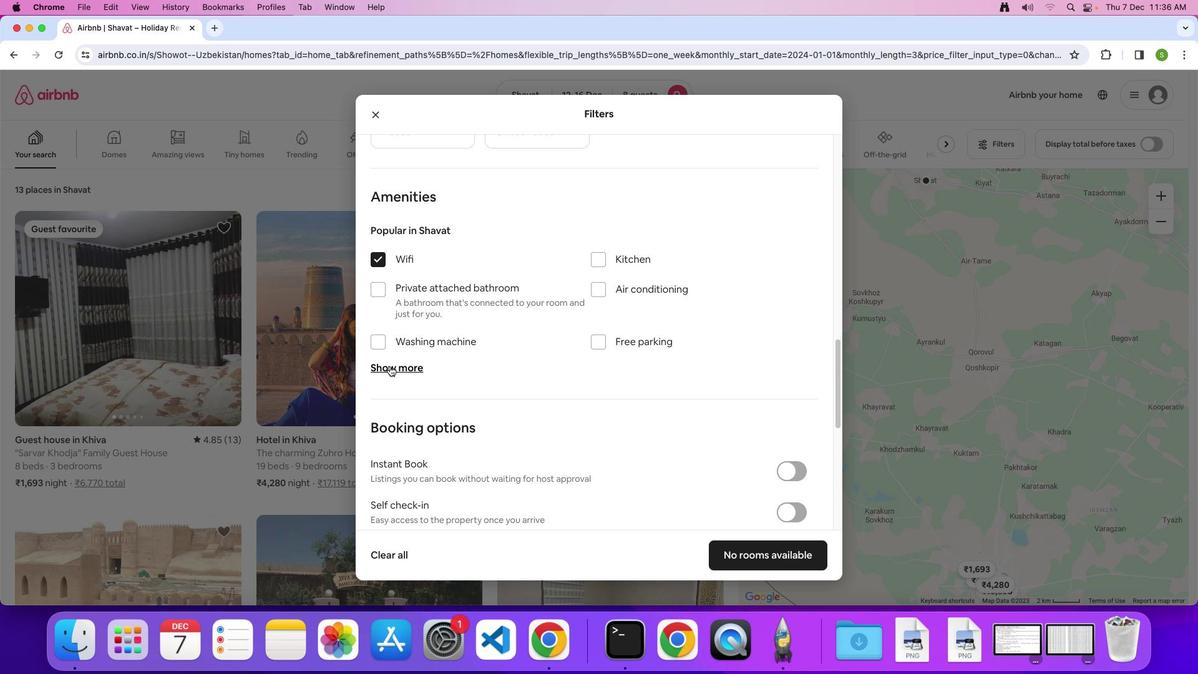 
Action: Mouse moved to (599, 340)
Screenshot: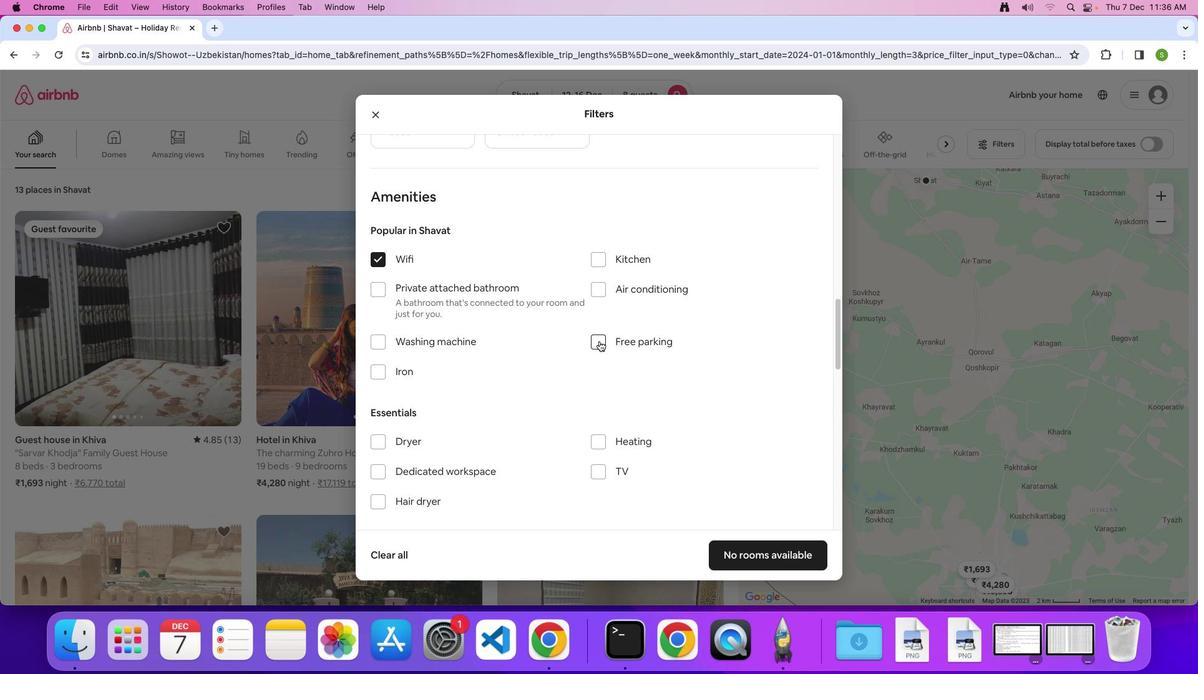 
Action: Mouse pressed left at (599, 340)
Screenshot: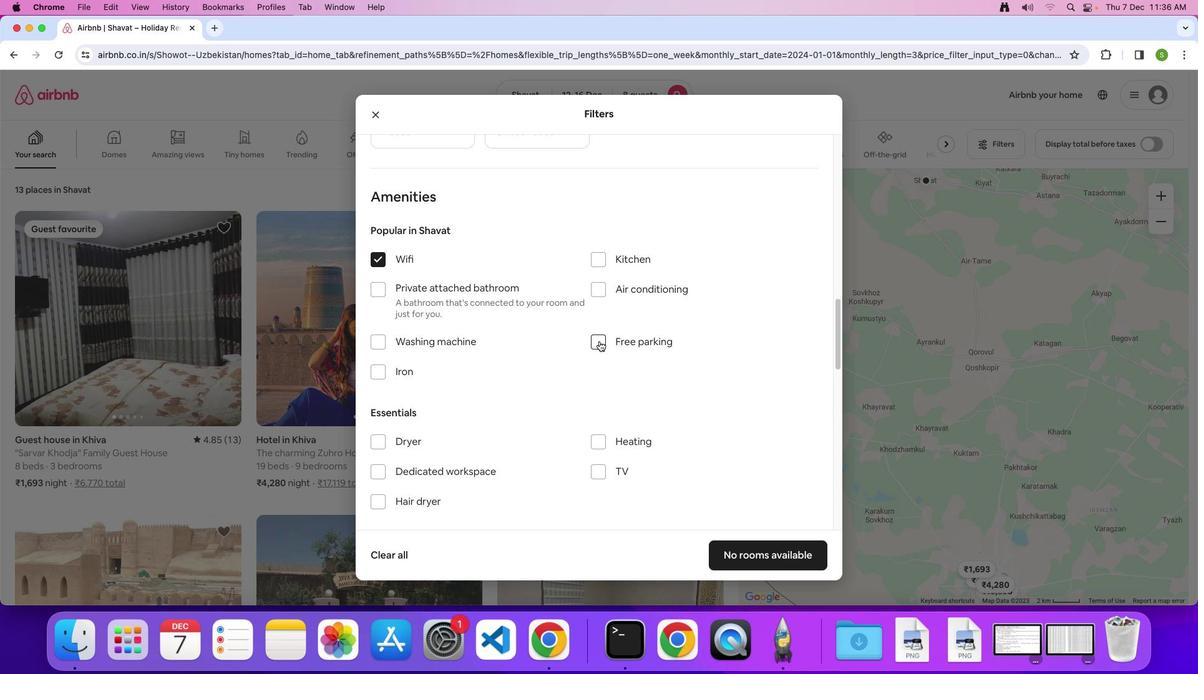 
Action: Mouse moved to (531, 360)
Screenshot: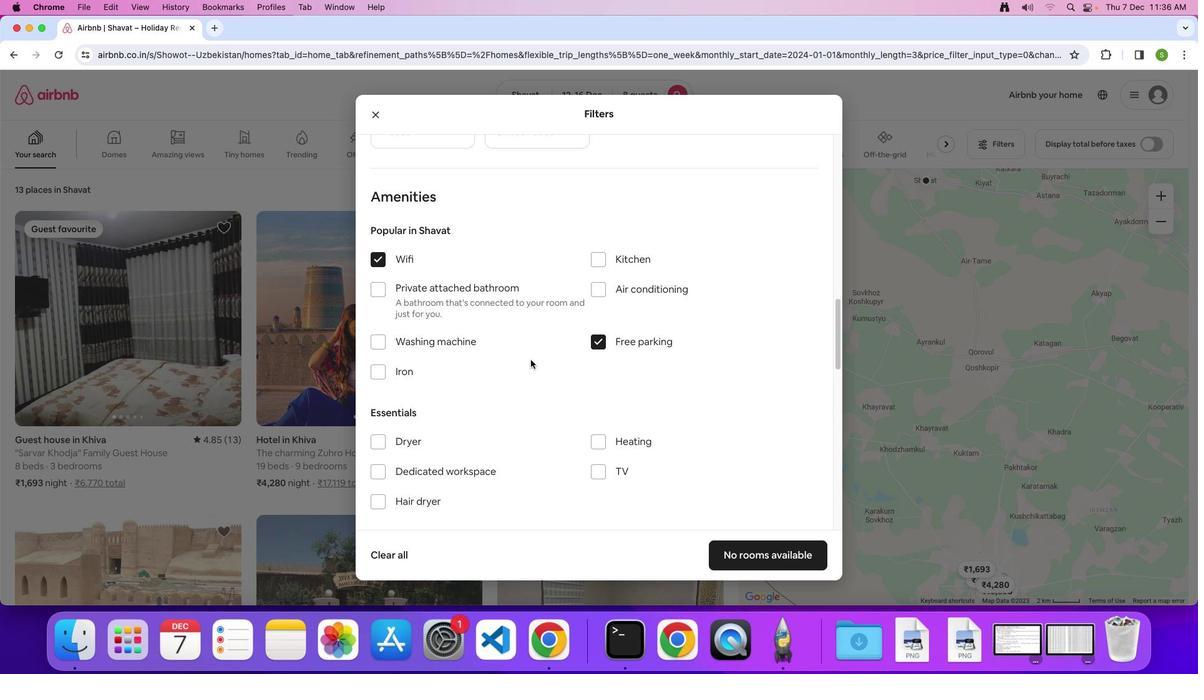 
Action: Mouse scrolled (531, 360) with delta (0, 0)
Screenshot: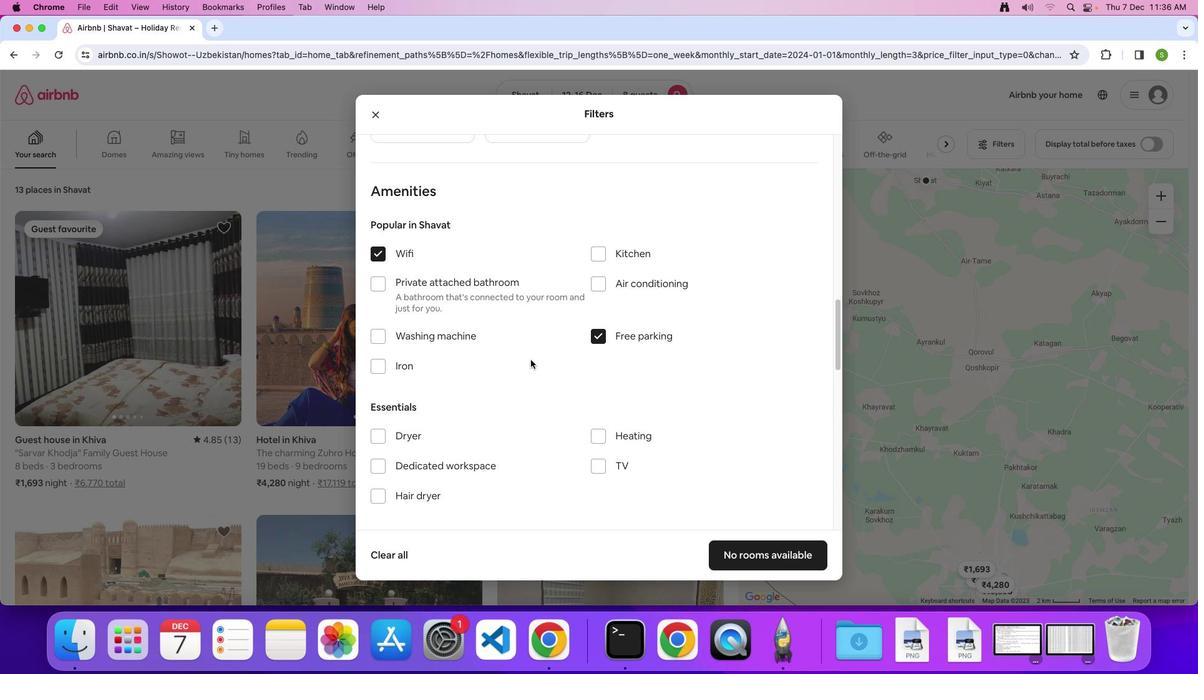 
Action: Mouse scrolled (531, 360) with delta (0, 0)
Screenshot: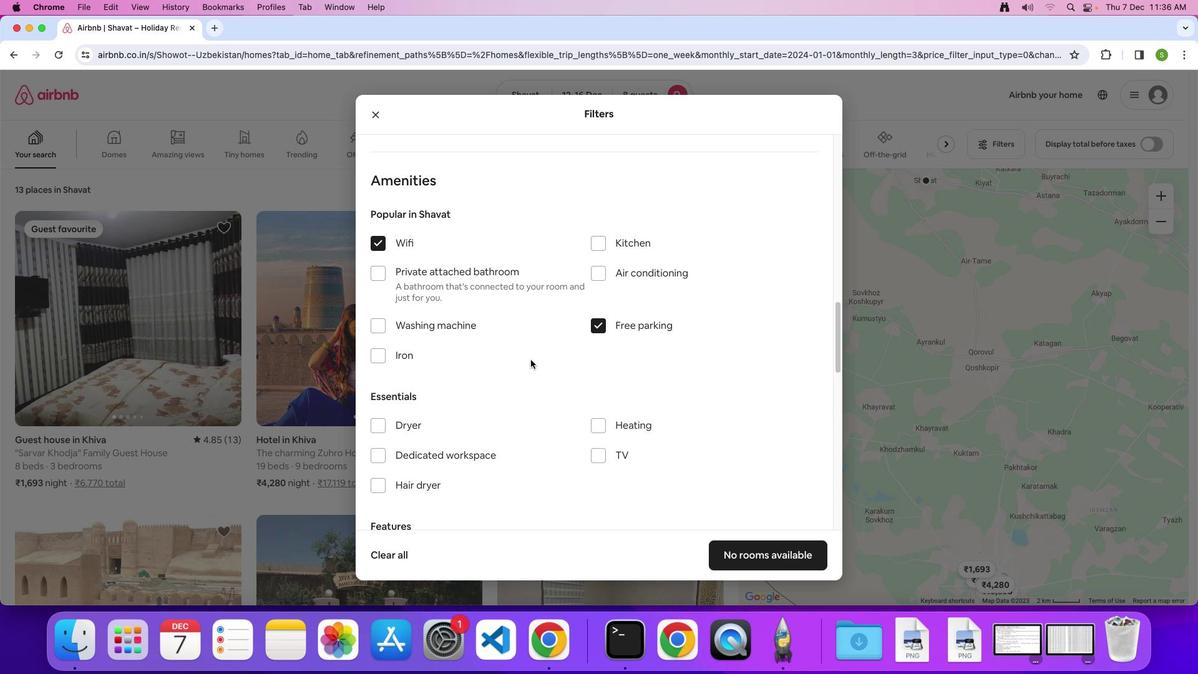 
Action: Mouse scrolled (531, 360) with delta (0, -1)
Screenshot: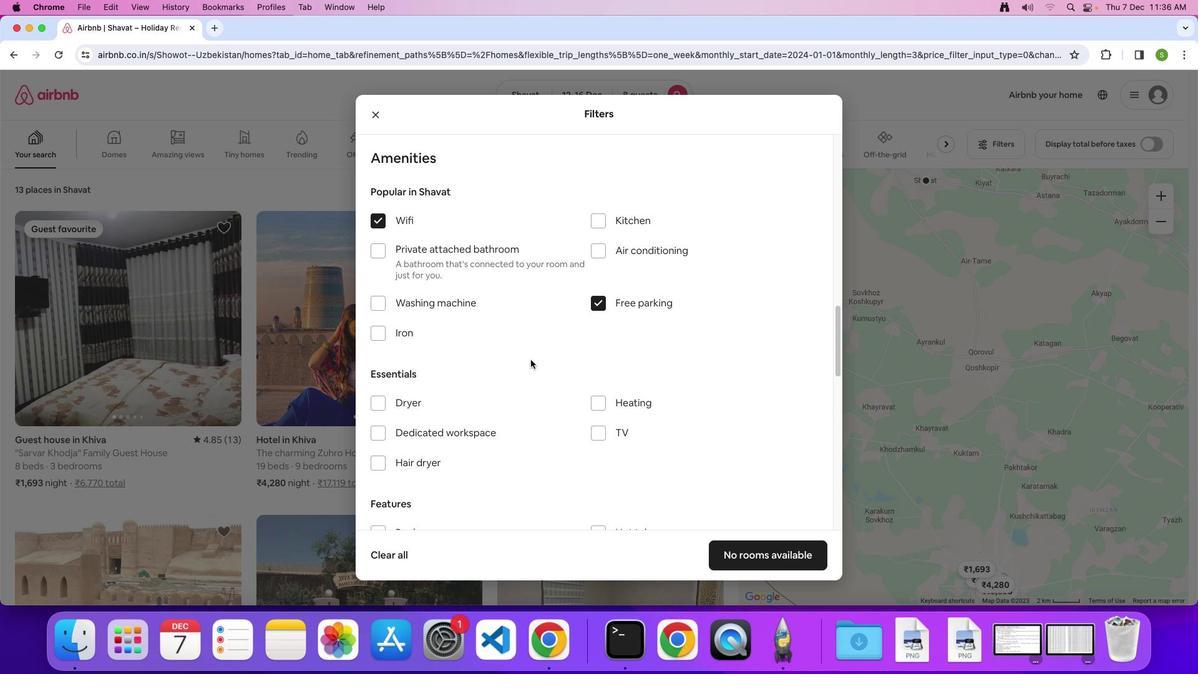 
Action: Mouse scrolled (531, 360) with delta (0, 0)
Screenshot: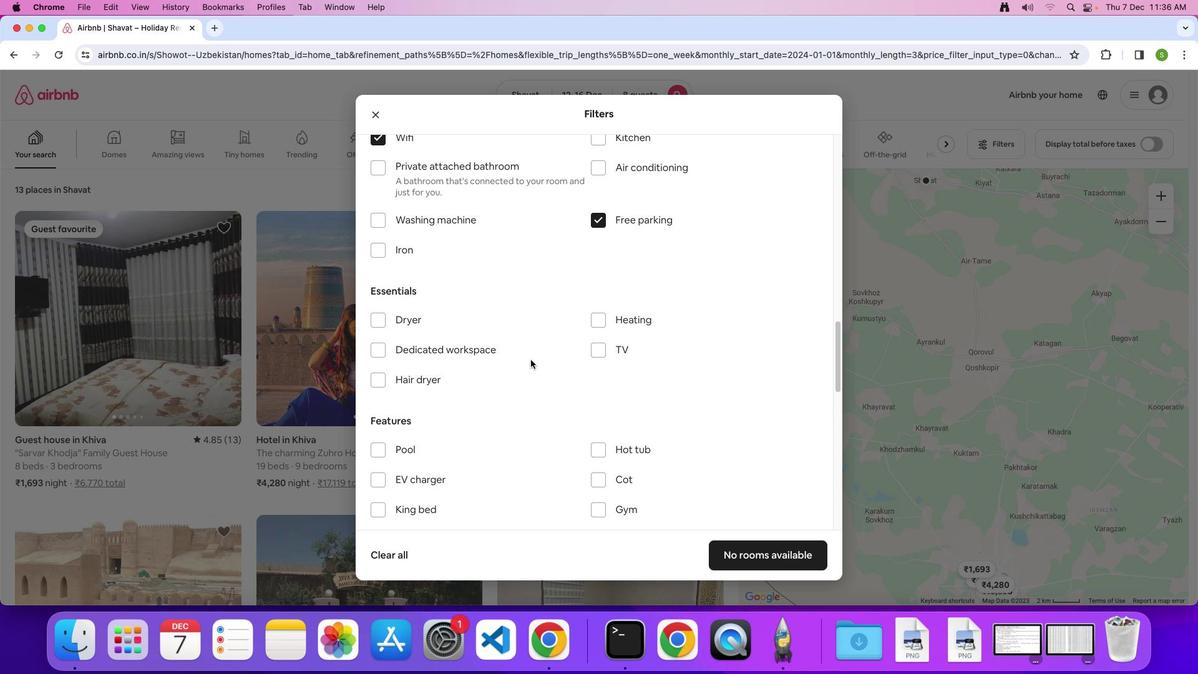 
Action: Mouse scrolled (531, 360) with delta (0, 0)
Screenshot: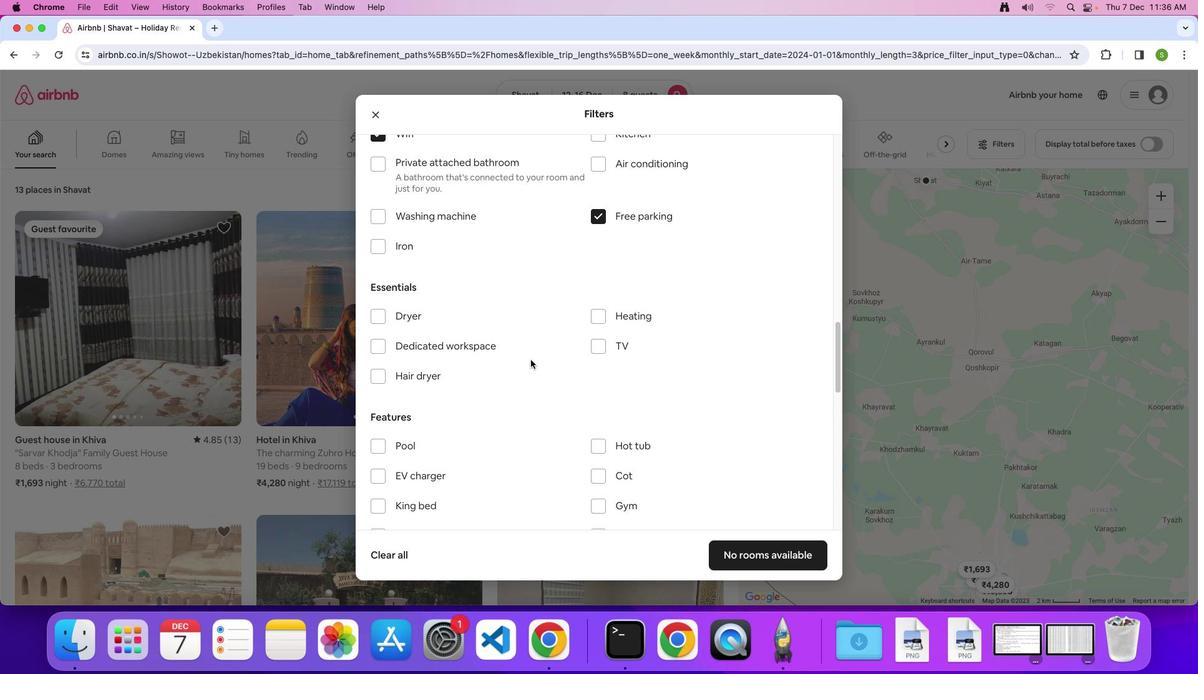 
Action: Mouse scrolled (531, 360) with delta (0, 0)
Screenshot: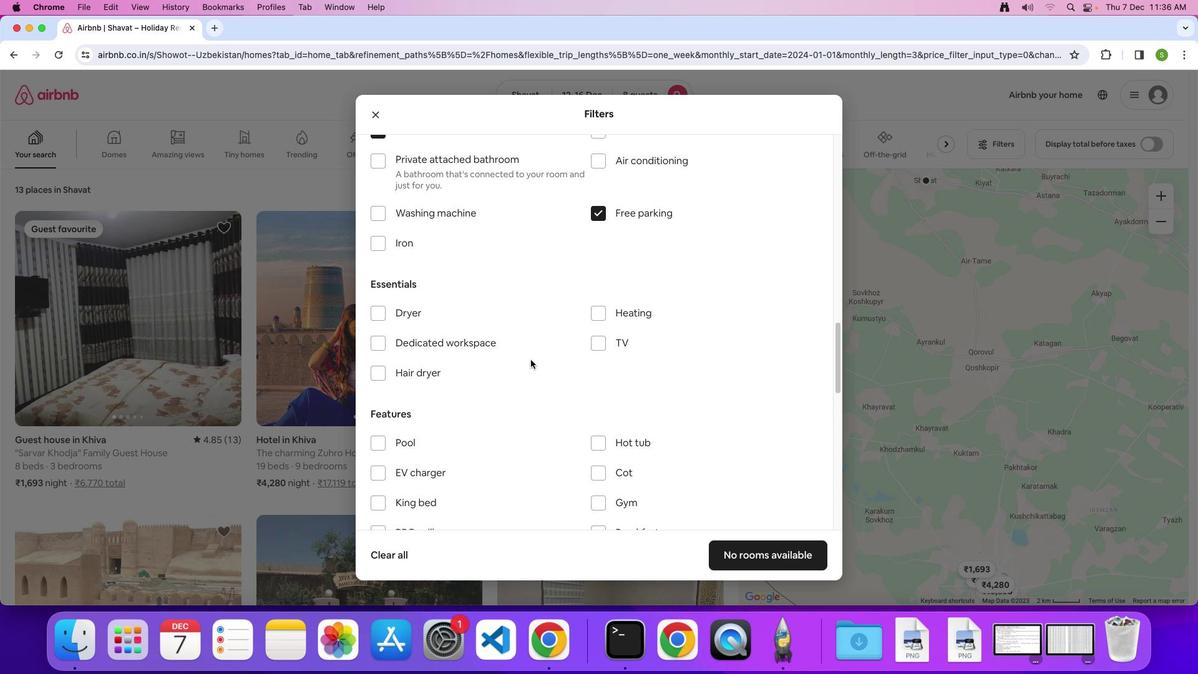 
Action: Mouse scrolled (531, 360) with delta (0, 0)
Screenshot: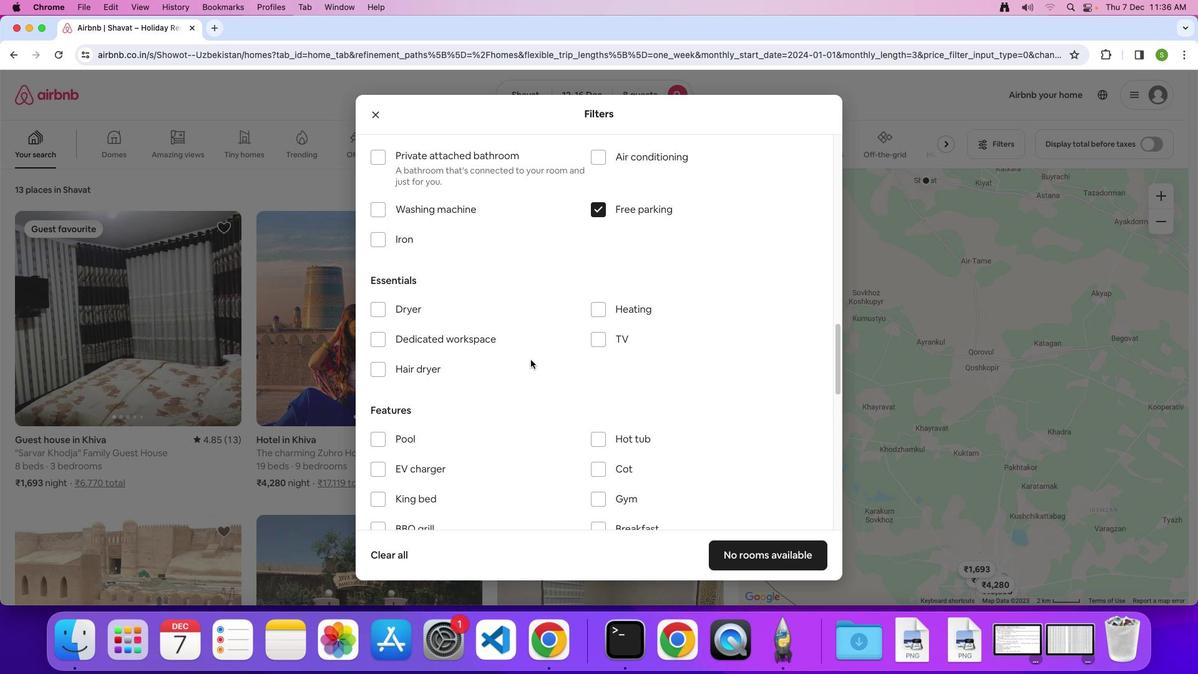 
Action: Mouse scrolled (531, 360) with delta (0, 0)
Screenshot: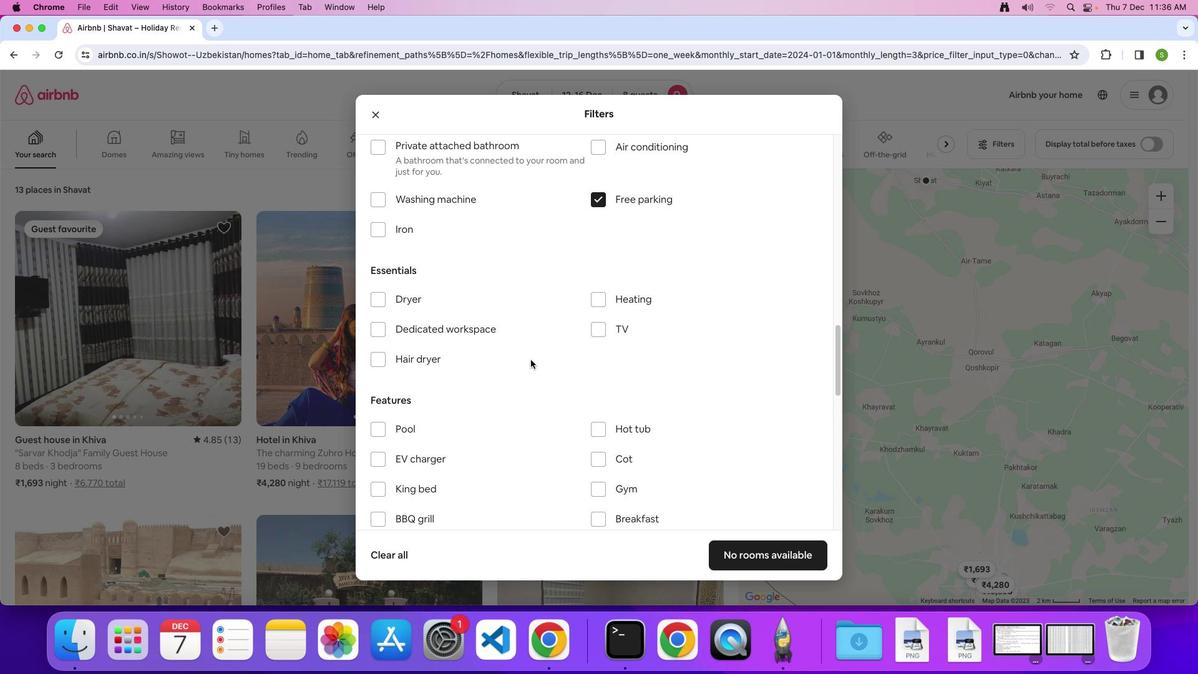 
Action: Mouse moved to (597, 313)
Screenshot: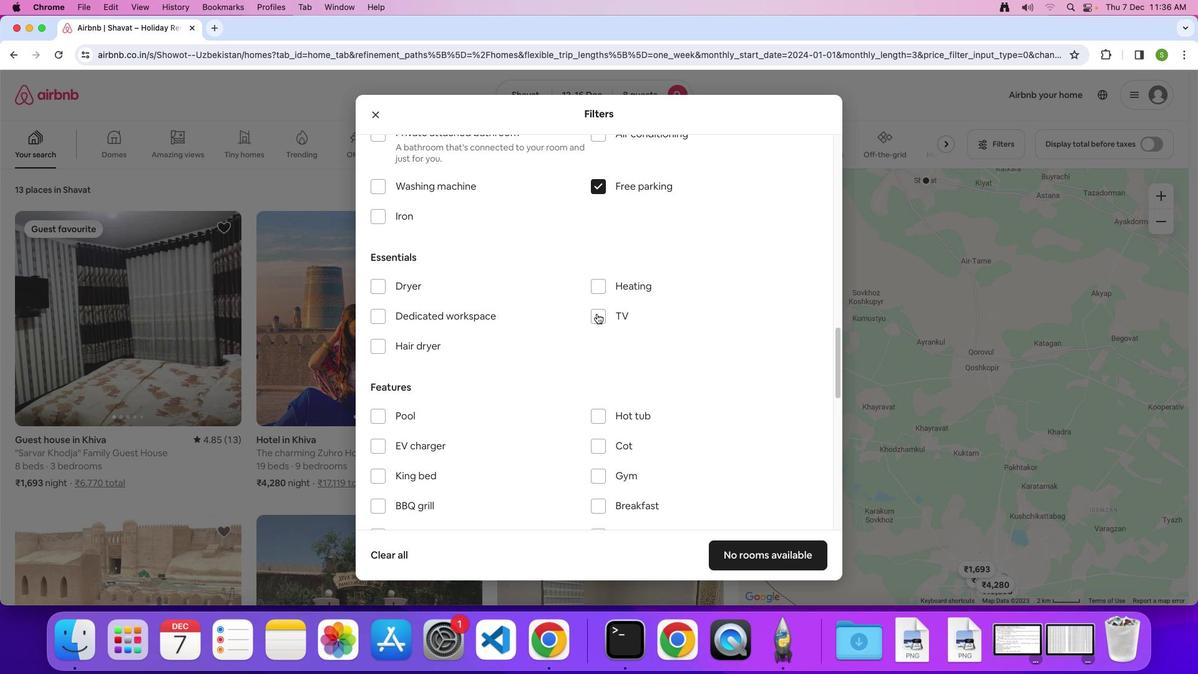 
Action: Mouse pressed left at (597, 313)
Screenshot: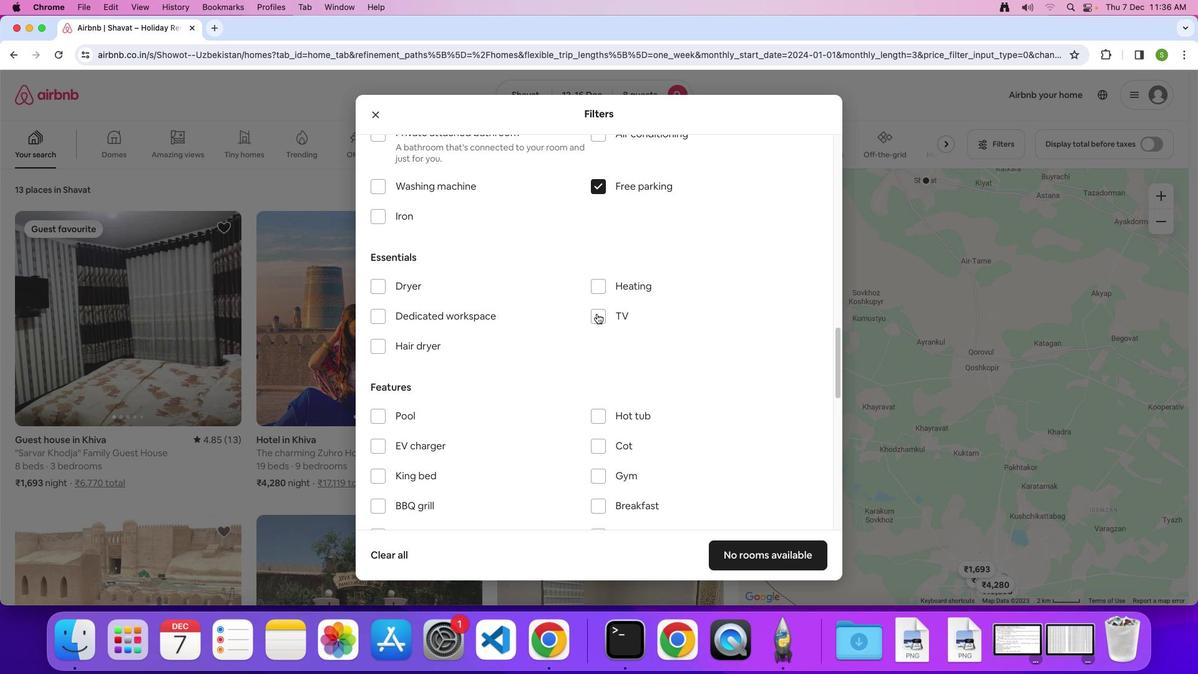 
Action: Mouse moved to (550, 380)
Screenshot: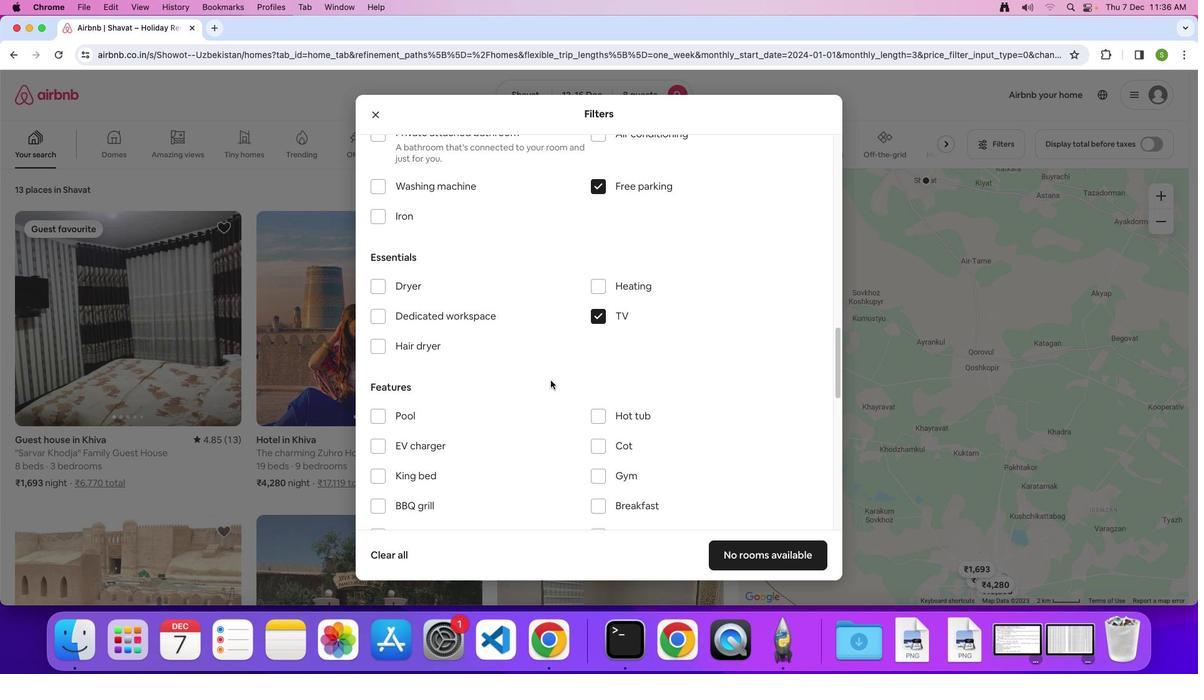 
Action: Mouse scrolled (550, 380) with delta (0, 0)
Screenshot: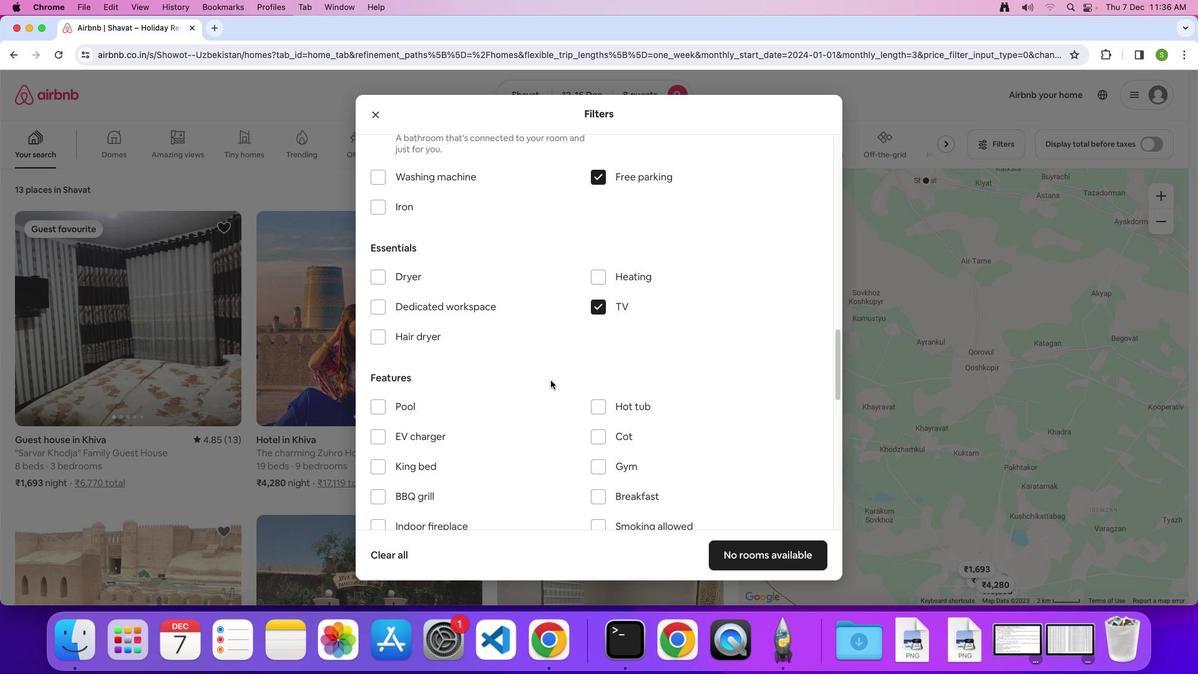 
Action: Mouse scrolled (550, 380) with delta (0, 0)
Screenshot: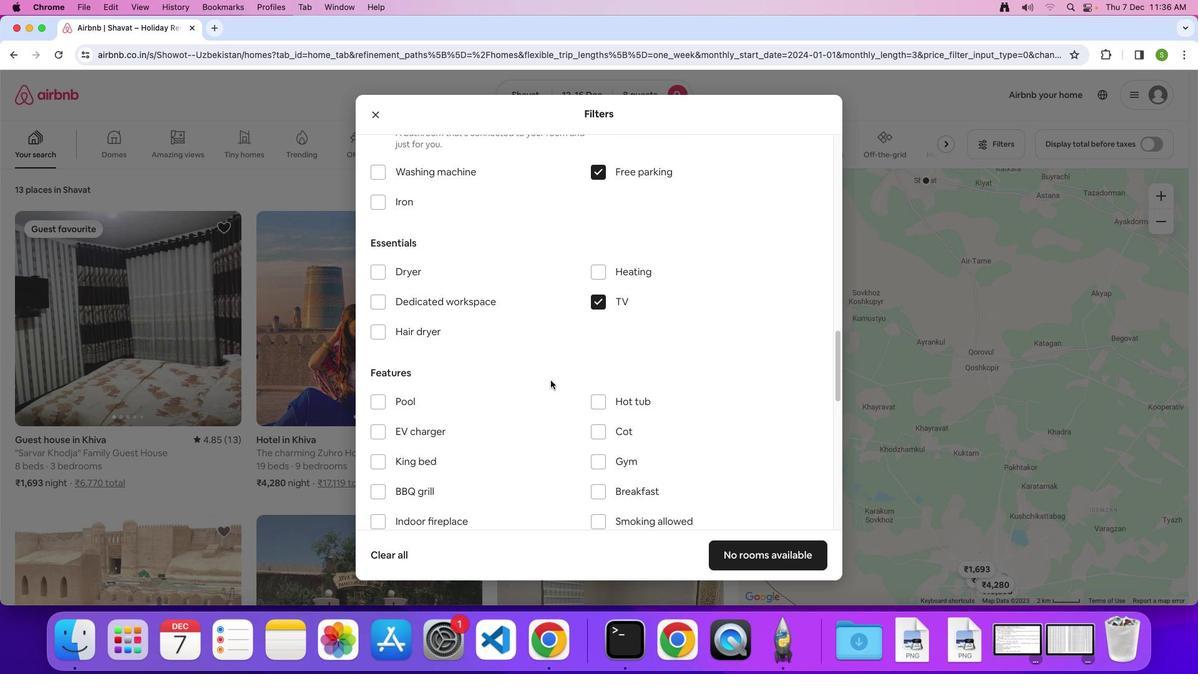 
Action: Mouse scrolled (550, 380) with delta (0, -1)
Screenshot: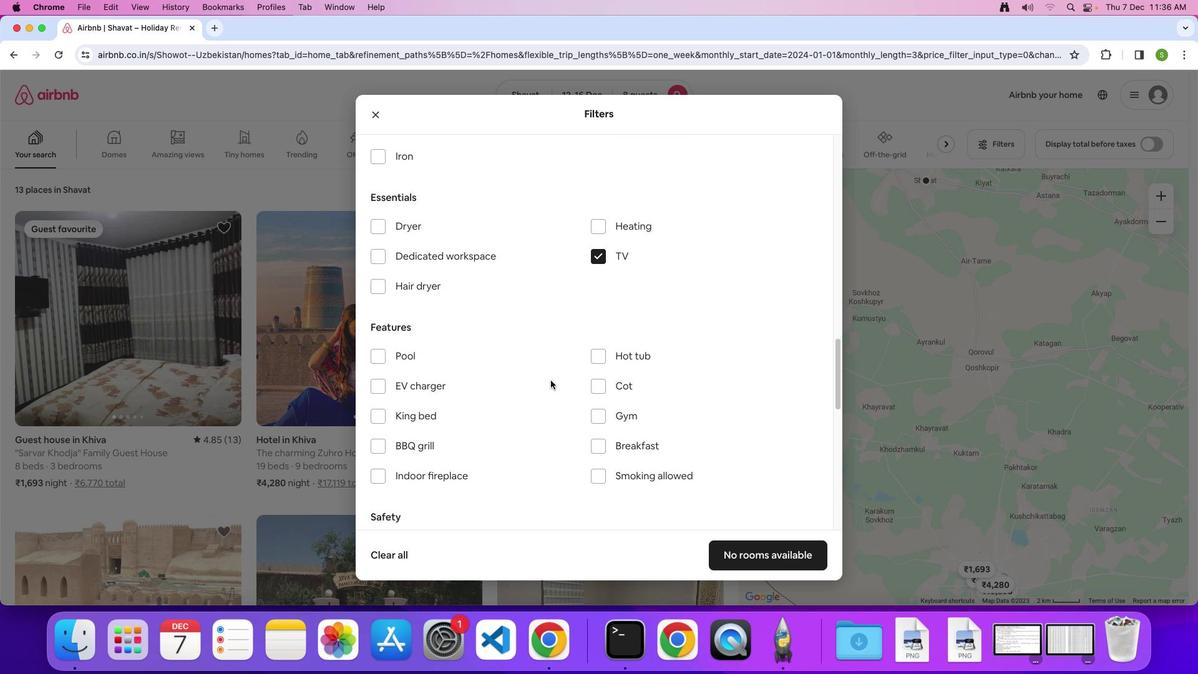 
Action: Mouse moved to (603, 359)
Screenshot: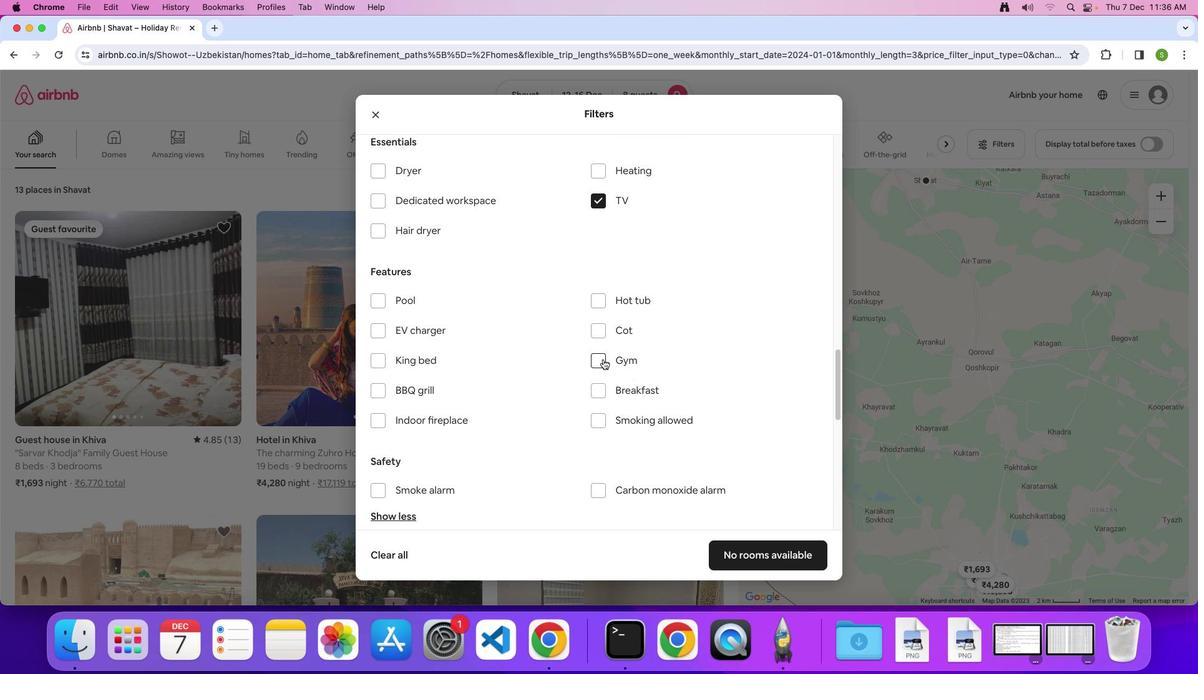 
Action: Mouse pressed left at (603, 359)
Screenshot: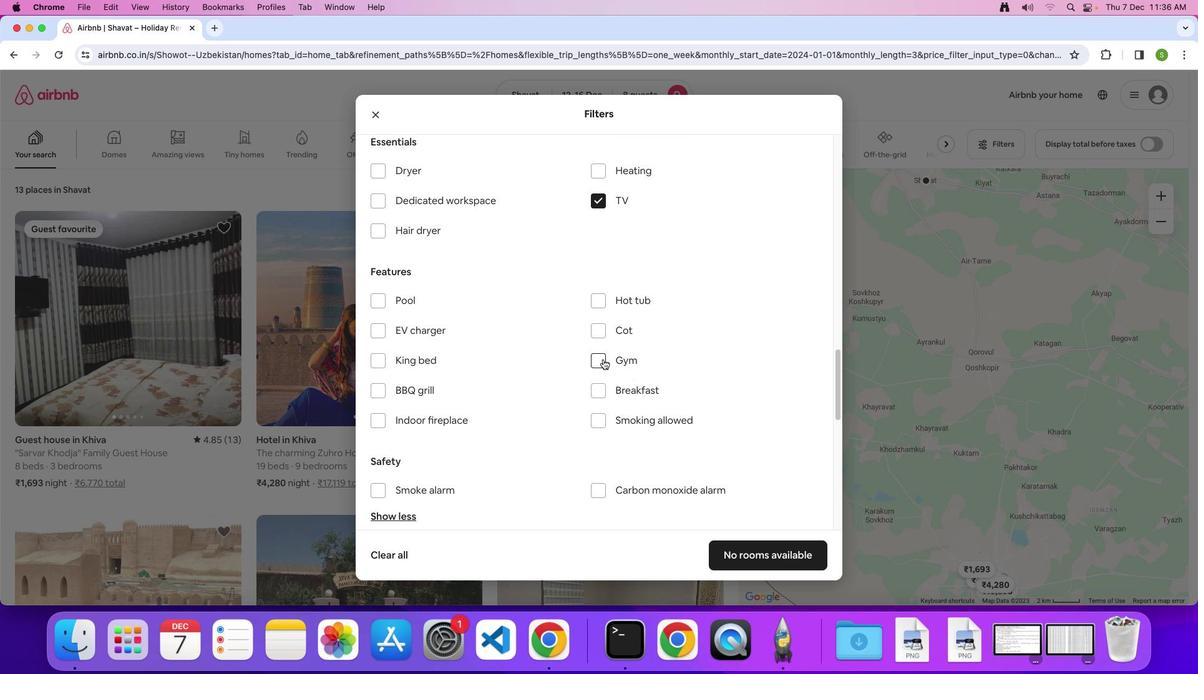 
Action: Mouse moved to (596, 388)
Screenshot: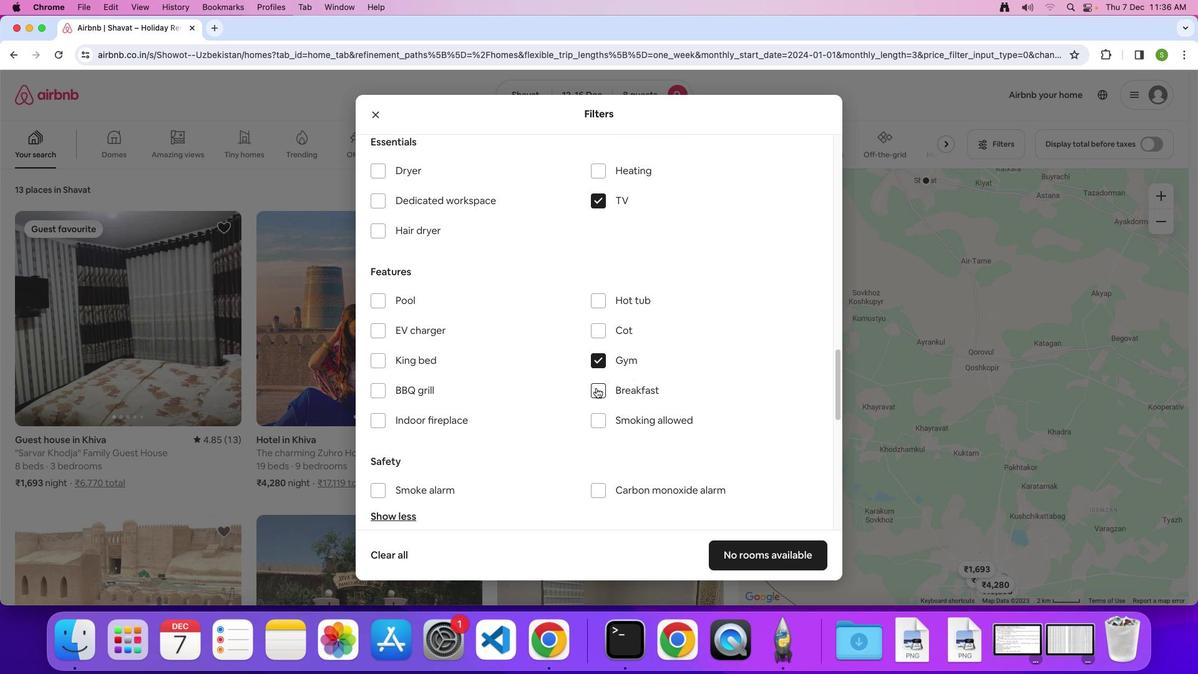 
Action: Mouse pressed left at (596, 388)
Screenshot: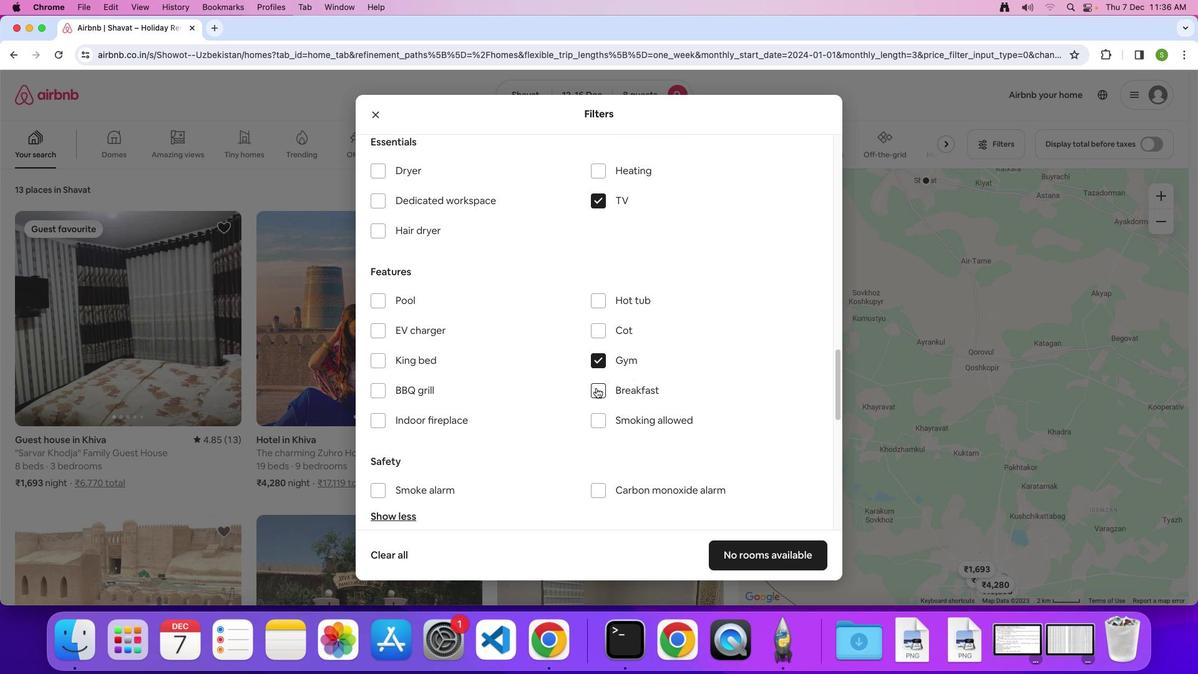 
Action: Mouse moved to (766, 557)
Screenshot: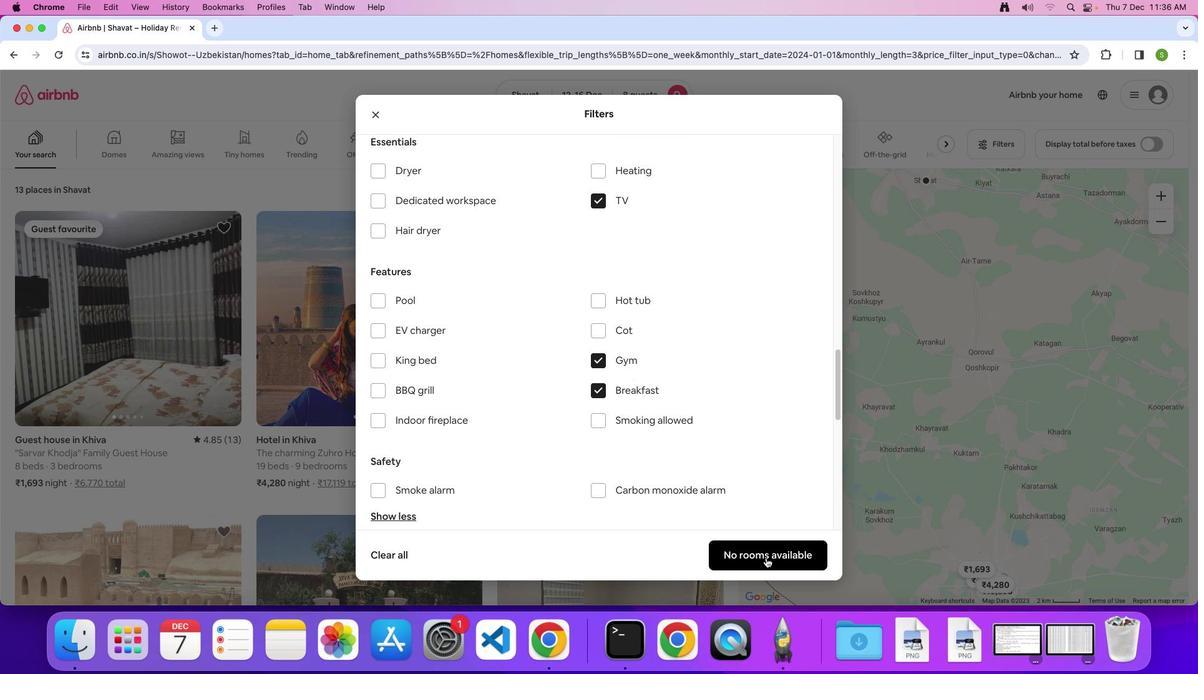 
Action: Mouse pressed left at (766, 557)
Screenshot: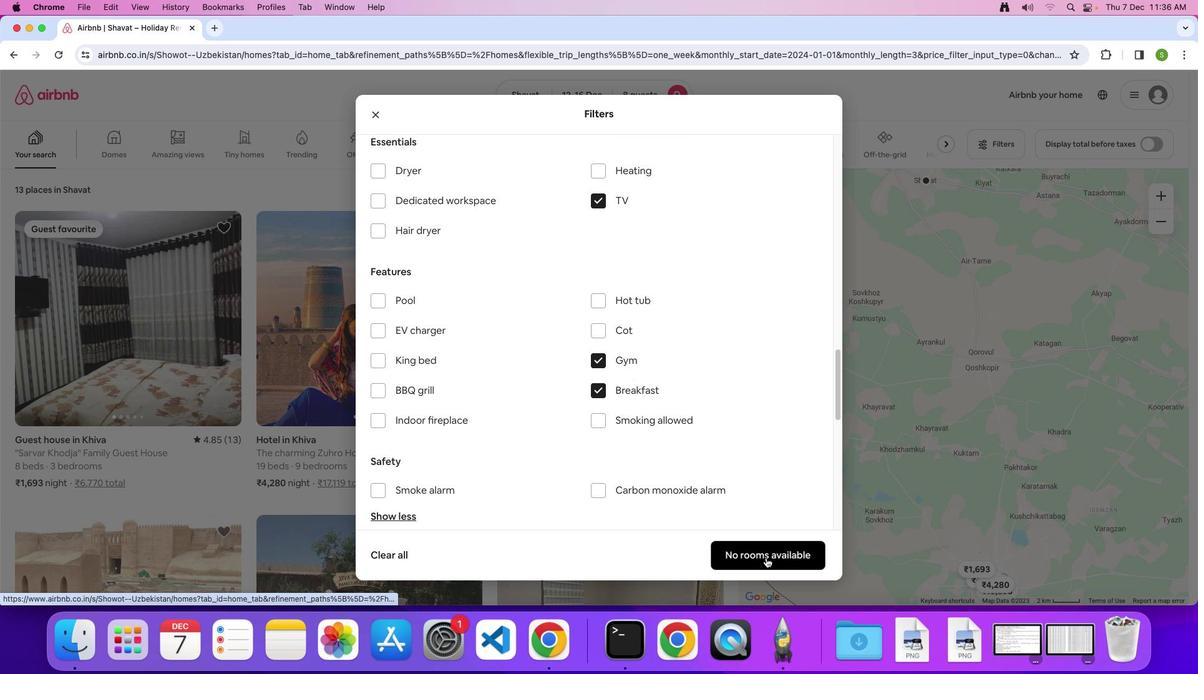 
Action: Mouse moved to (438, 346)
Screenshot: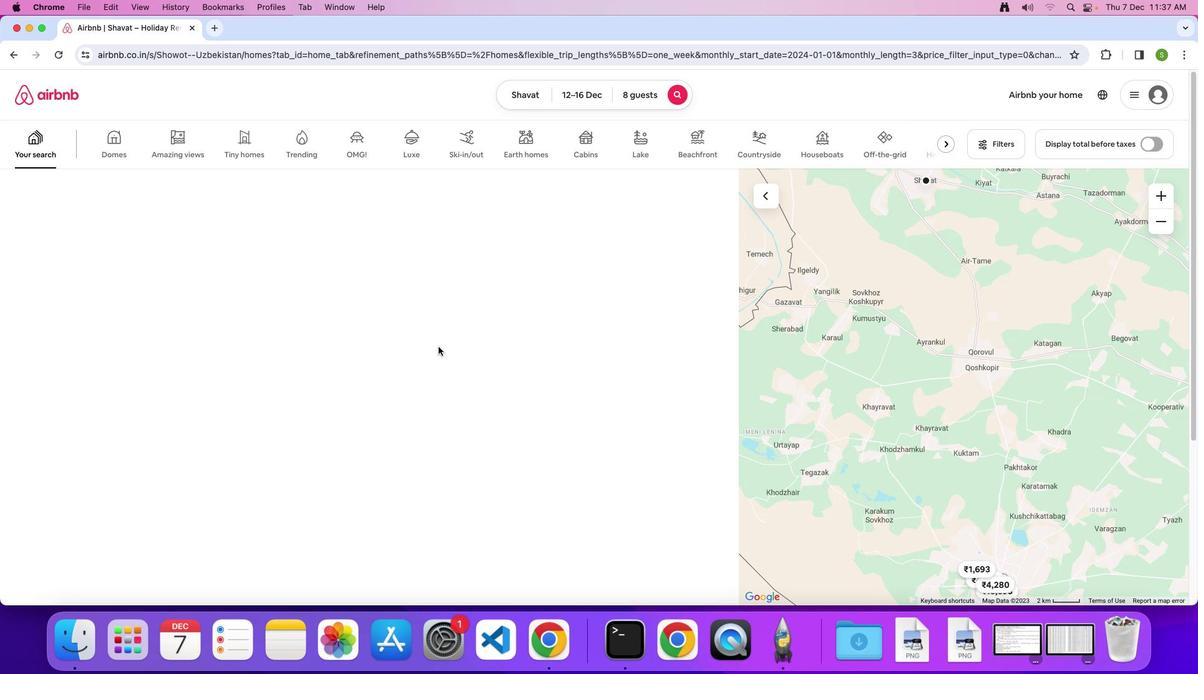 
